 Task: Search one way flight ticket for 5 adults, 1 child, 2 infants in seat and 1 infant on lap in business from Cedar City: Cedar City Regional Airport to Springfield: Abraham Lincoln Capital Airport on 5-2-2023. Choice of flights is Frontier. Number of bags: 1 carry on bag. Price is upto 50000. Outbound departure time preference is 7:00.
Action: Mouse moved to (393, 160)
Screenshot: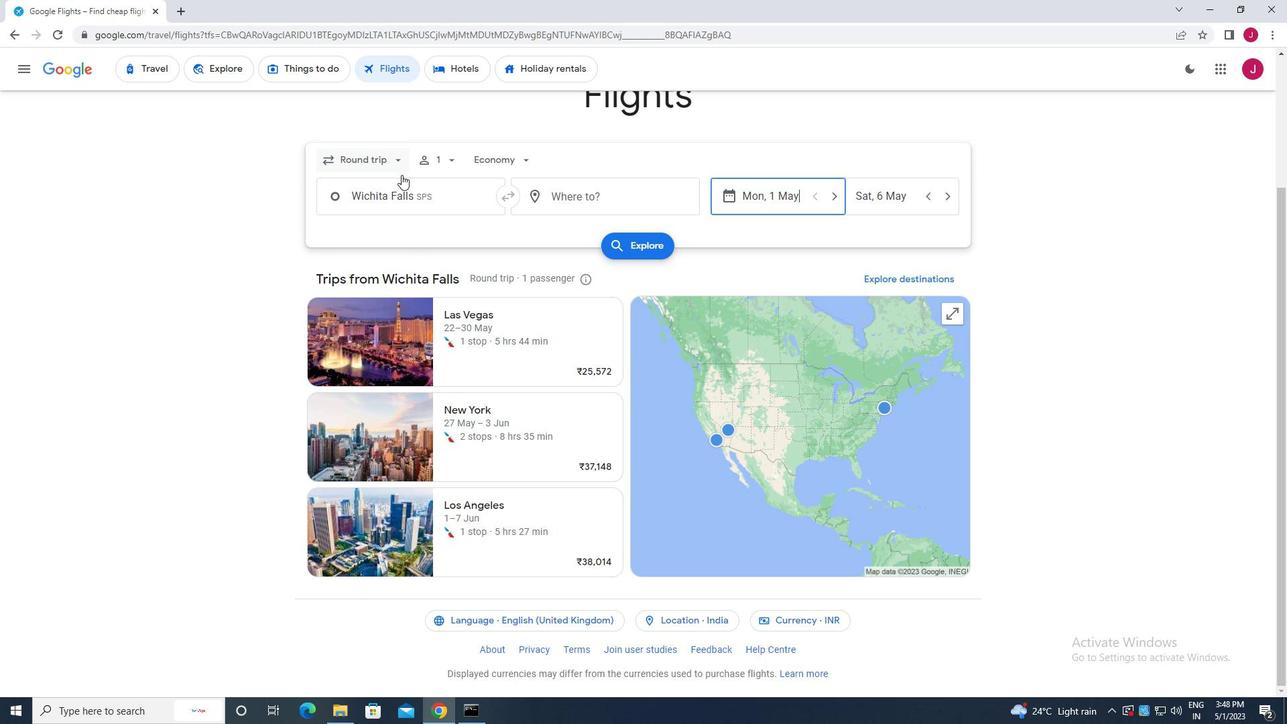 
Action: Mouse pressed left at (393, 160)
Screenshot: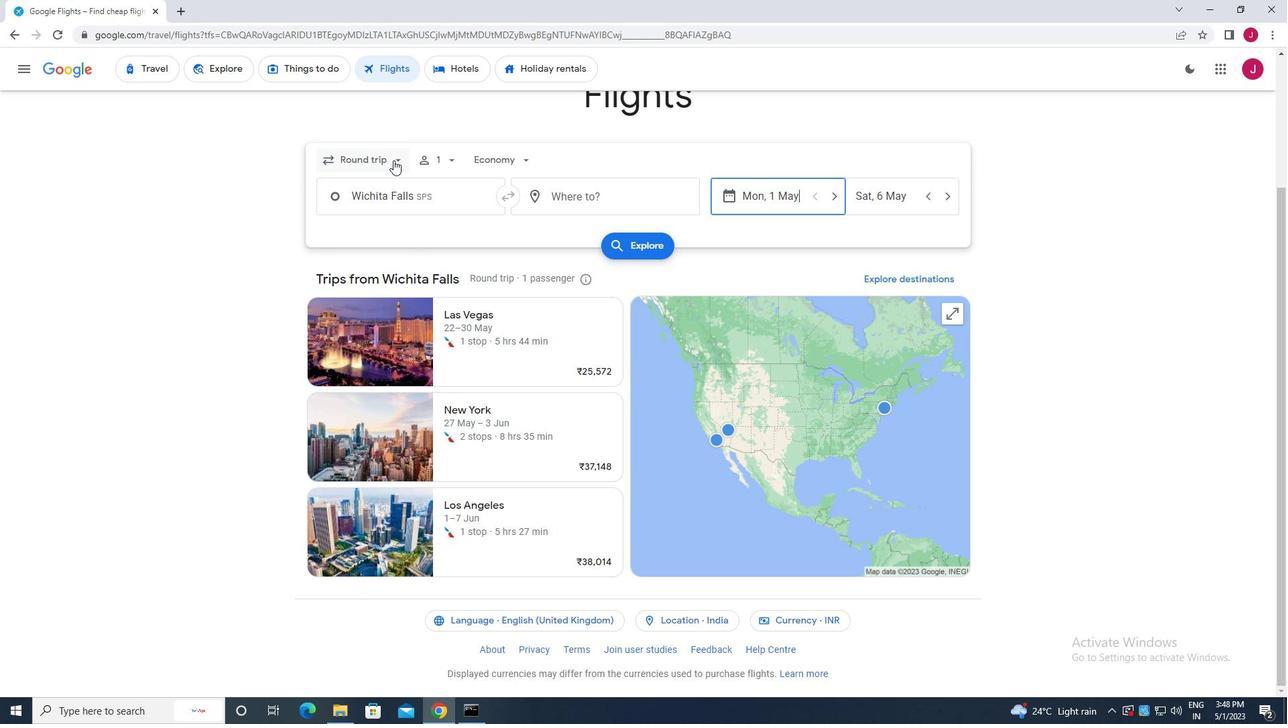 
Action: Mouse moved to (378, 216)
Screenshot: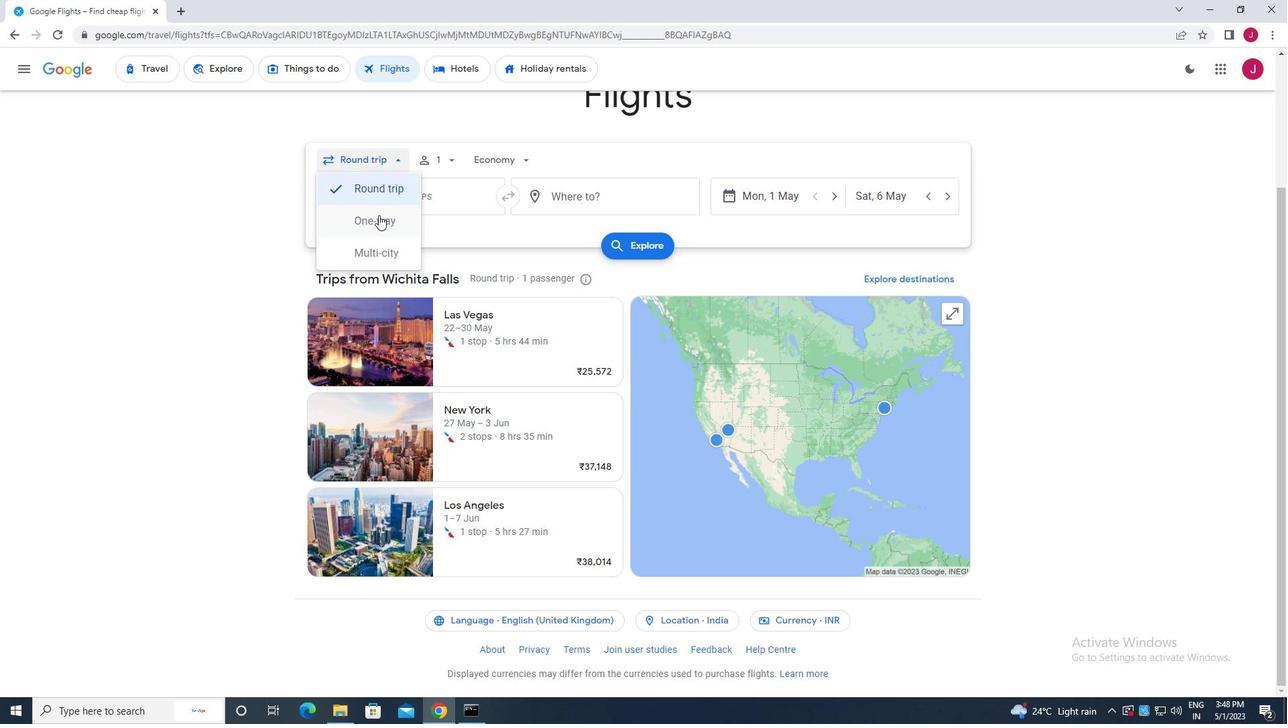
Action: Mouse pressed left at (378, 216)
Screenshot: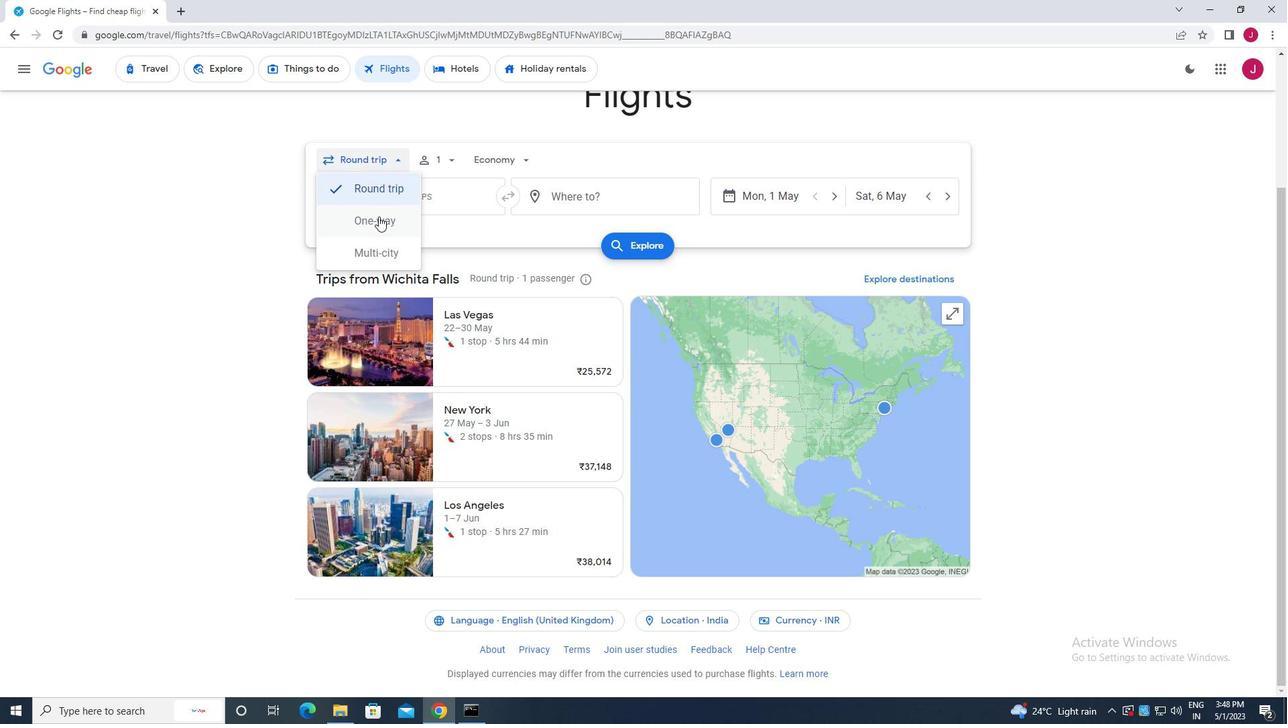 
Action: Mouse moved to (446, 158)
Screenshot: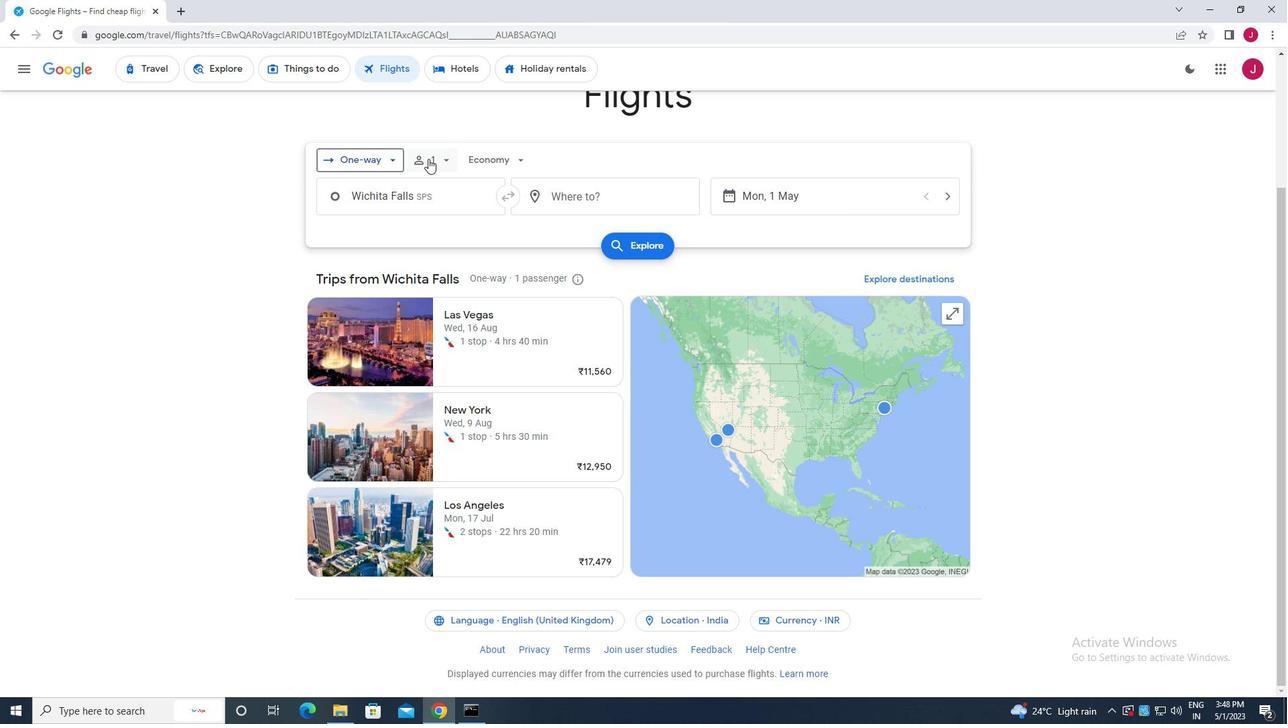 
Action: Mouse pressed left at (446, 158)
Screenshot: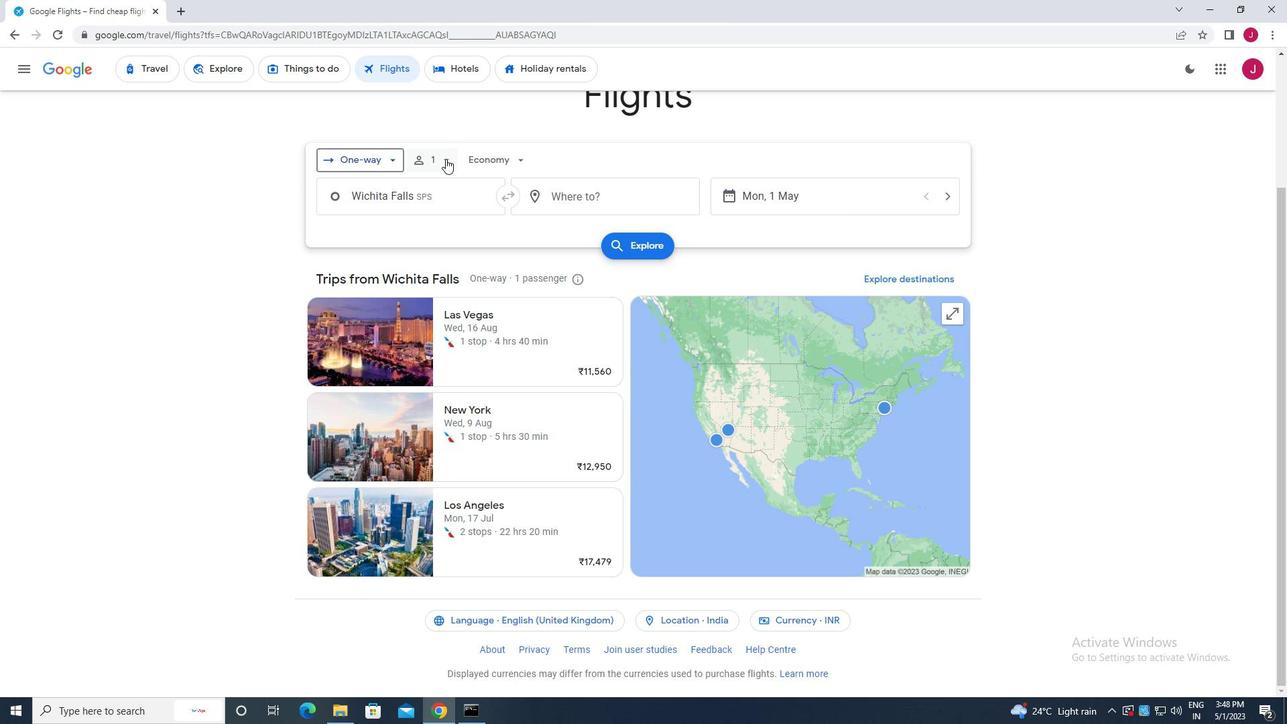 
Action: Mouse moved to (546, 193)
Screenshot: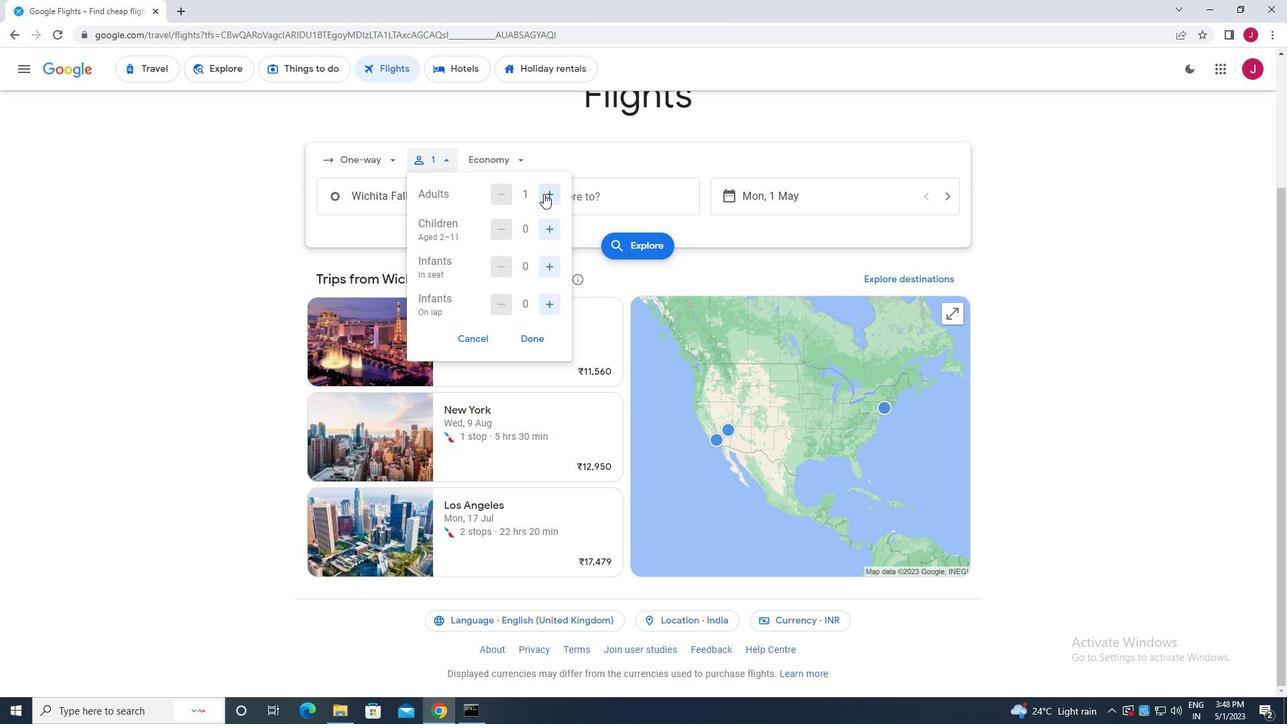 
Action: Mouse pressed left at (546, 193)
Screenshot: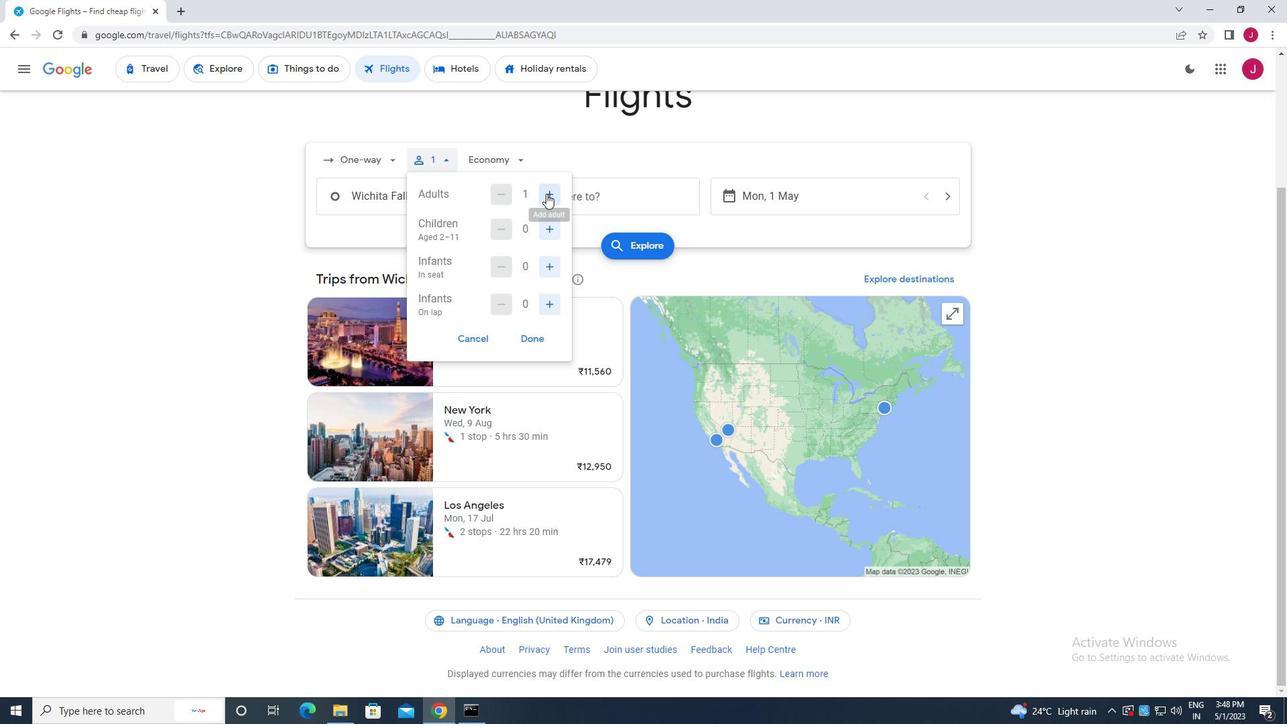 
Action: Mouse pressed left at (546, 193)
Screenshot: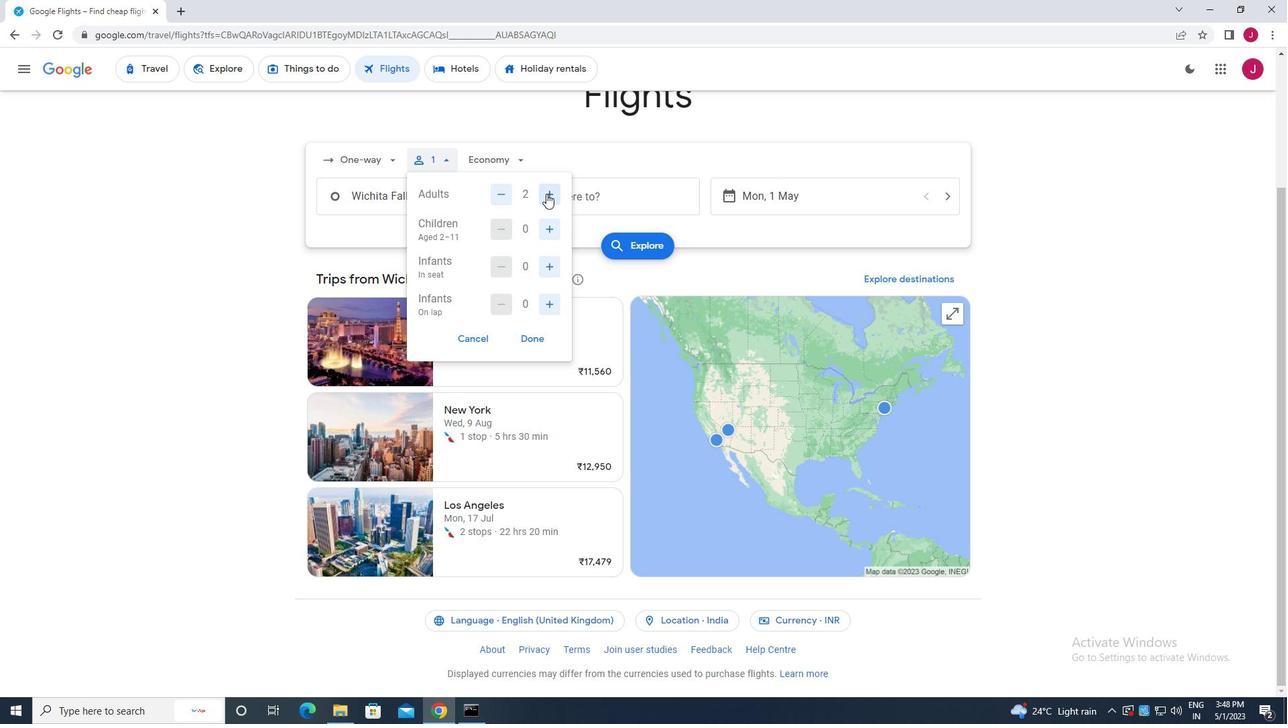 
Action: Mouse pressed left at (546, 193)
Screenshot: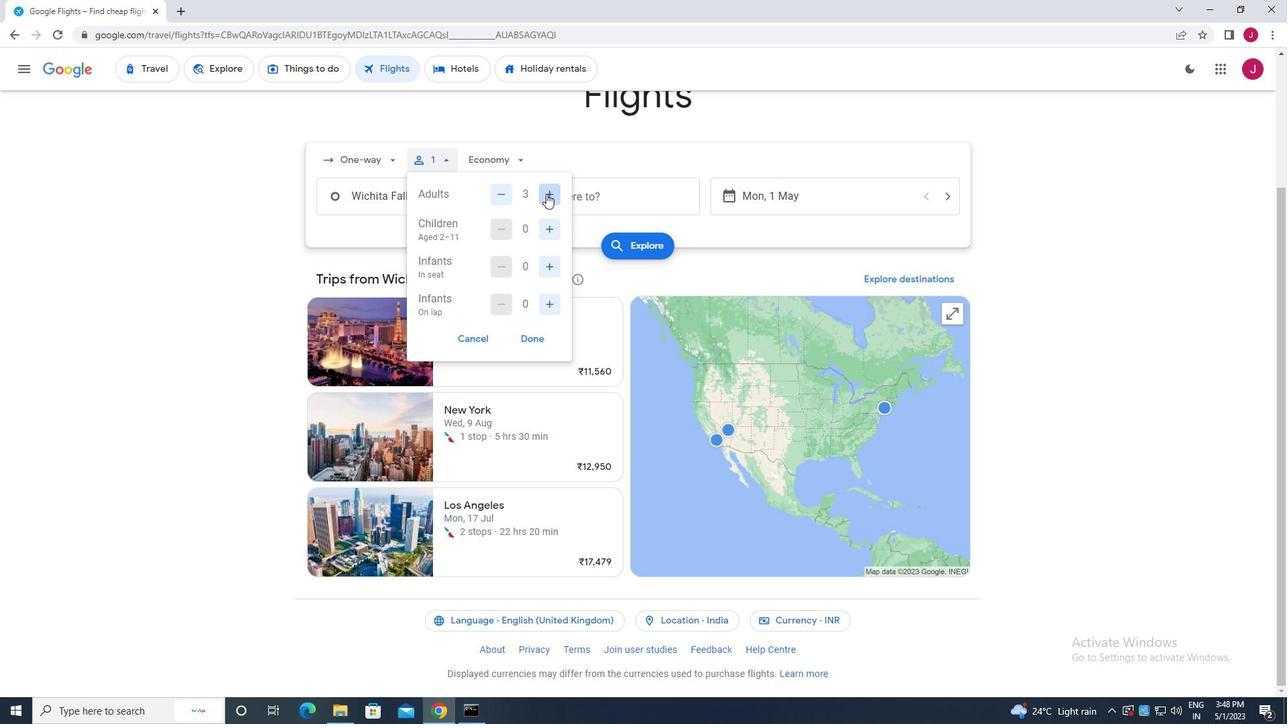 
Action: Mouse pressed left at (546, 193)
Screenshot: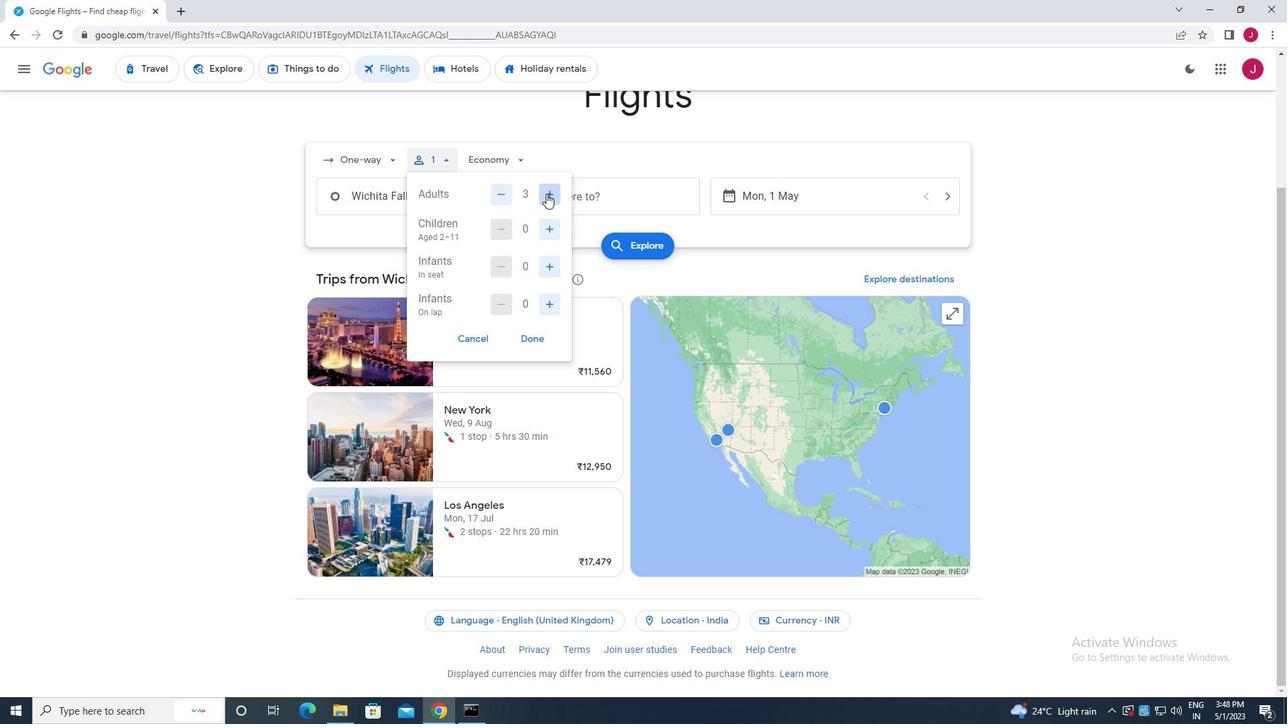 
Action: Mouse moved to (549, 224)
Screenshot: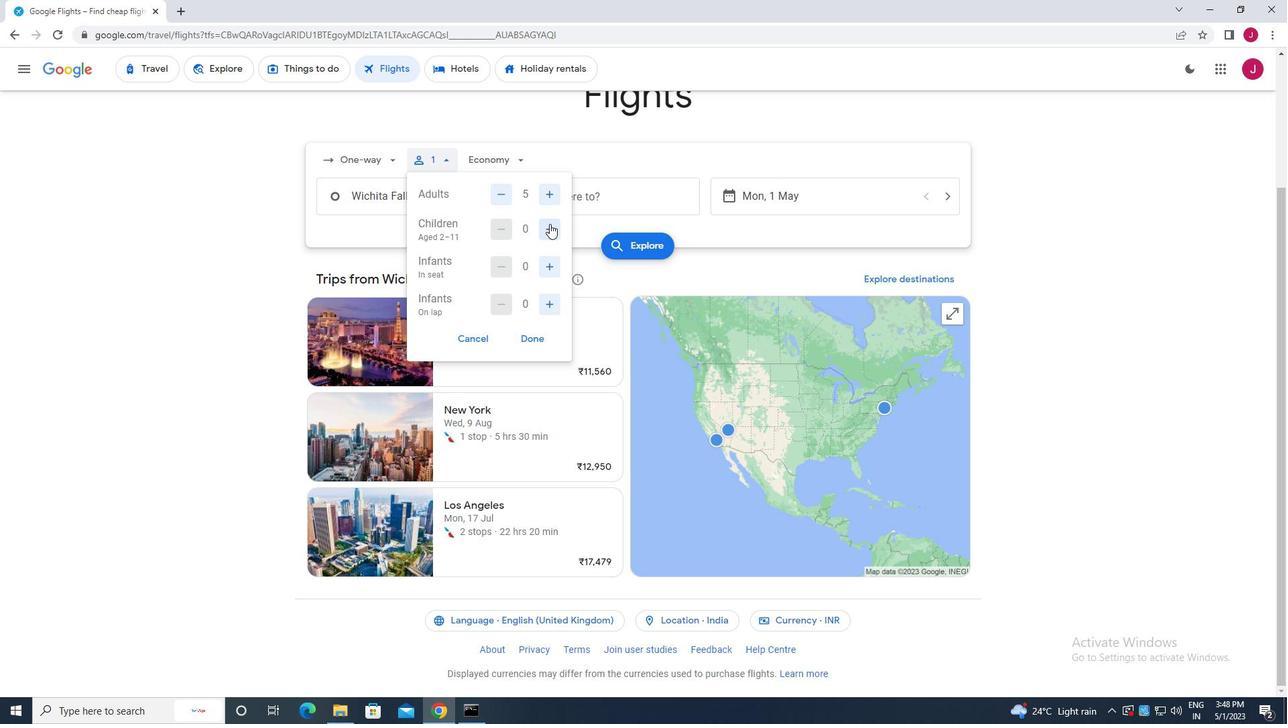 
Action: Mouse pressed left at (549, 224)
Screenshot: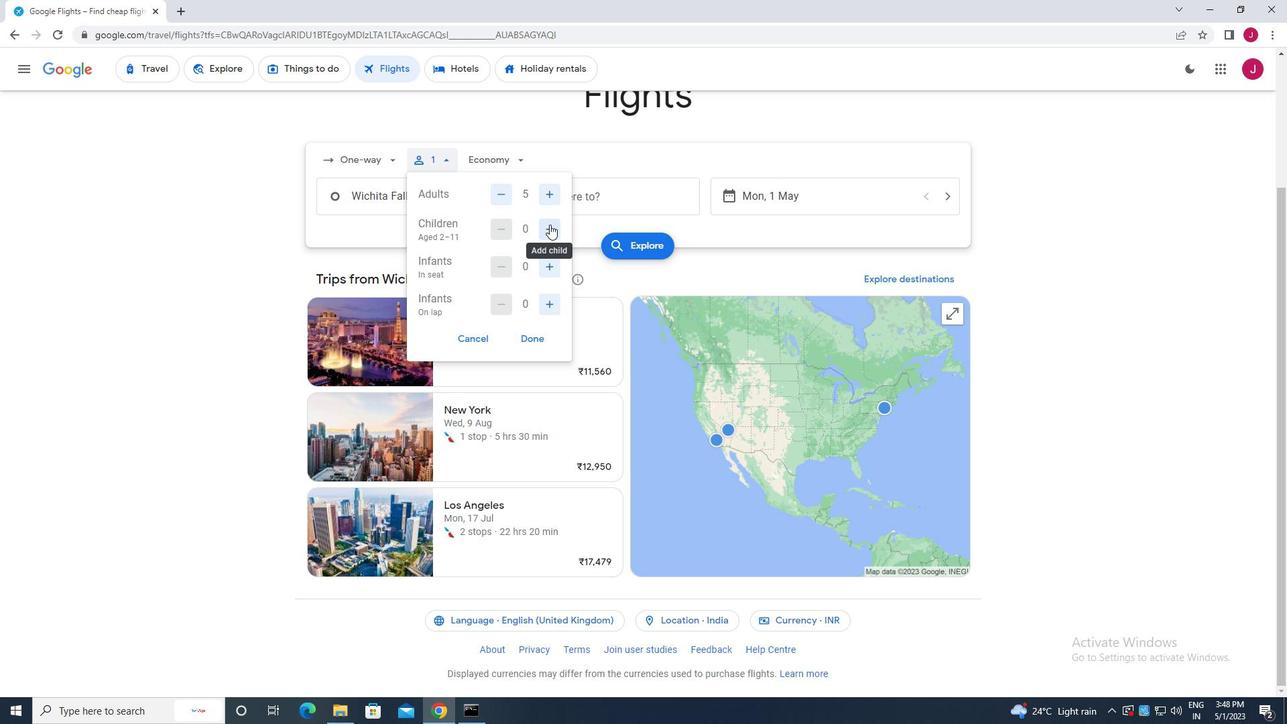 
Action: Mouse moved to (548, 267)
Screenshot: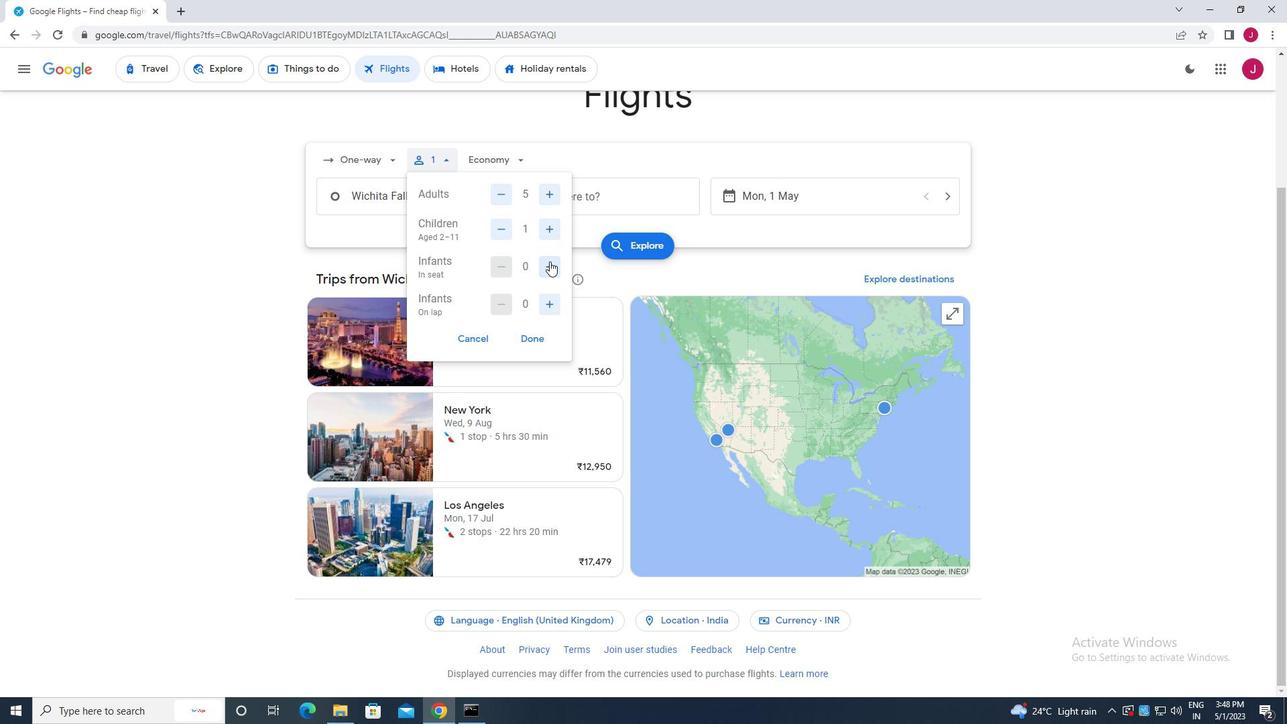 
Action: Mouse pressed left at (548, 267)
Screenshot: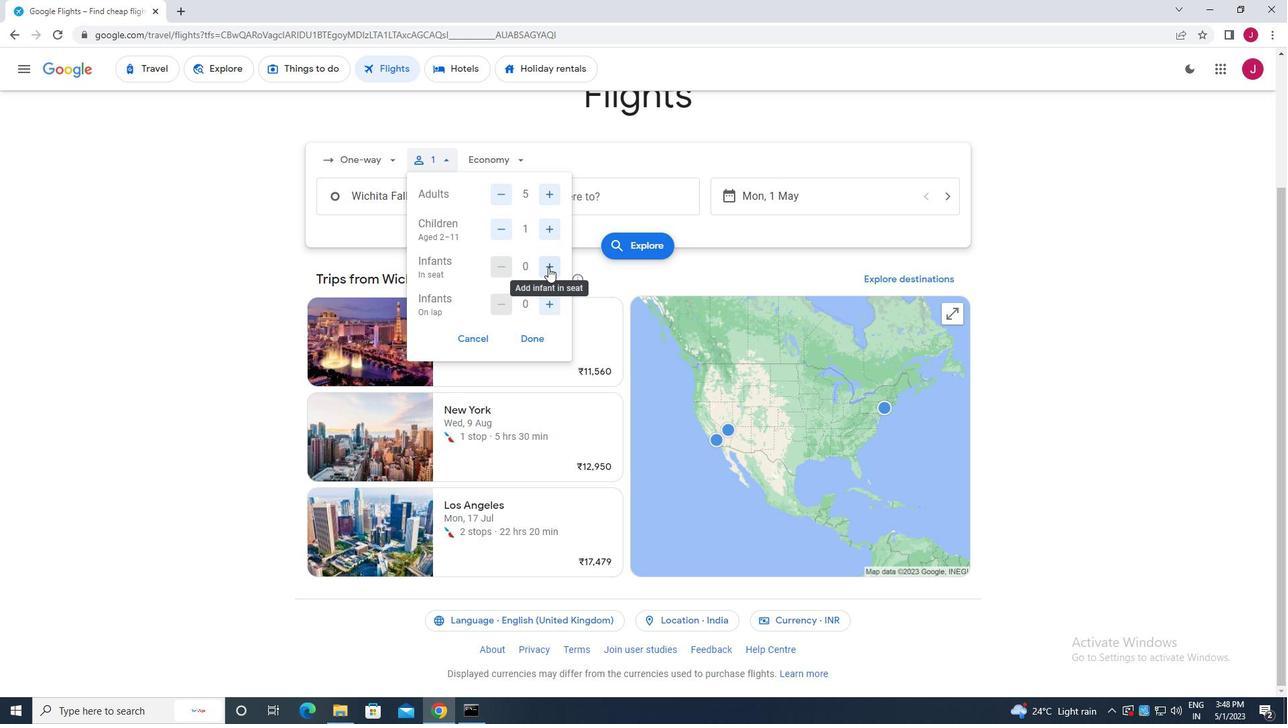 
Action: Mouse pressed left at (548, 267)
Screenshot: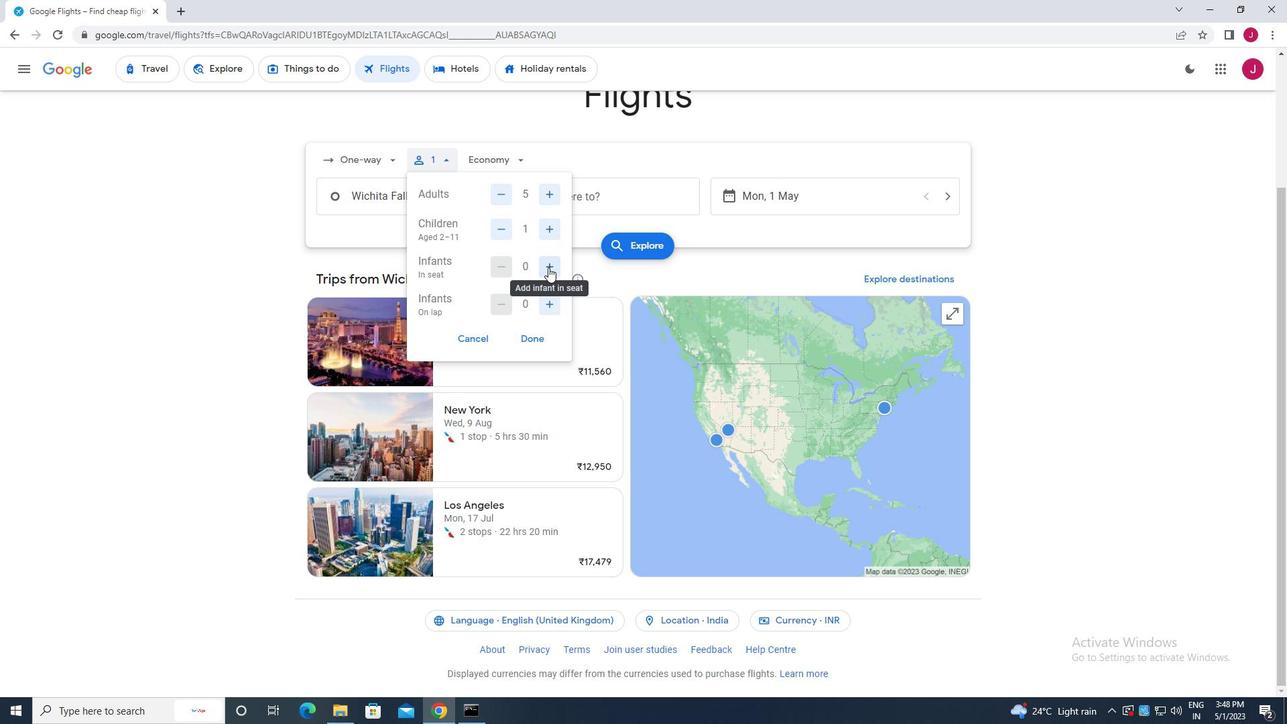 
Action: Mouse moved to (552, 304)
Screenshot: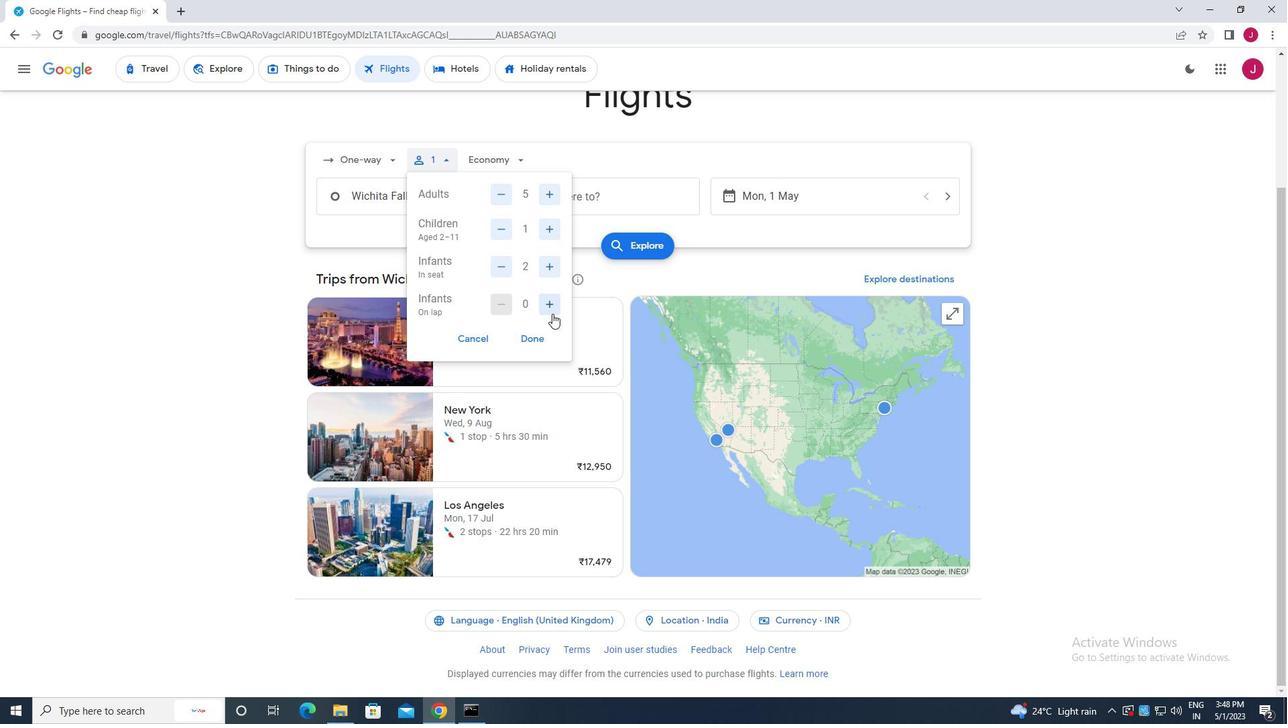 
Action: Mouse pressed left at (552, 304)
Screenshot: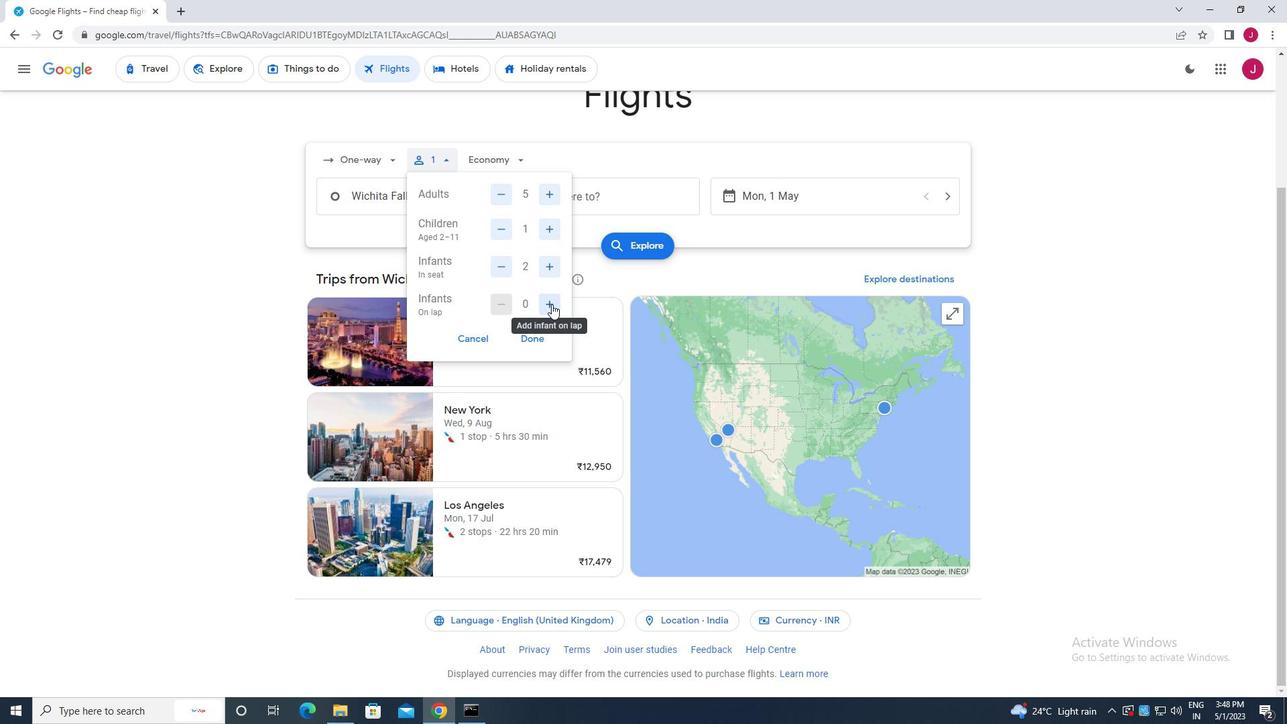 
Action: Mouse moved to (533, 338)
Screenshot: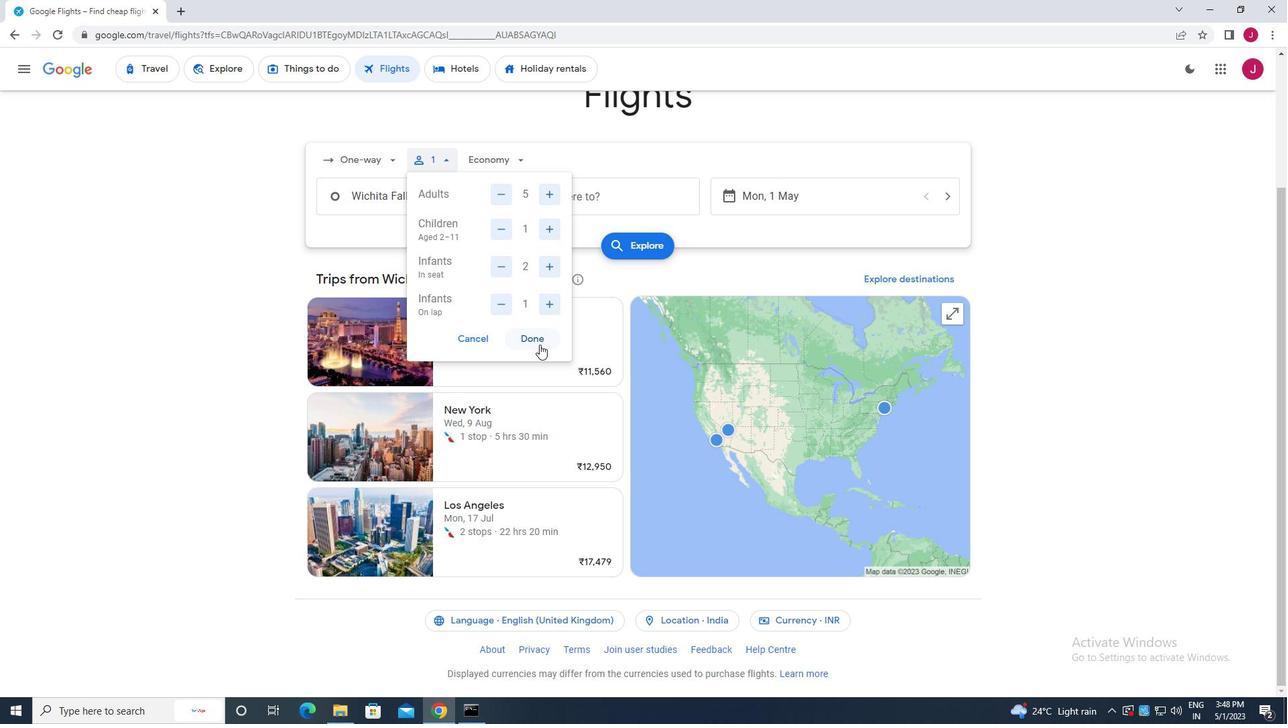 
Action: Mouse pressed left at (533, 338)
Screenshot: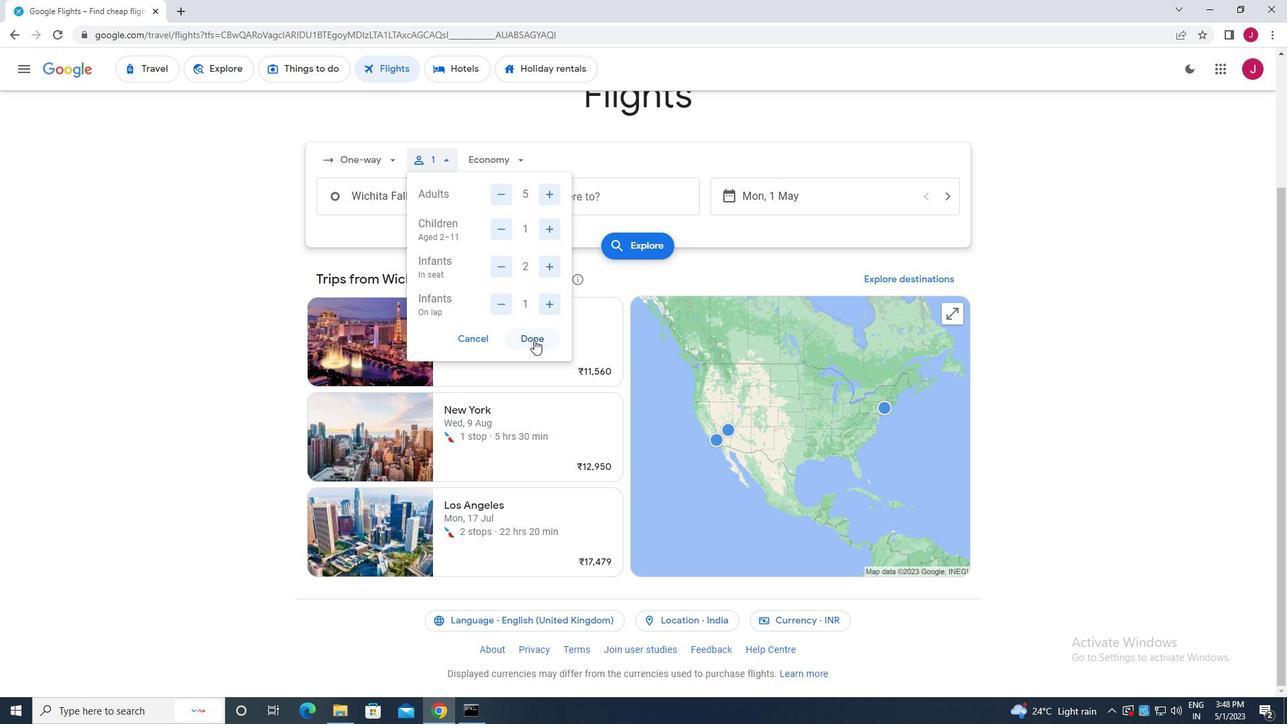 
Action: Mouse moved to (517, 160)
Screenshot: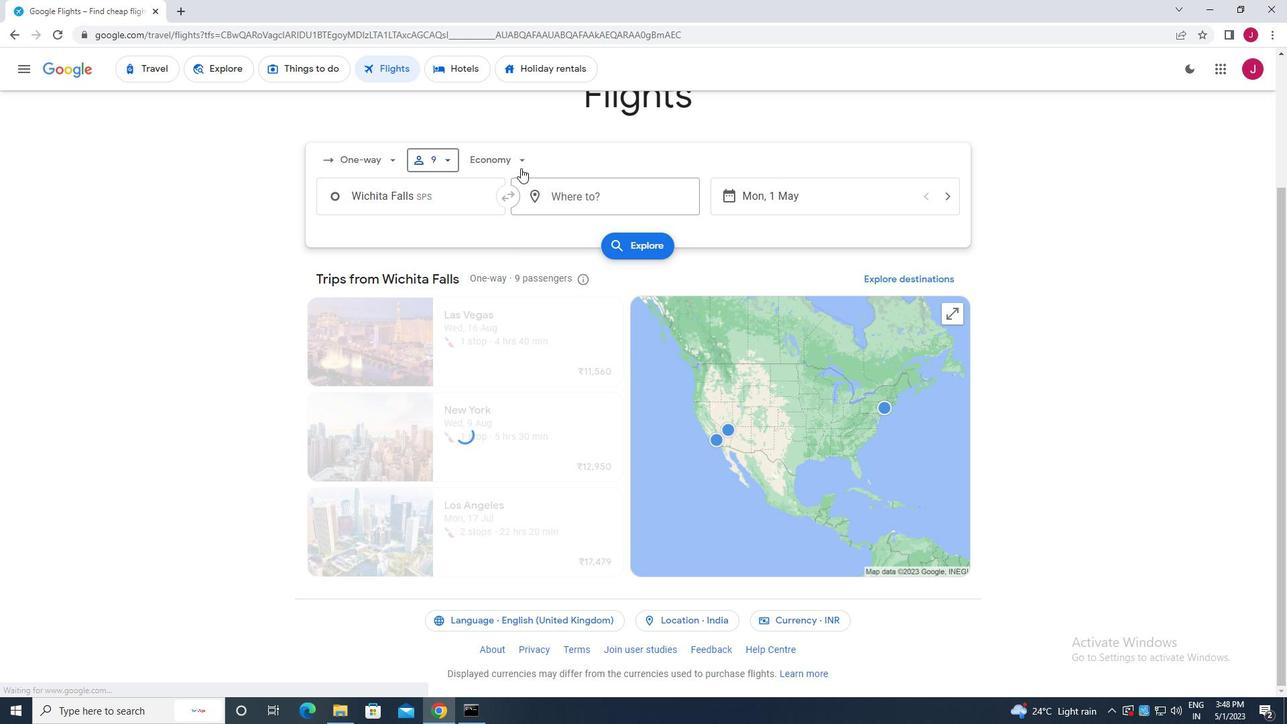 
Action: Mouse pressed left at (517, 160)
Screenshot: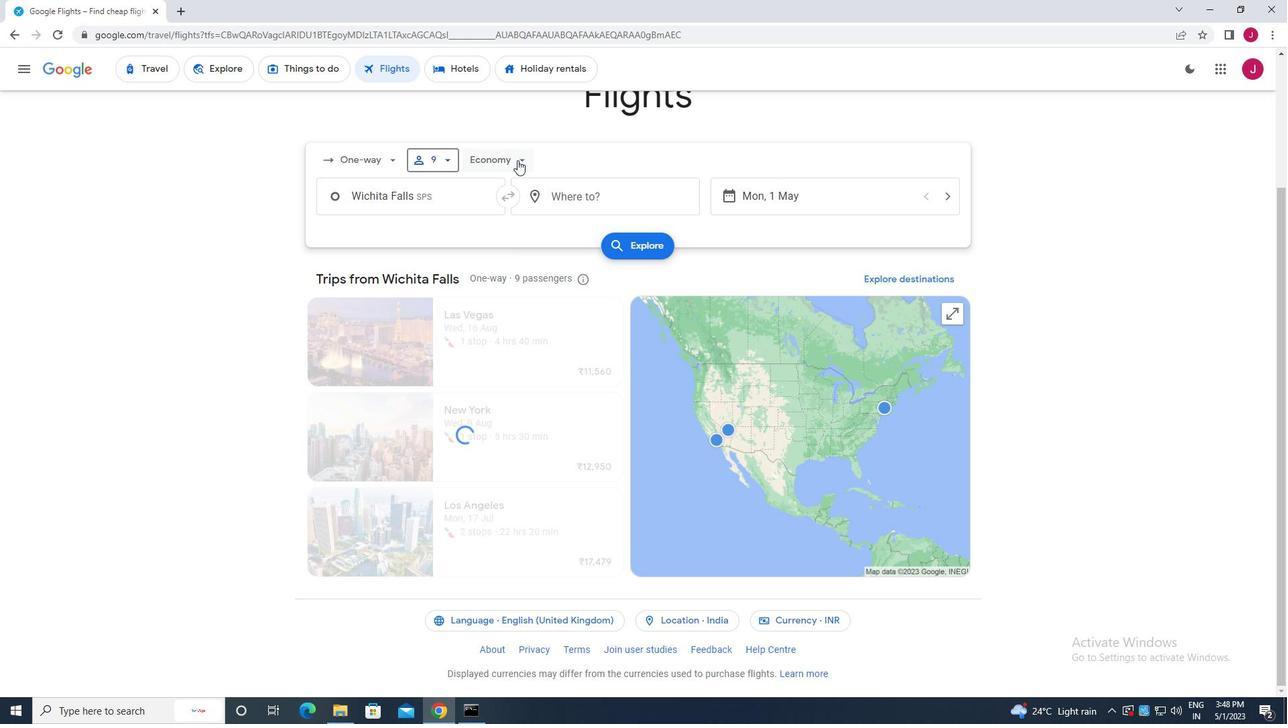 
Action: Mouse moved to (513, 254)
Screenshot: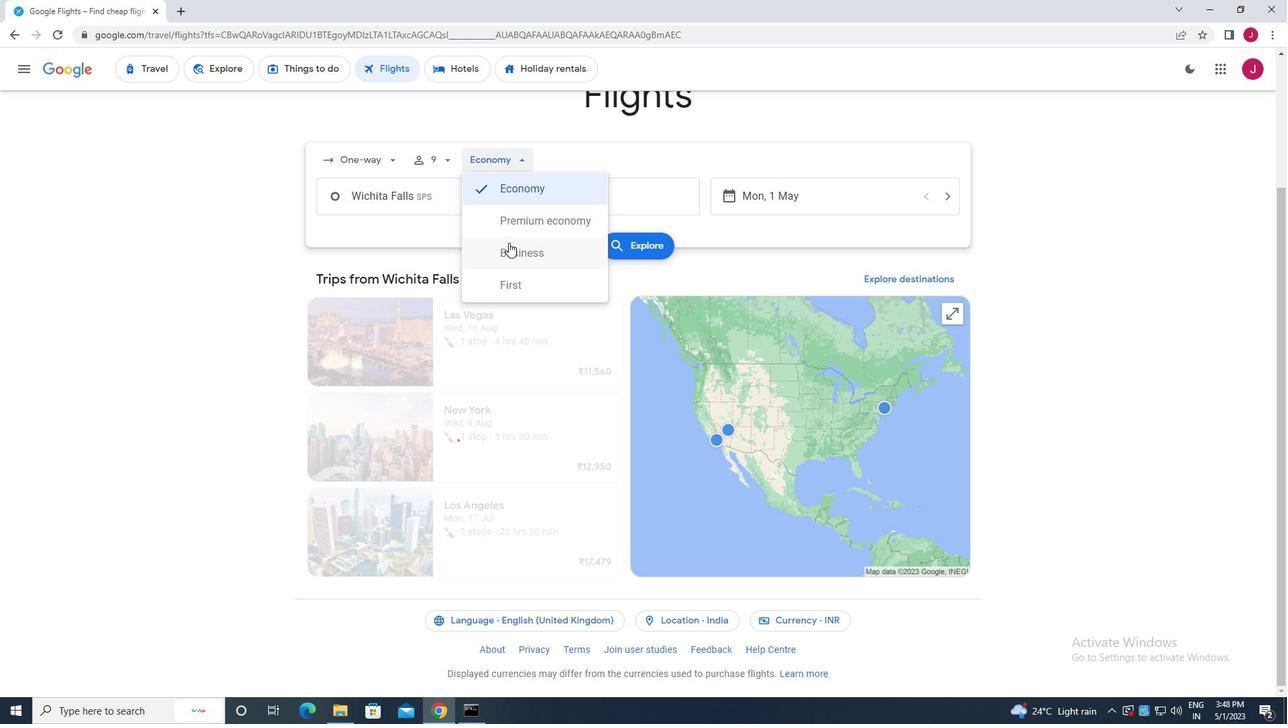 
Action: Mouse pressed left at (513, 254)
Screenshot: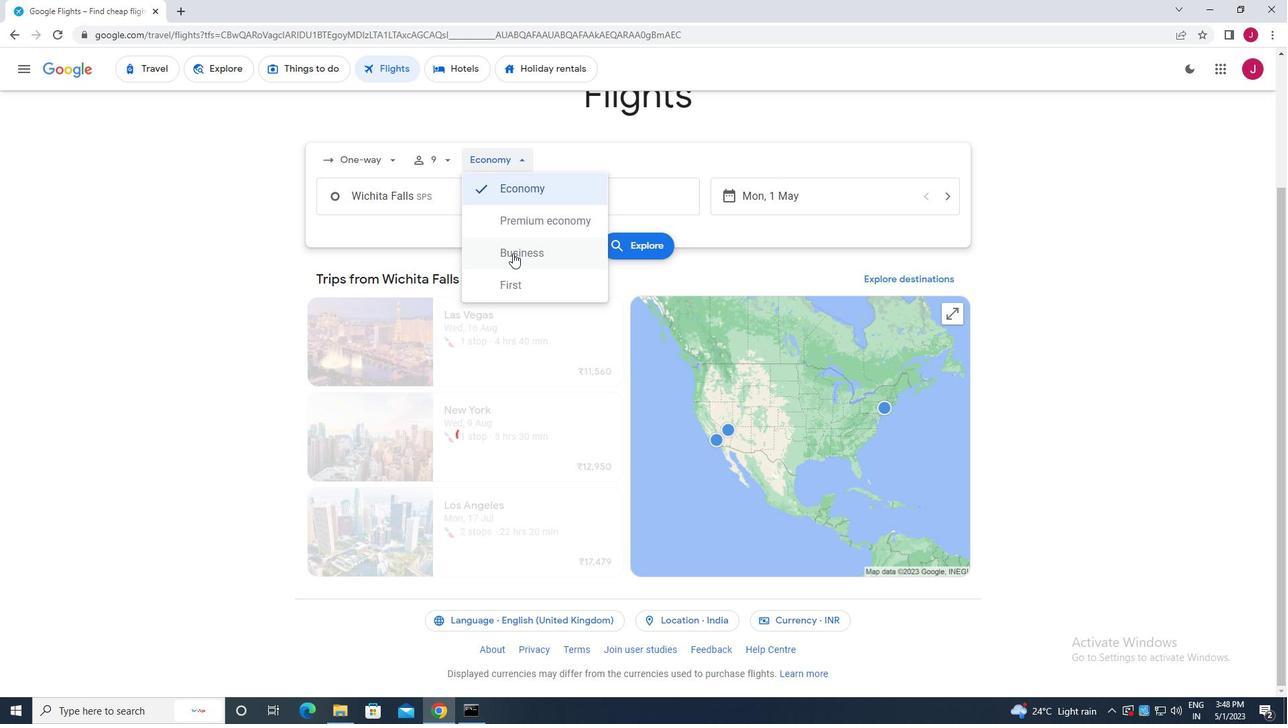 
Action: Mouse moved to (434, 200)
Screenshot: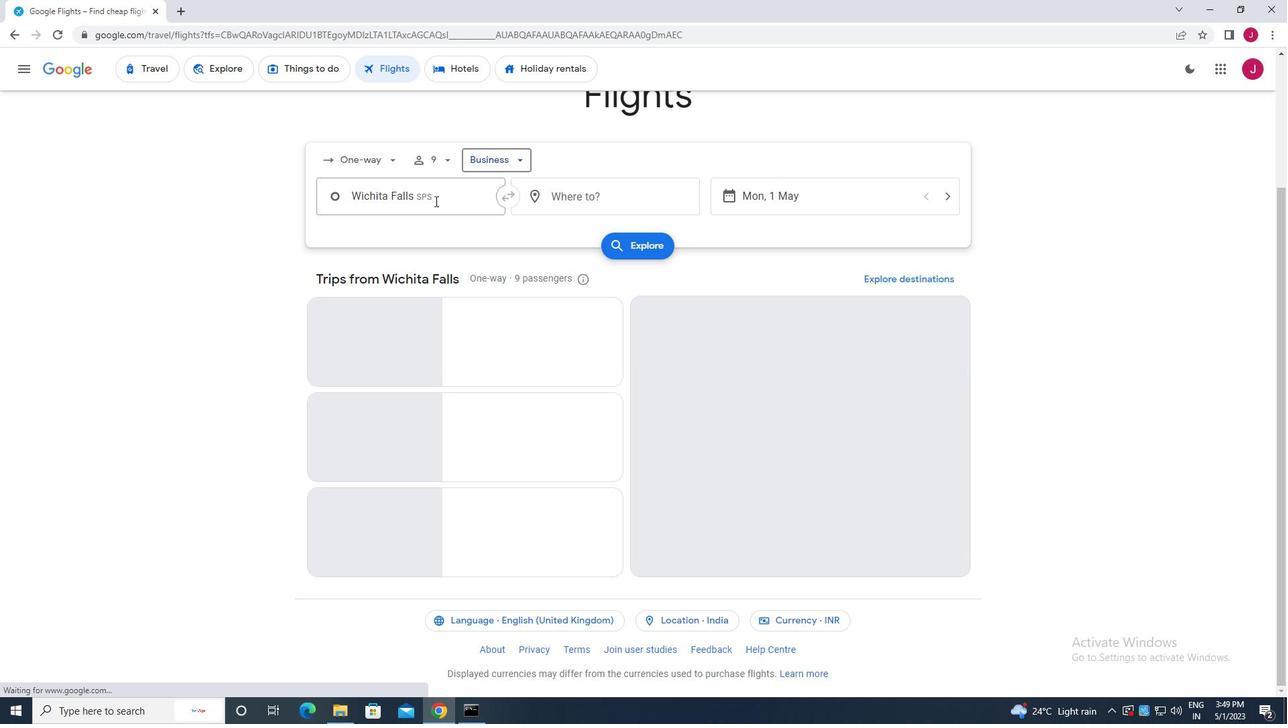 
Action: Mouse pressed left at (434, 200)
Screenshot: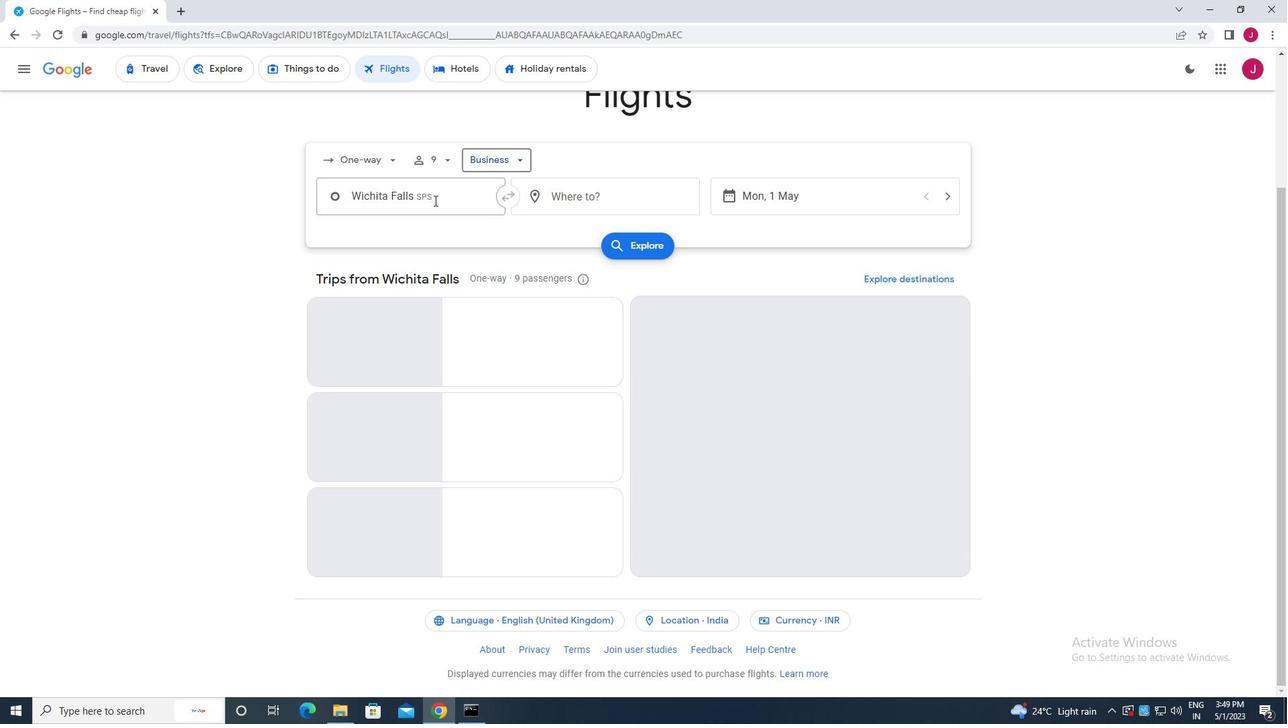 
Action: Mouse moved to (434, 200)
Screenshot: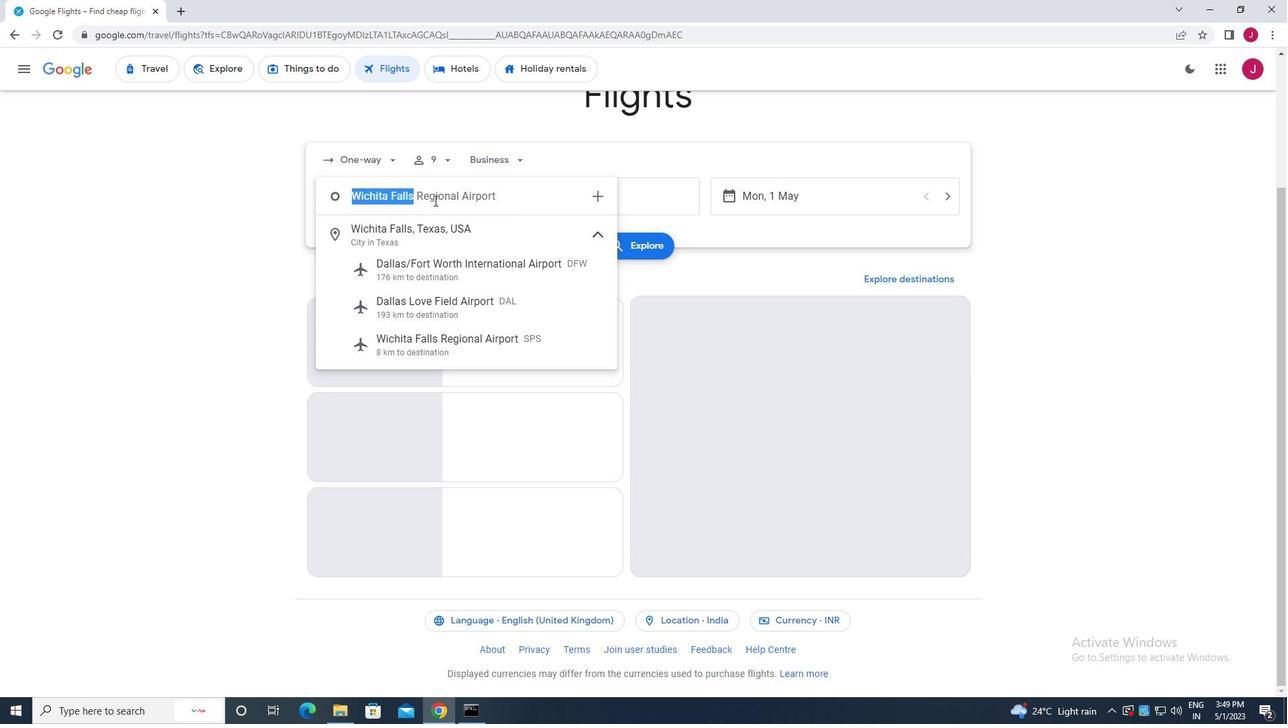
Action: Key pressed cedar
Screenshot: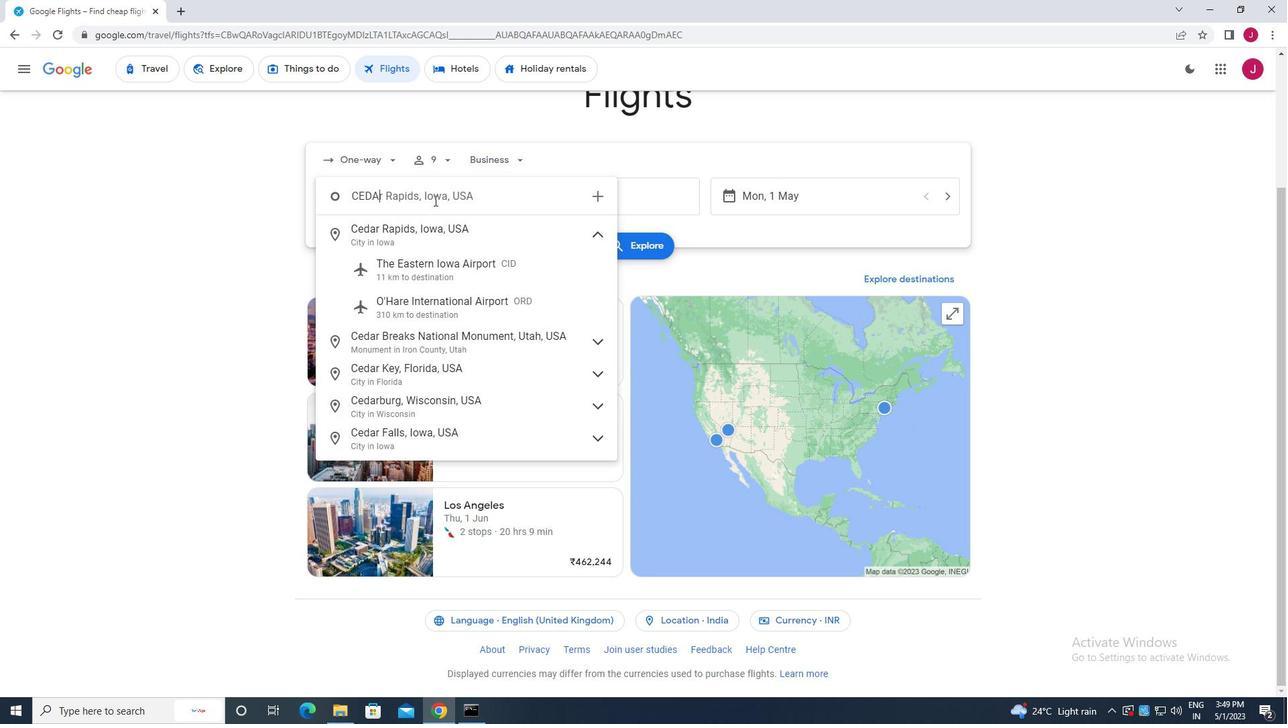 
Action: Mouse moved to (479, 190)
Screenshot: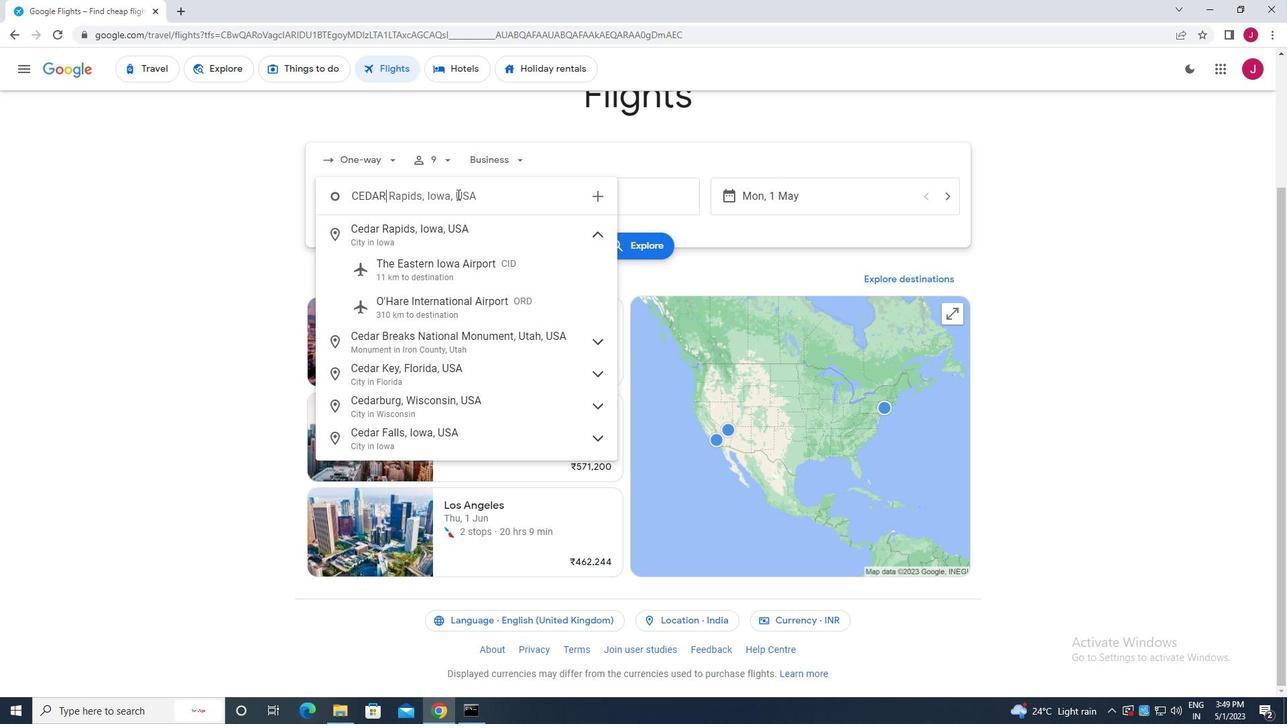 
Action: Key pressed <Key.space>city
Screenshot: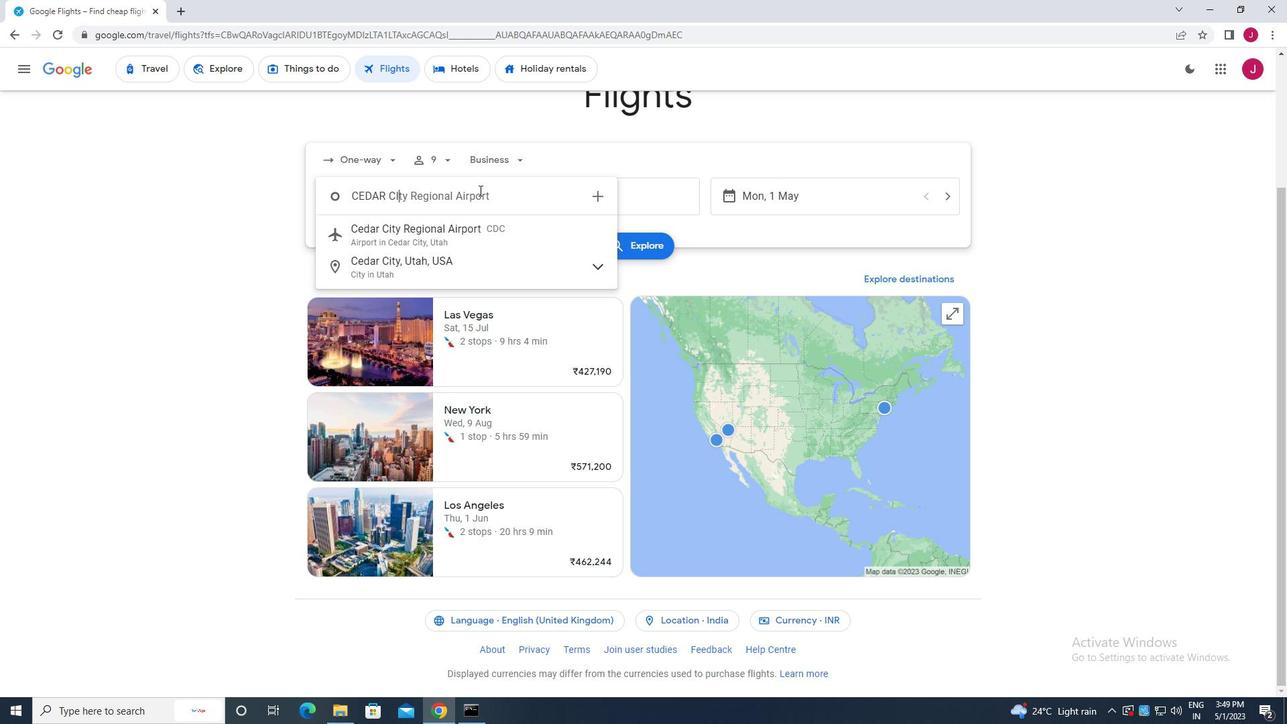 
Action: Mouse moved to (431, 232)
Screenshot: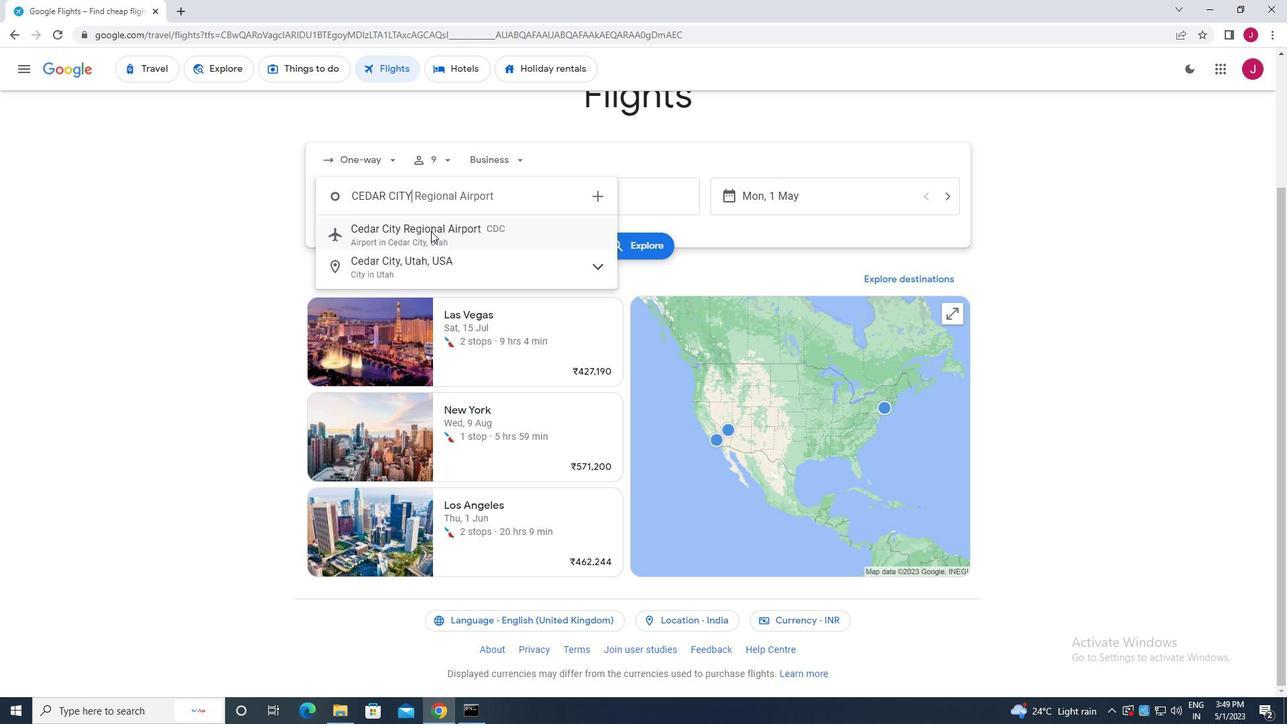 
Action: Mouse pressed left at (431, 232)
Screenshot: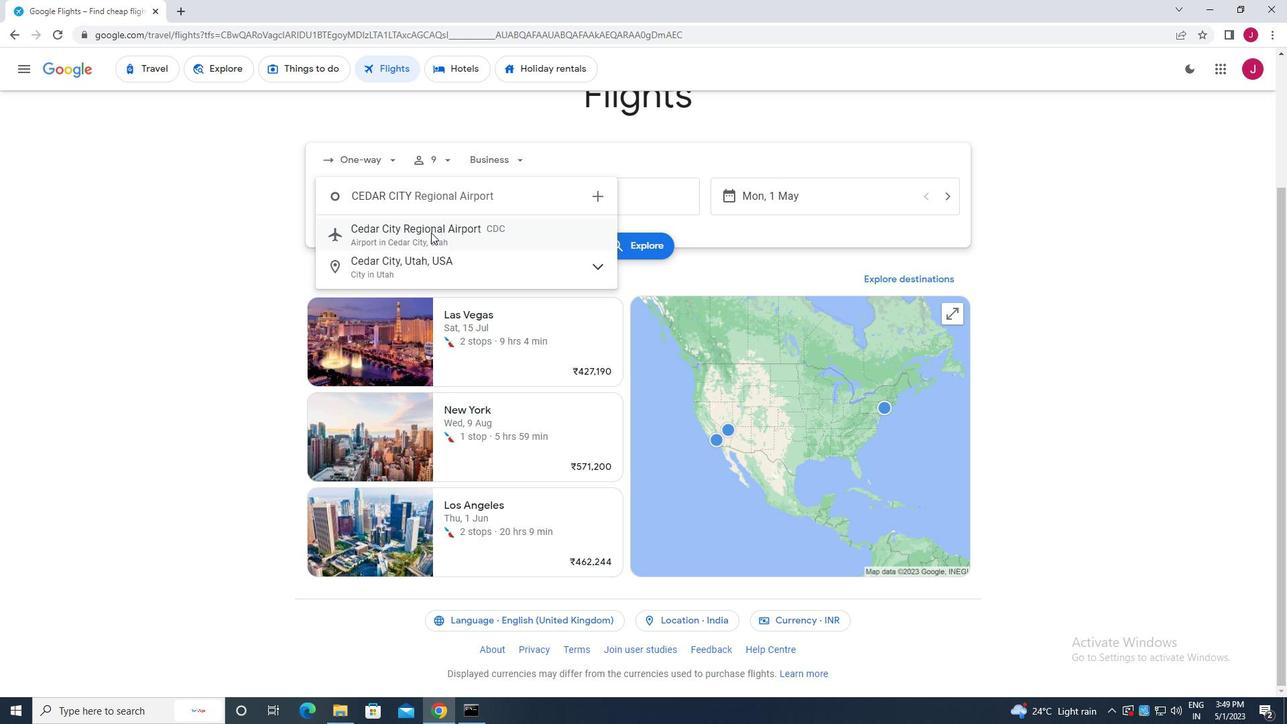 
Action: Mouse moved to (617, 195)
Screenshot: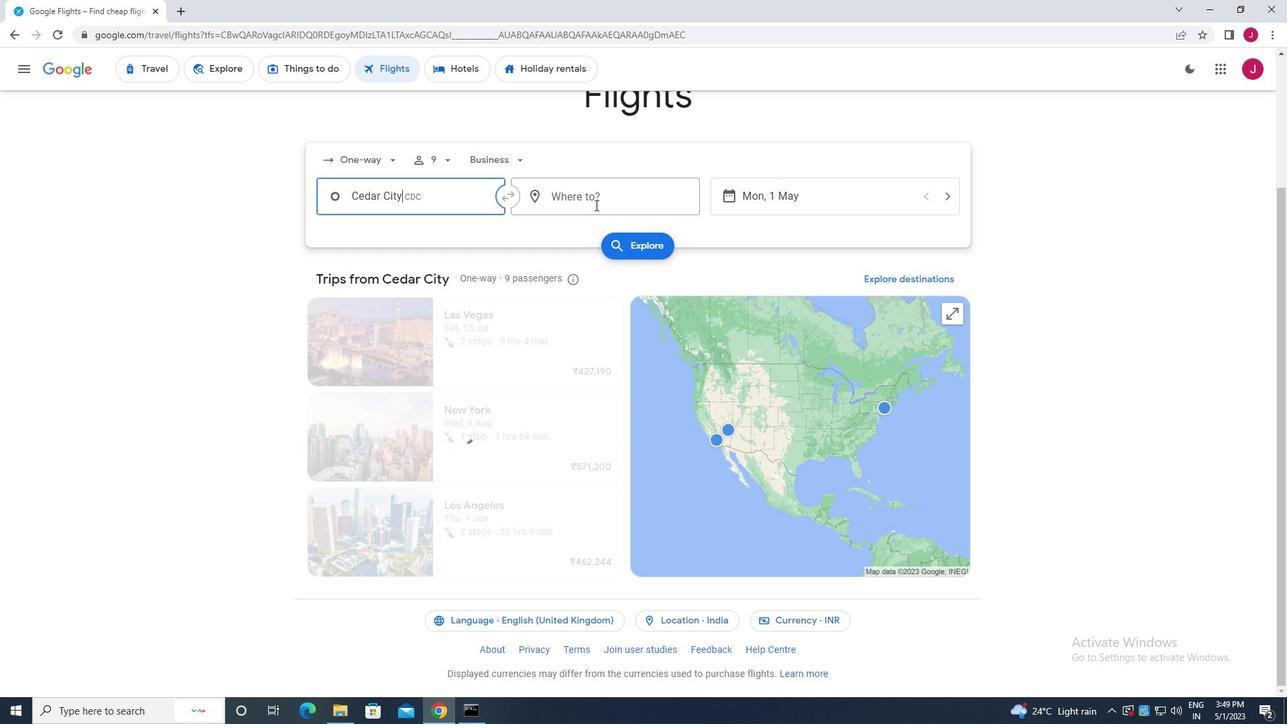 
Action: Mouse pressed left at (617, 195)
Screenshot: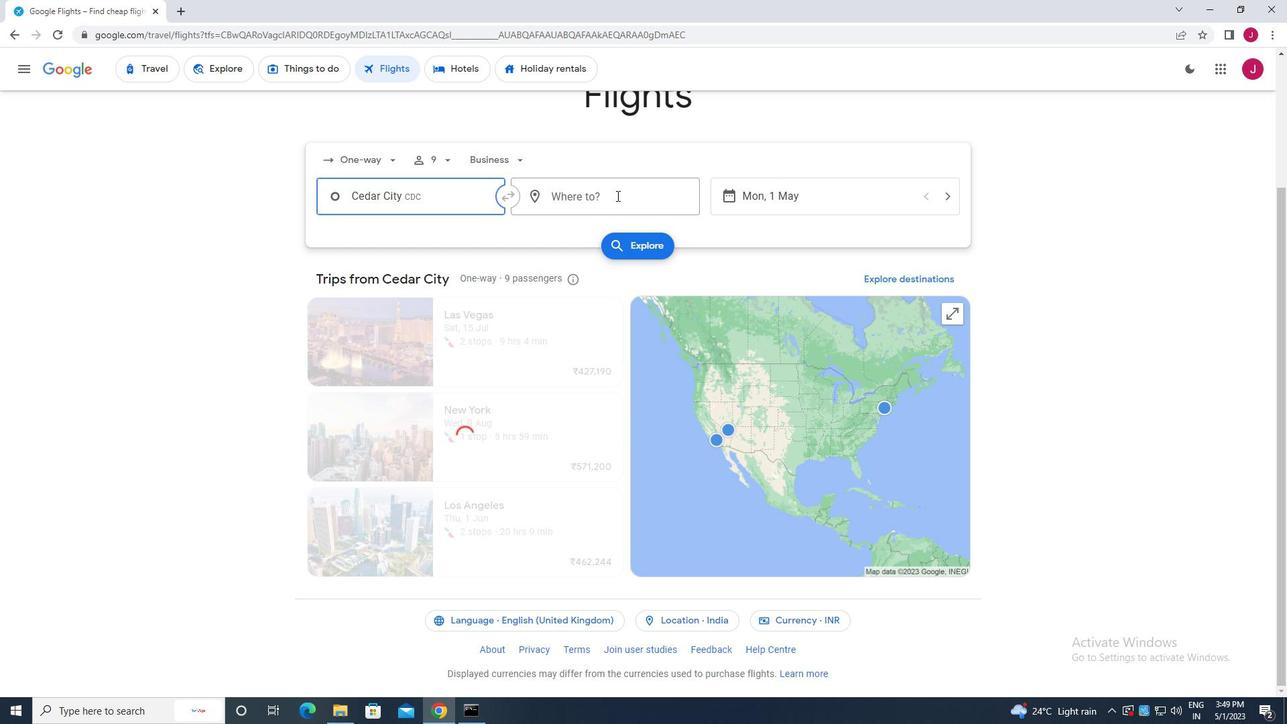 
Action: Key pressed springf
Screenshot: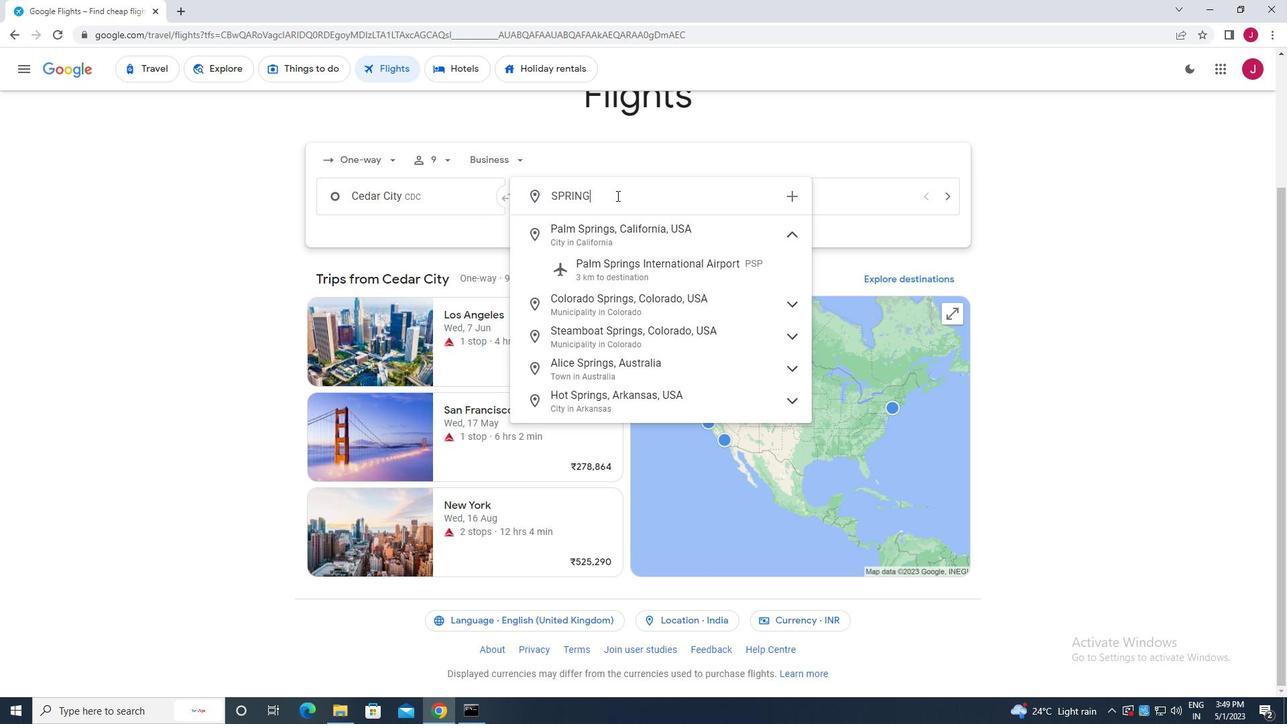 
Action: Mouse moved to (633, 299)
Screenshot: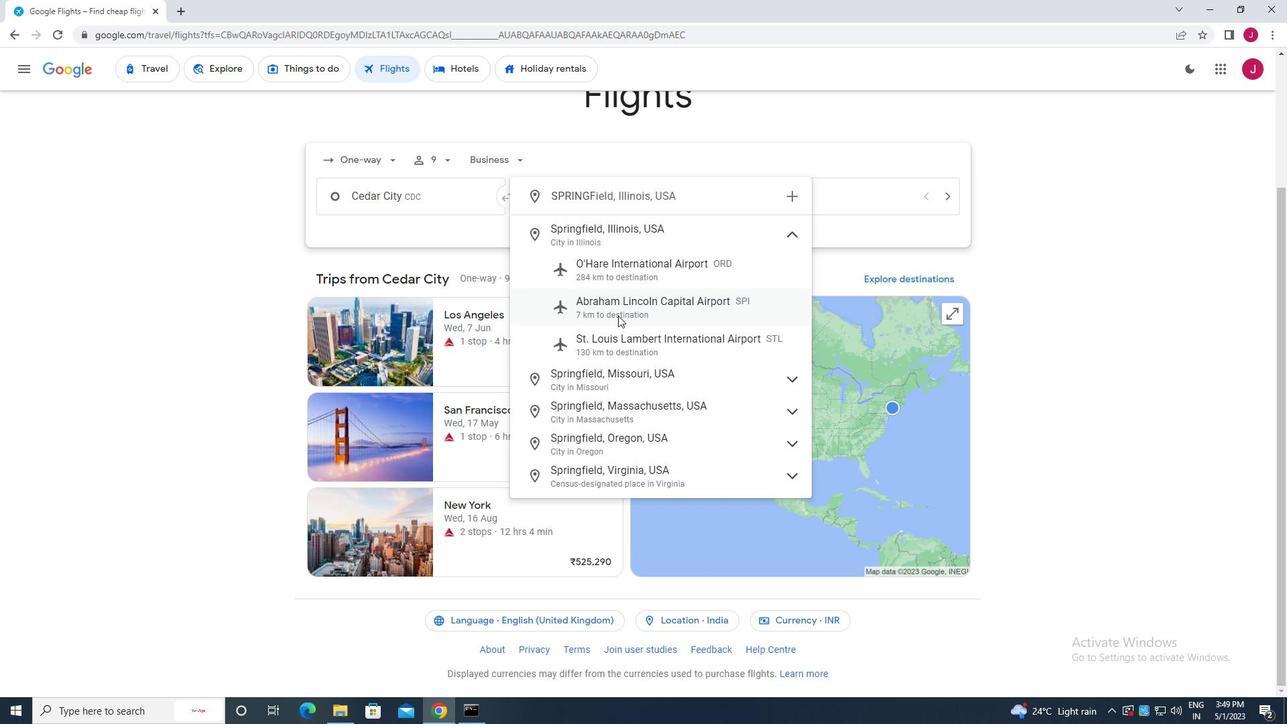 
Action: Mouse pressed left at (633, 299)
Screenshot: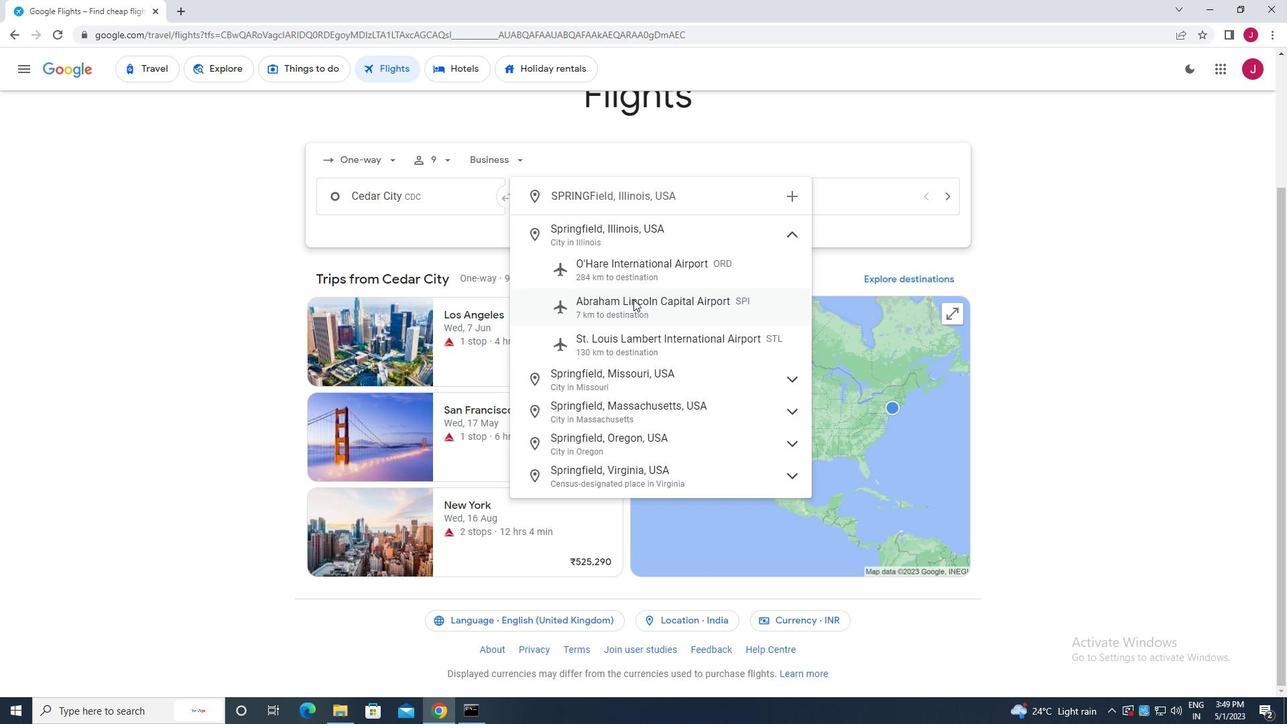 
Action: Mouse moved to (790, 202)
Screenshot: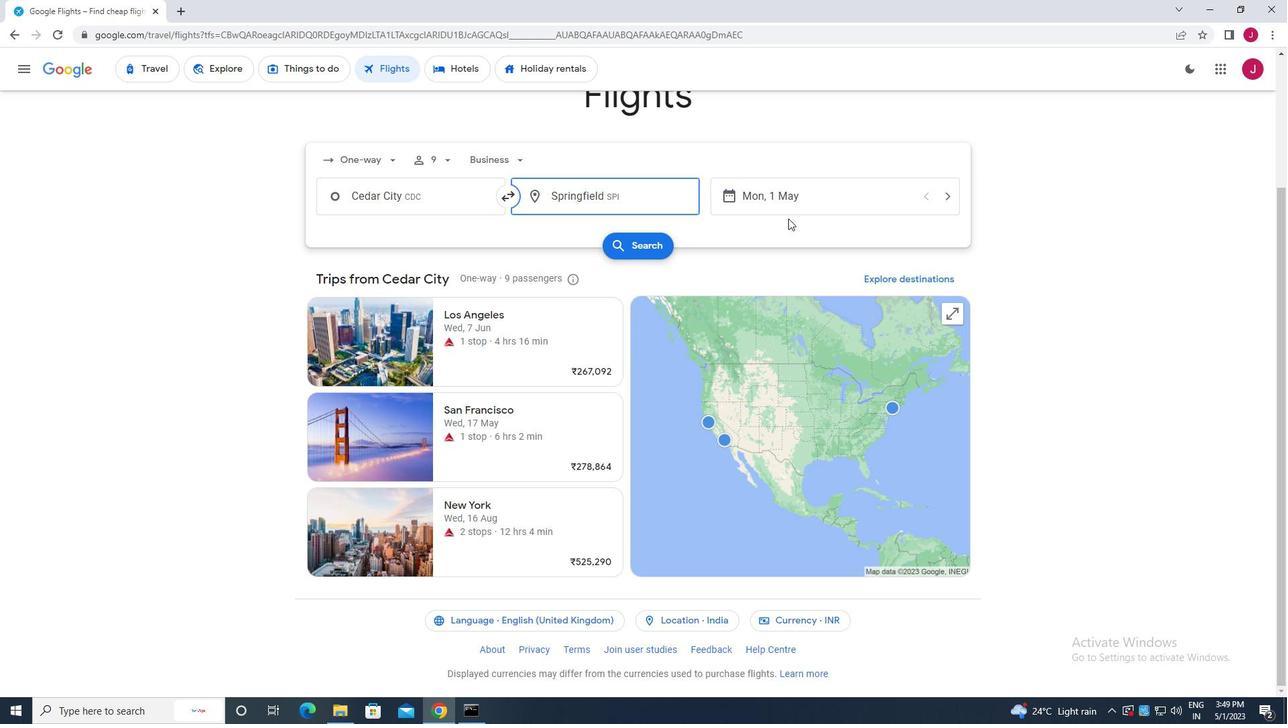 
Action: Mouse pressed left at (790, 202)
Screenshot: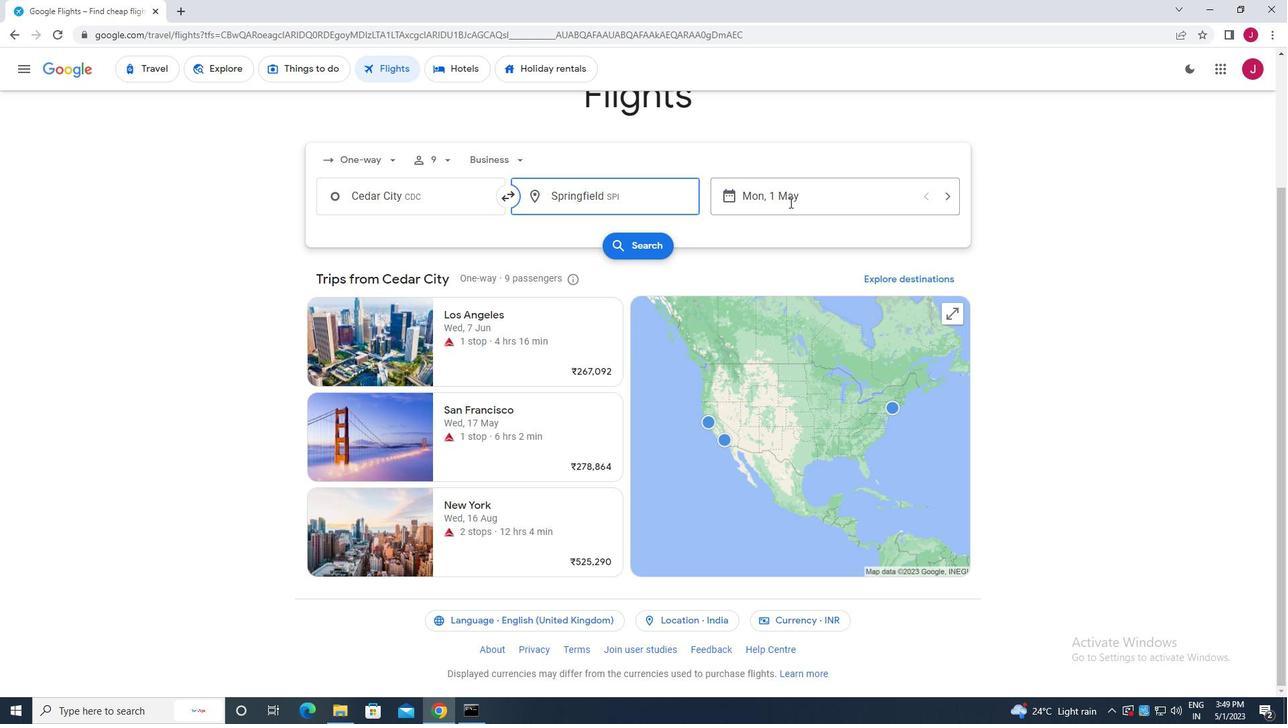 
Action: Mouse moved to (554, 299)
Screenshot: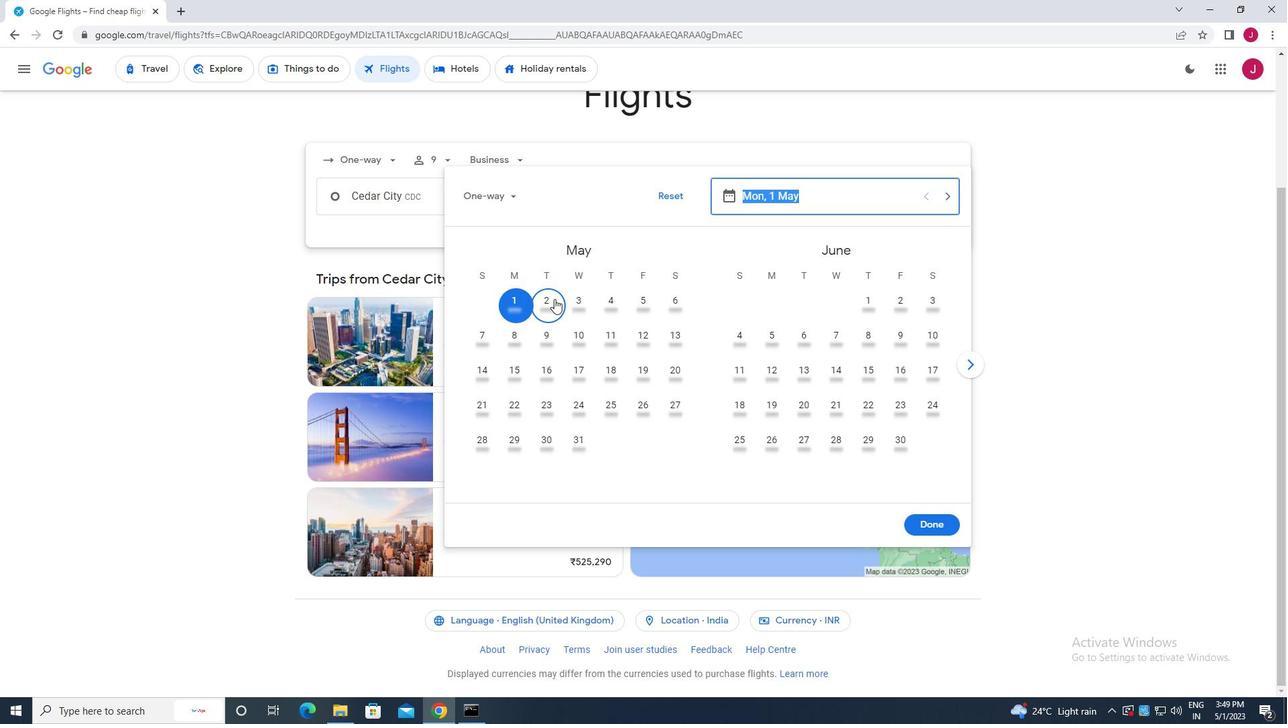 
Action: Mouse pressed left at (554, 299)
Screenshot: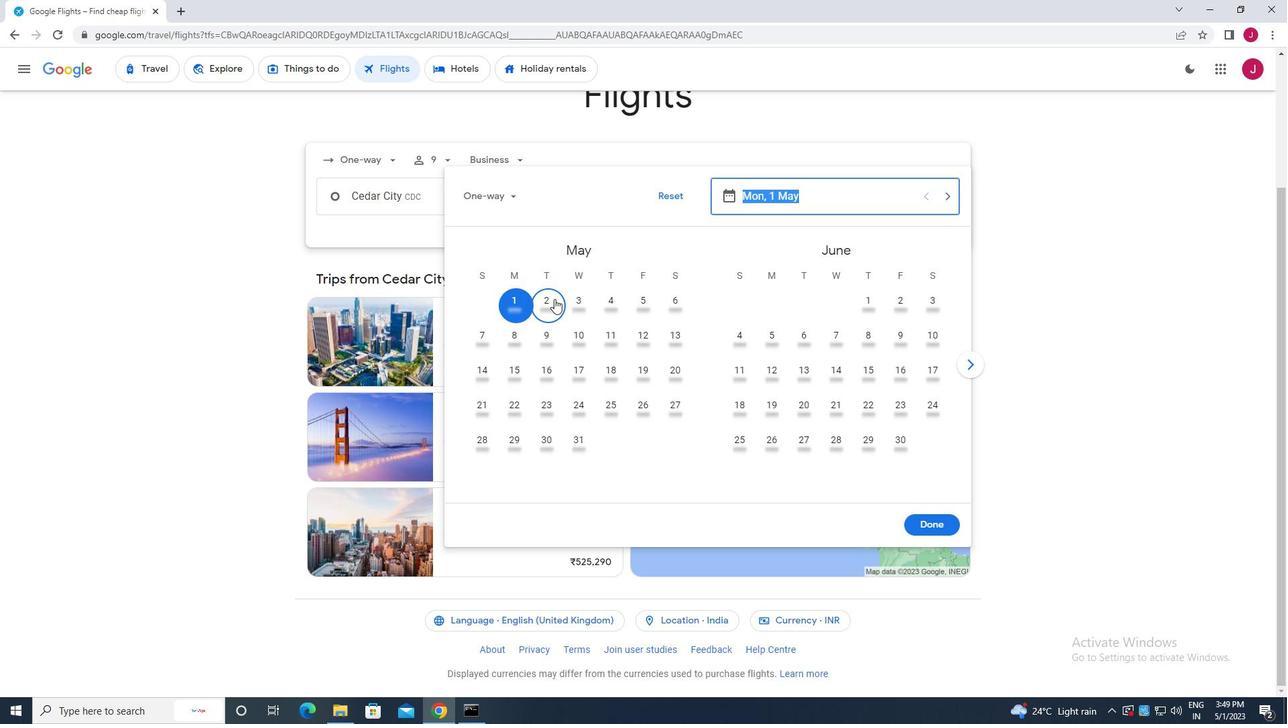 
Action: Mouse moved to (926, 520)
Screenshot: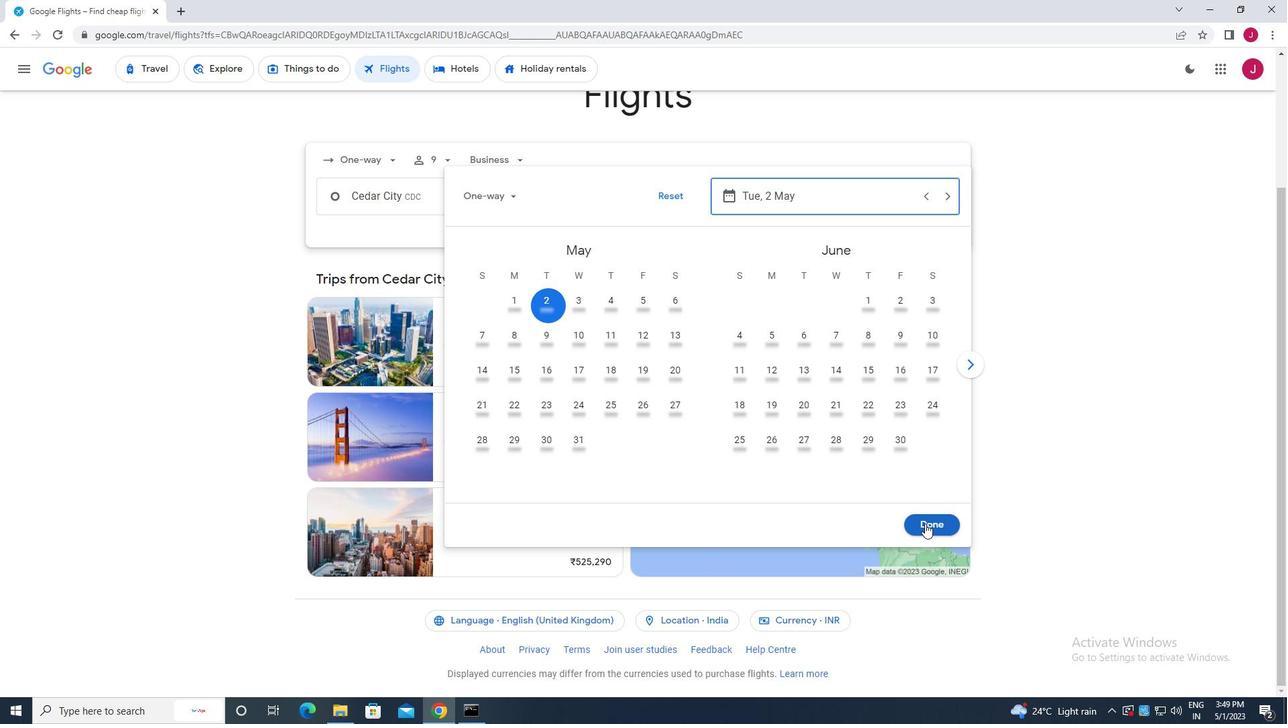 
Action: Mouse pressed left at (926, 520)
Screenshot: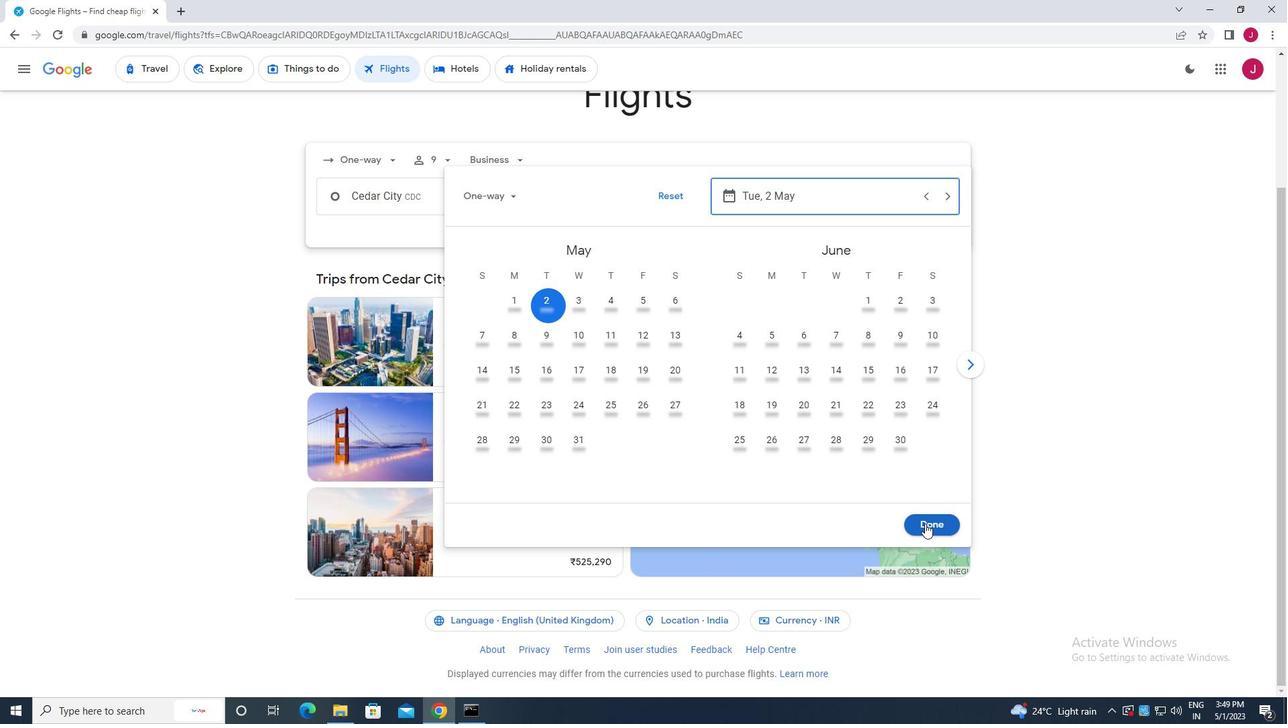 
Action: Mouse moved to (648, 247)
Screenshot: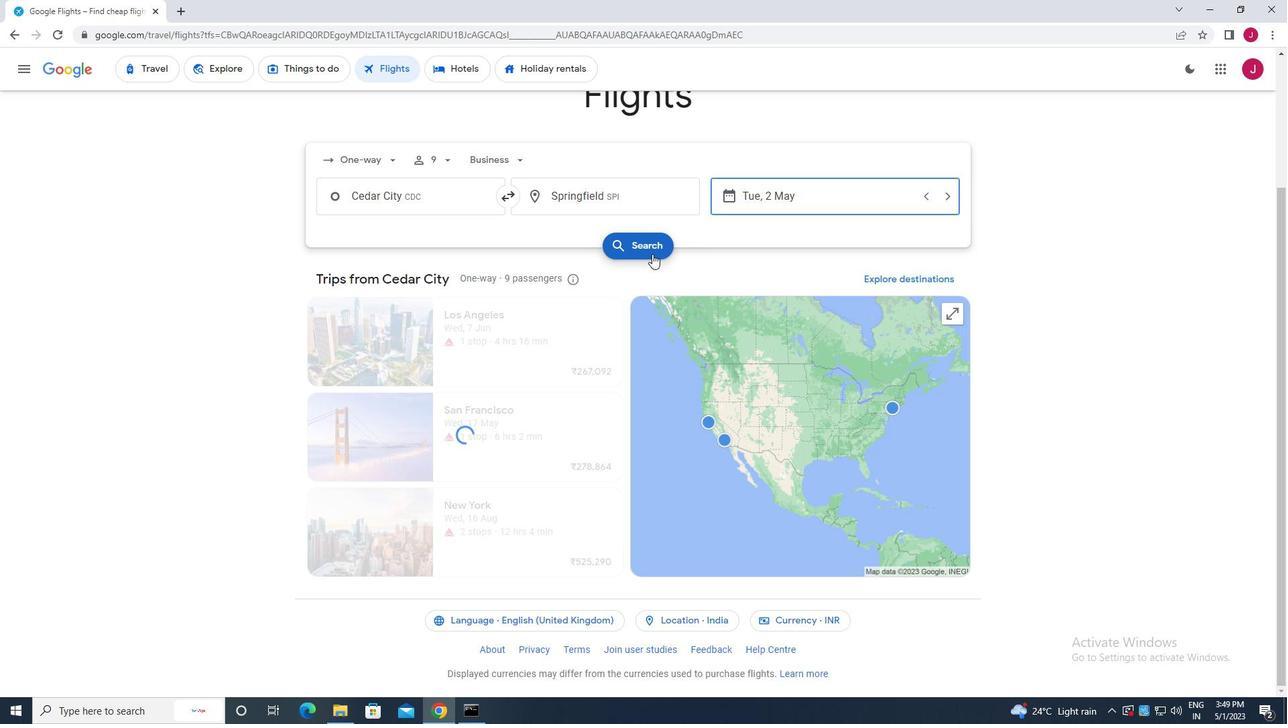 
Action: Mouse pressed left at (648, 247)
Screenshot: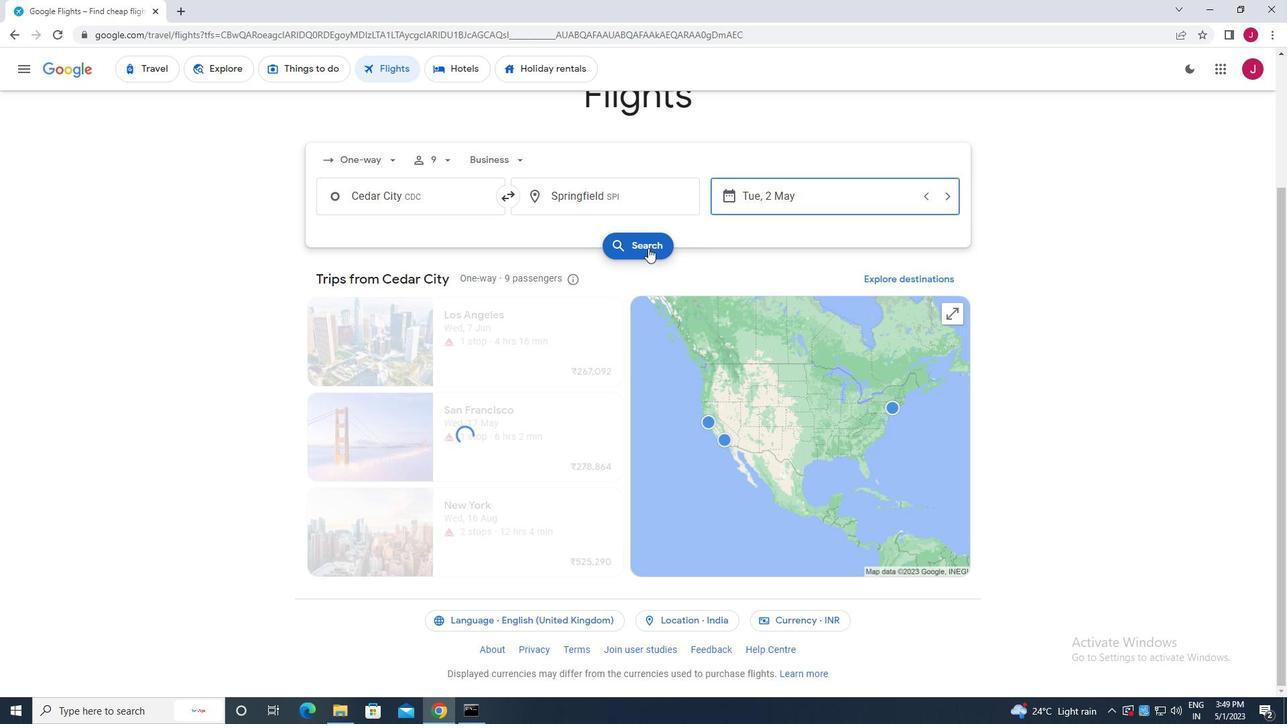 
Action: Mouse moved to (344, 190)
Screenshot: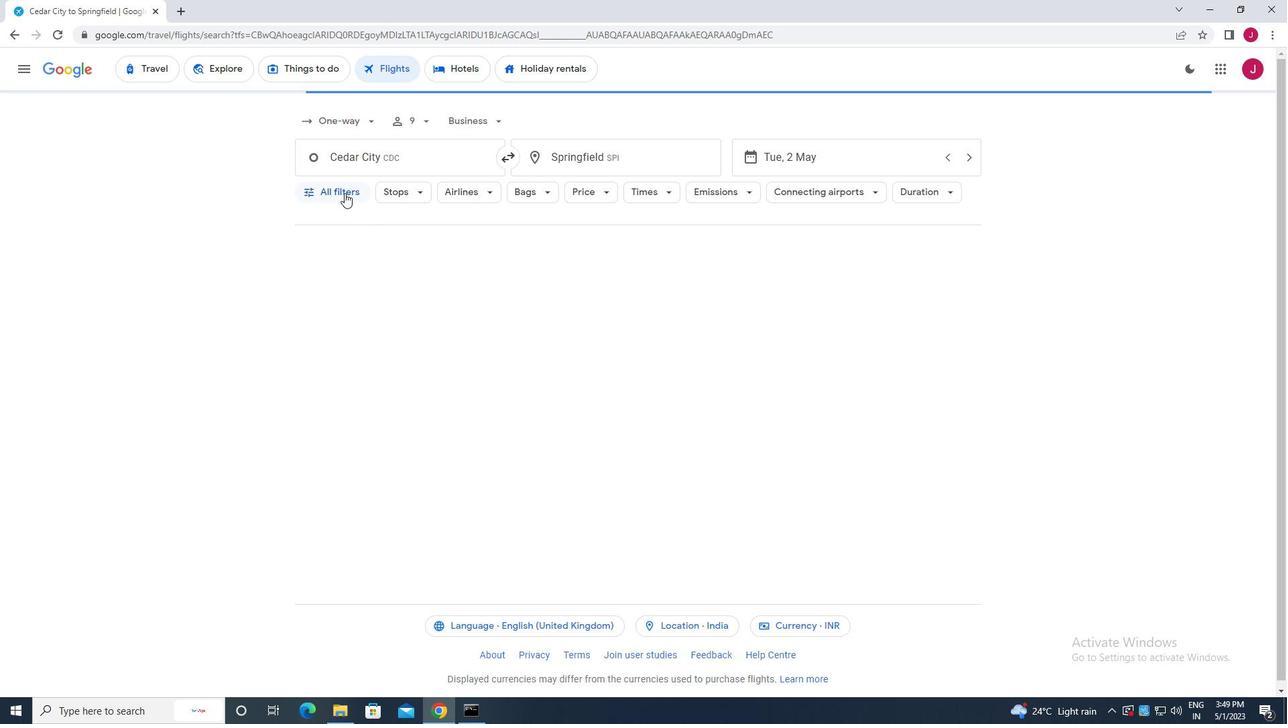 
Action: Mouse pressed left at (344, 190)
Screenshot: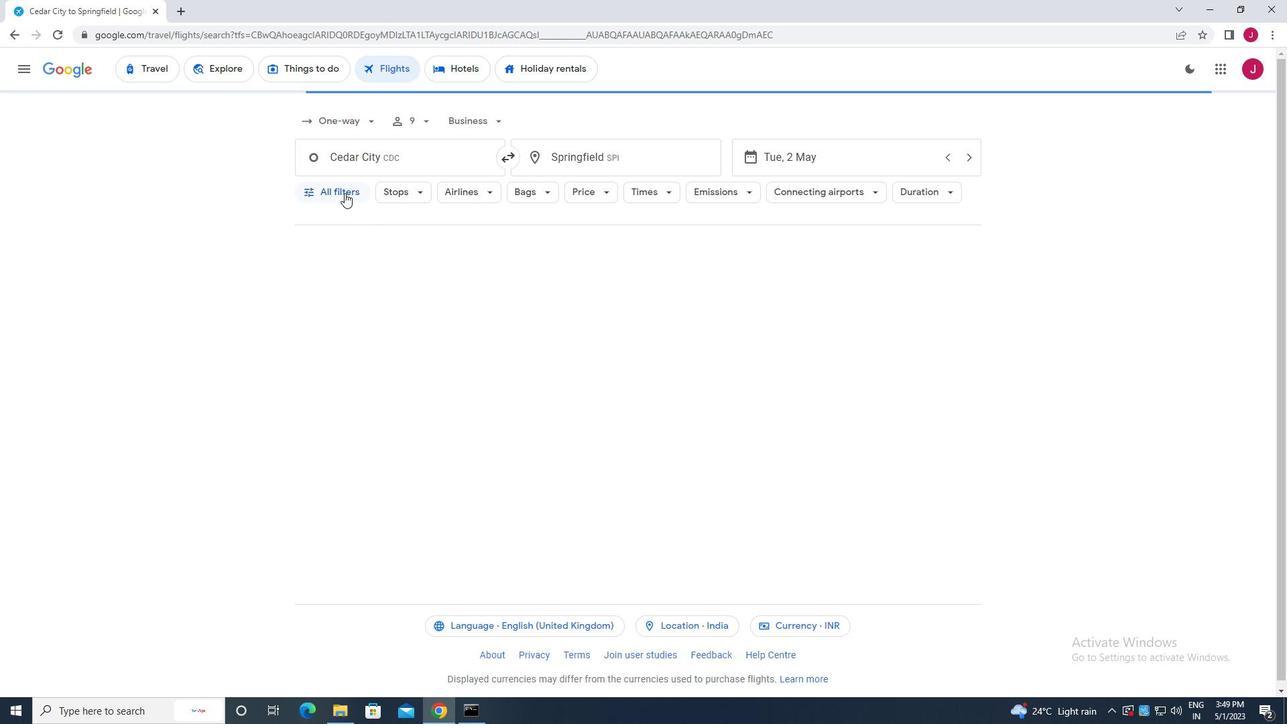 
Action: Mouse moved to (429, 328)
Screenshot: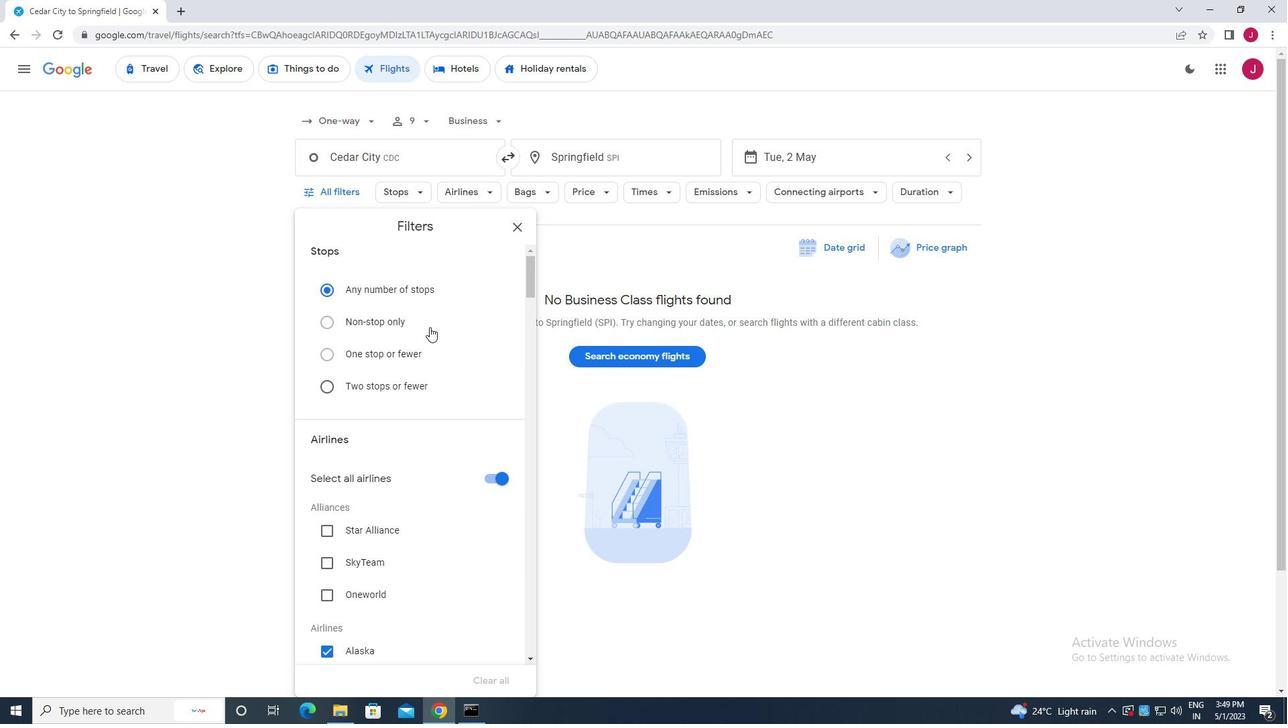 
Action: Mouse scrolled (429, 327) with delta (0, 0)
Screenshot: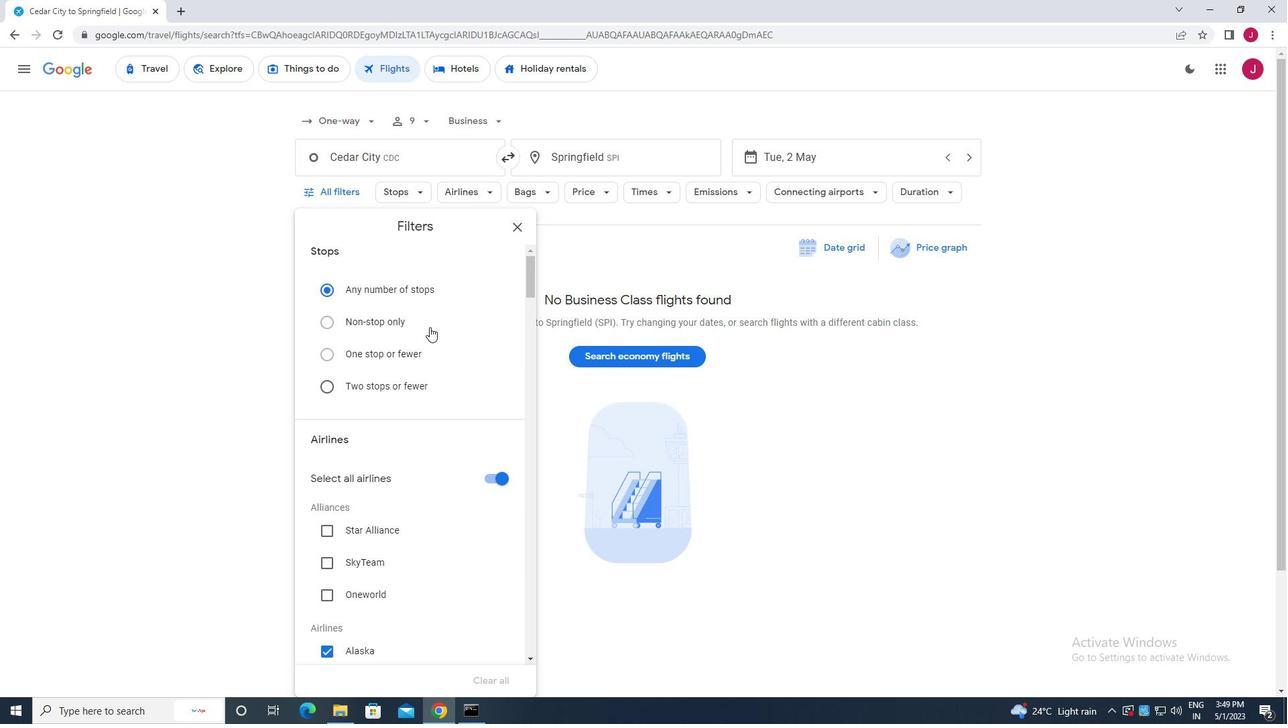 
Action: Mouse scrolled (429, 327) with delta (0, 0)
Screenshot: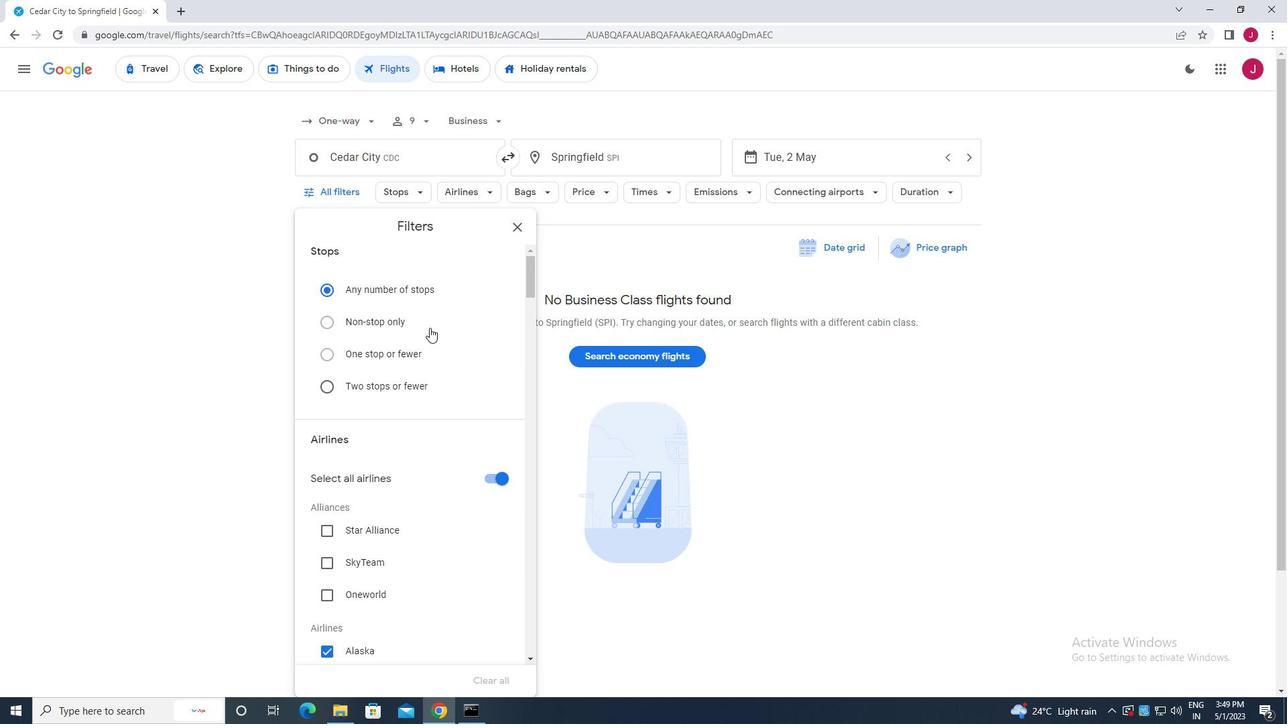 
Action: Mouse moved to (488, 346)
Screenshot: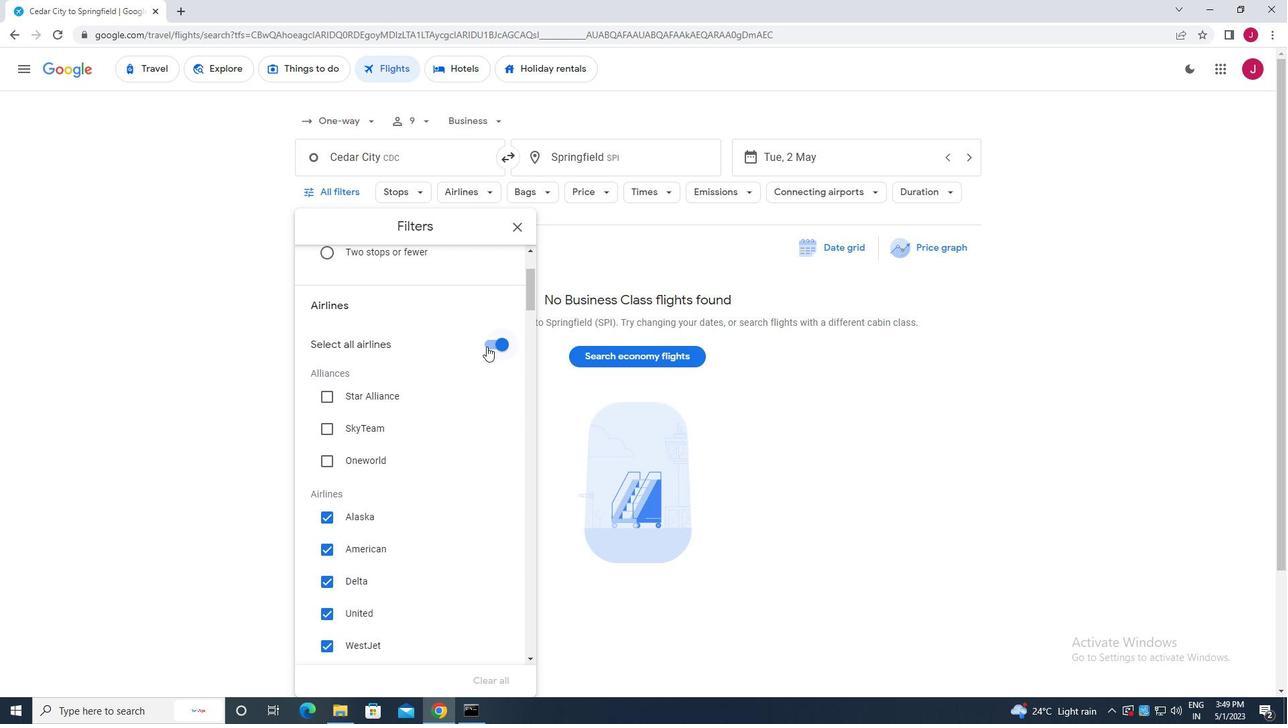 
Action: Mouse pressed left at (488, 346)
Screenshot: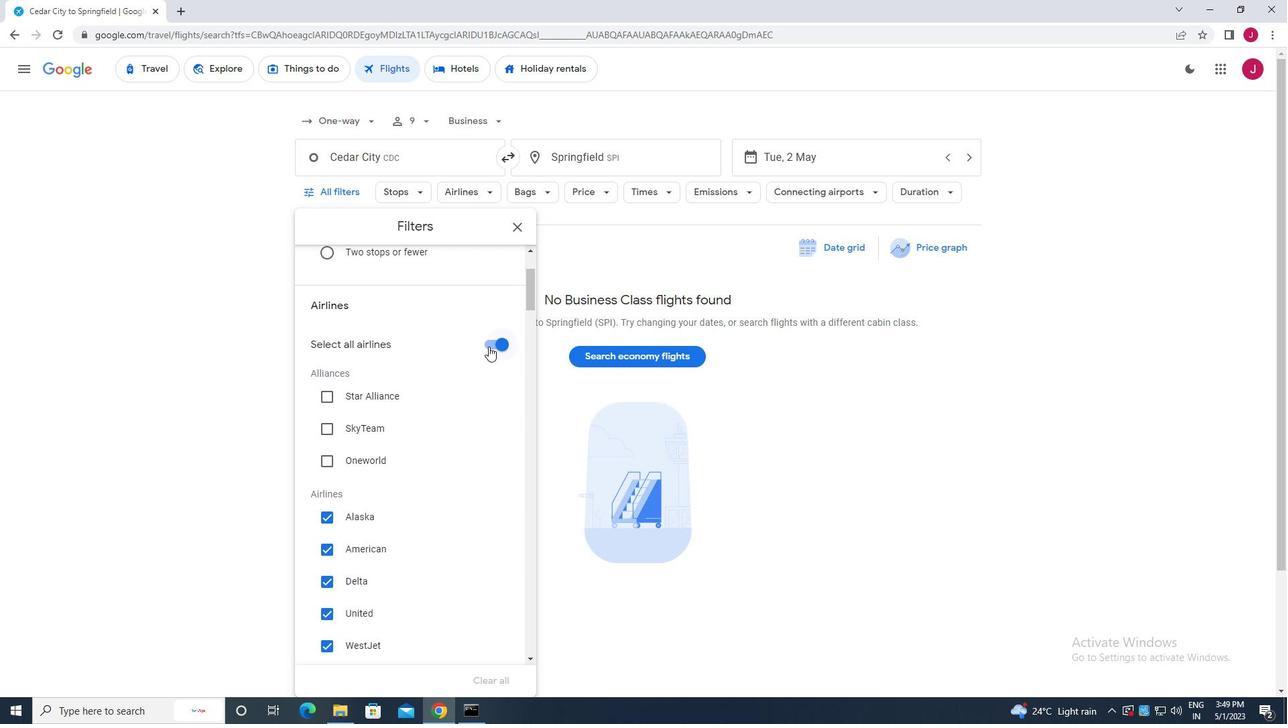
Action: Mouse moved to (419, 361)
Screenshot: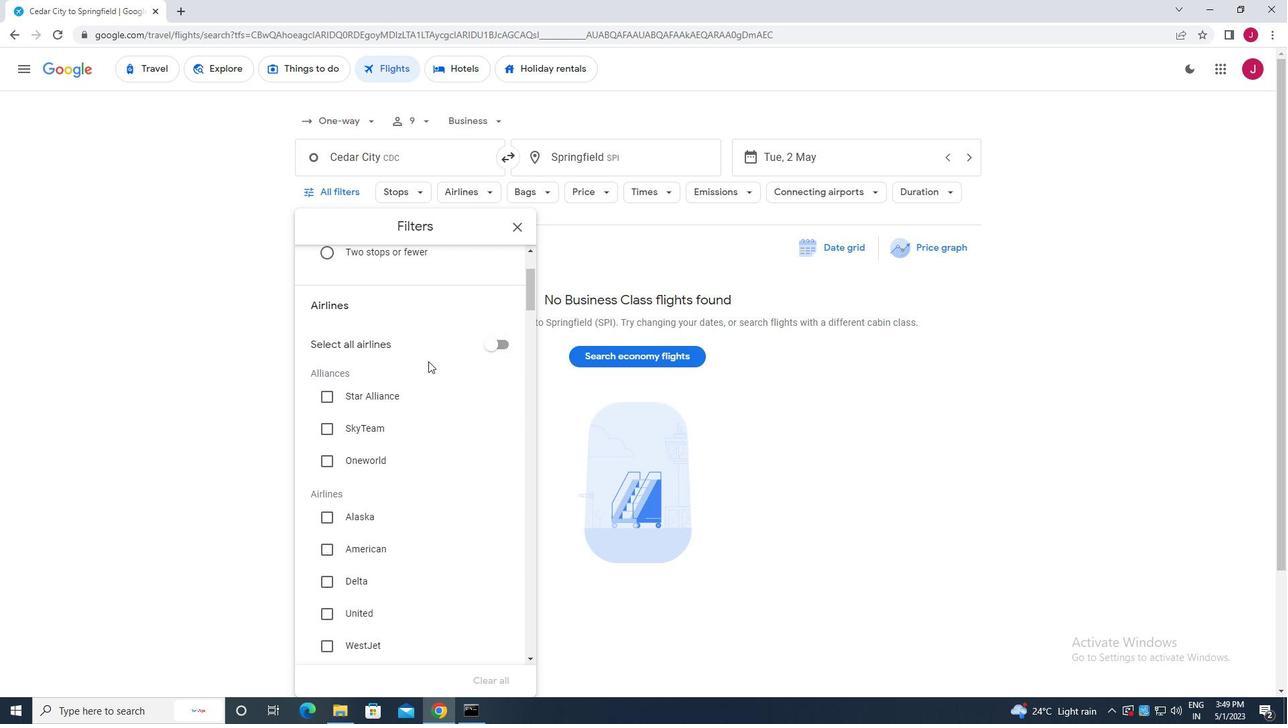 
Action: Mouse scrolled (419, 360) with delta (0, 0)
Screenshot: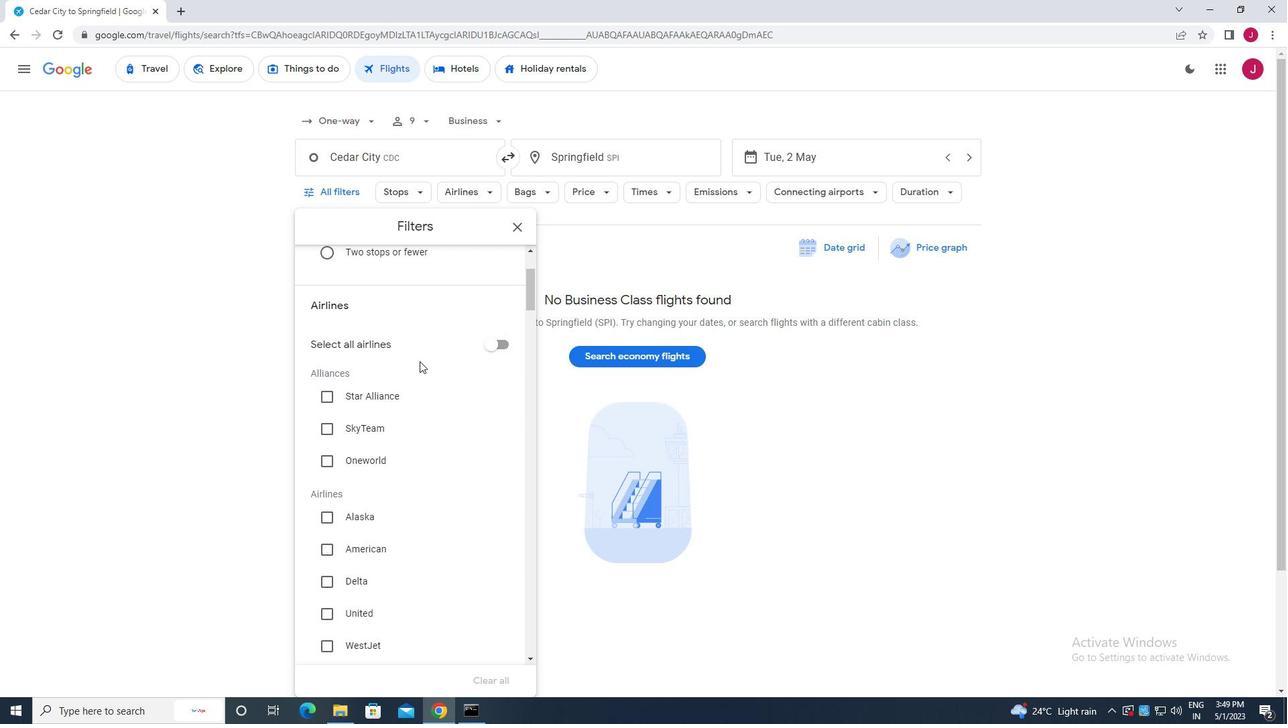 
Action: Mouse scrolled (419, 360) with delta (0, 0)
Screenshot: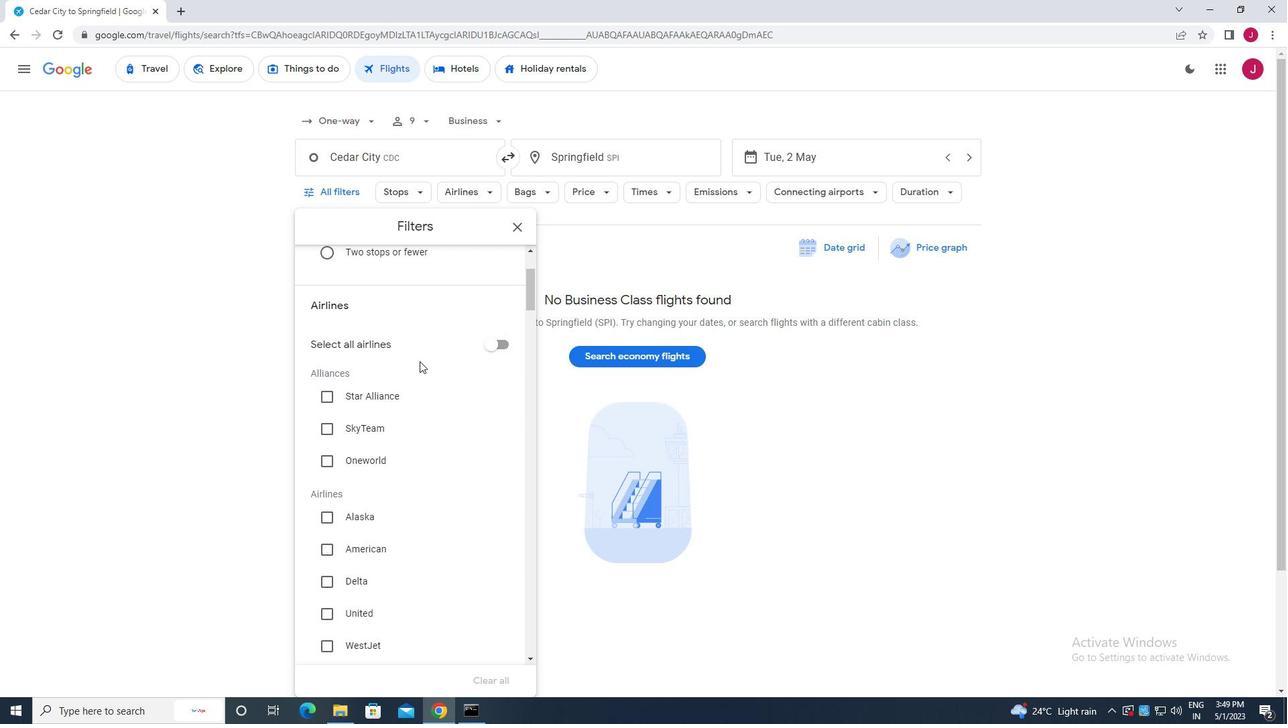 
Action: Mouse moved to (403, 426)
Screenshot: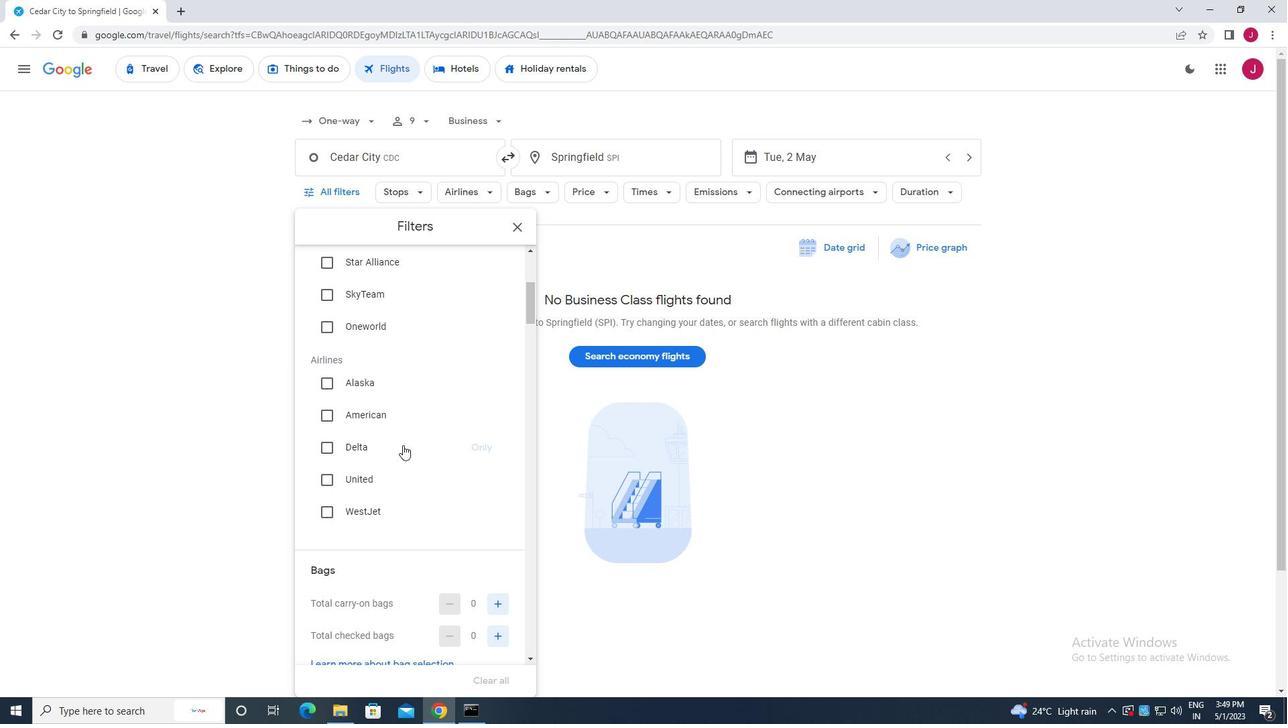 
Action: Mouse scrolled (403, 427) with delta (0, 0)
Screenshot: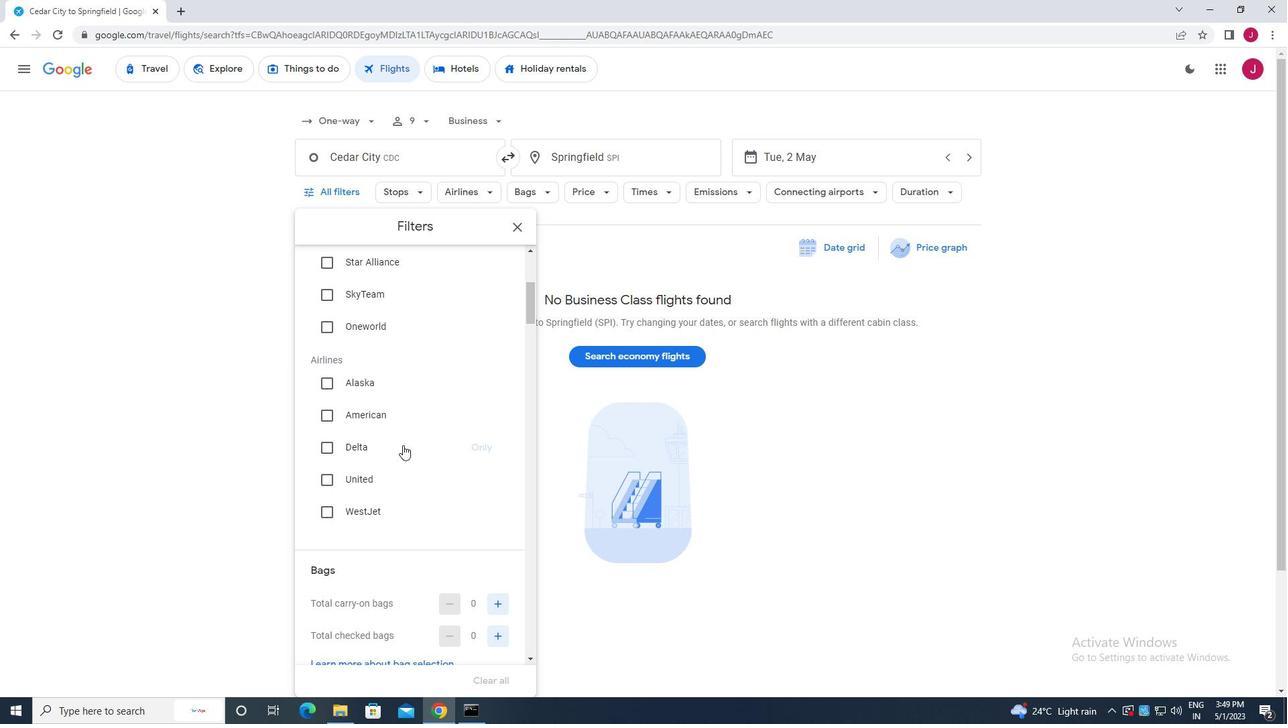 
Action: Mouse moved to (403, 423)
Screenshot: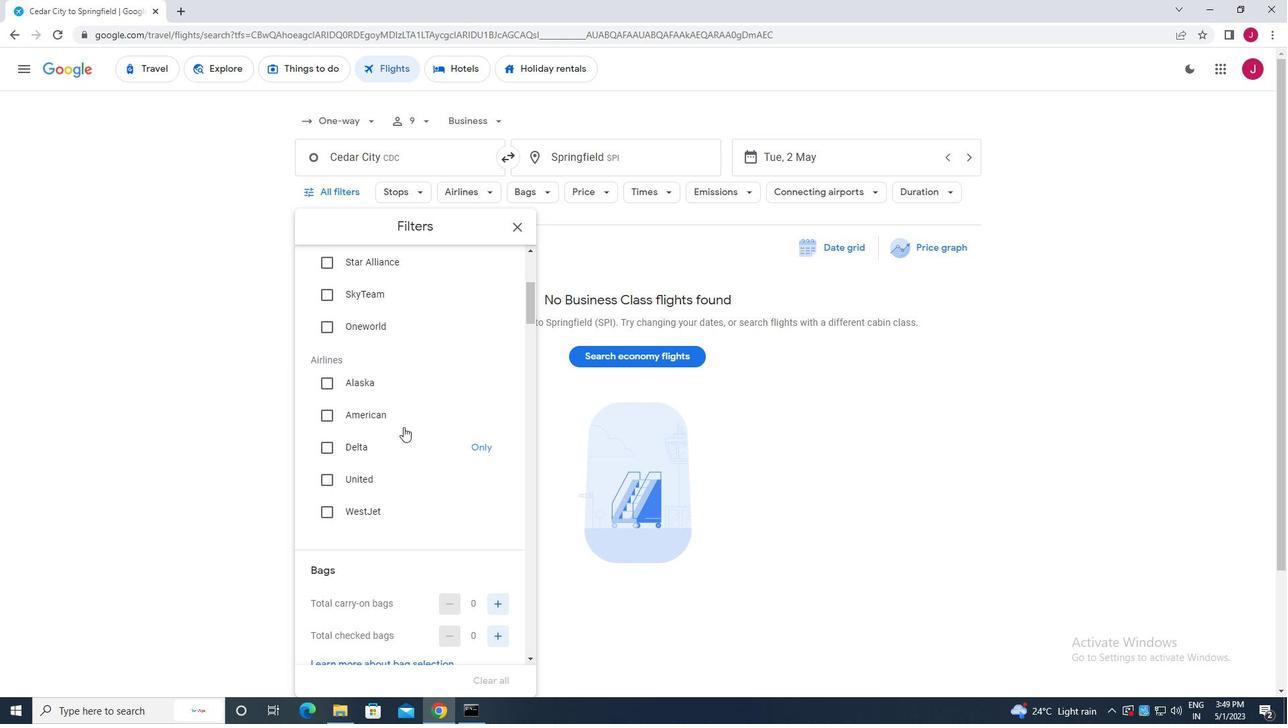 
Action: Mouse scrolled (403, 423) with delta (0, 0)
Screenshot: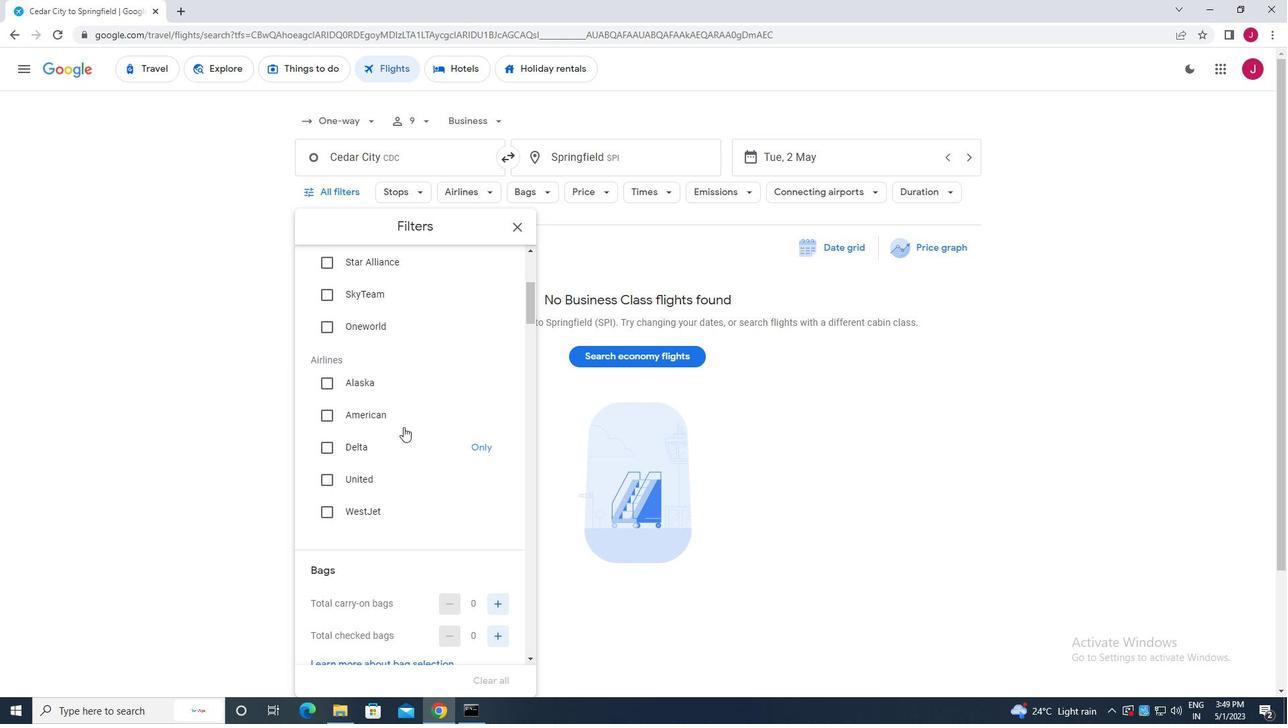 
Action: Mouse moved to (403, 422)
Screenshot: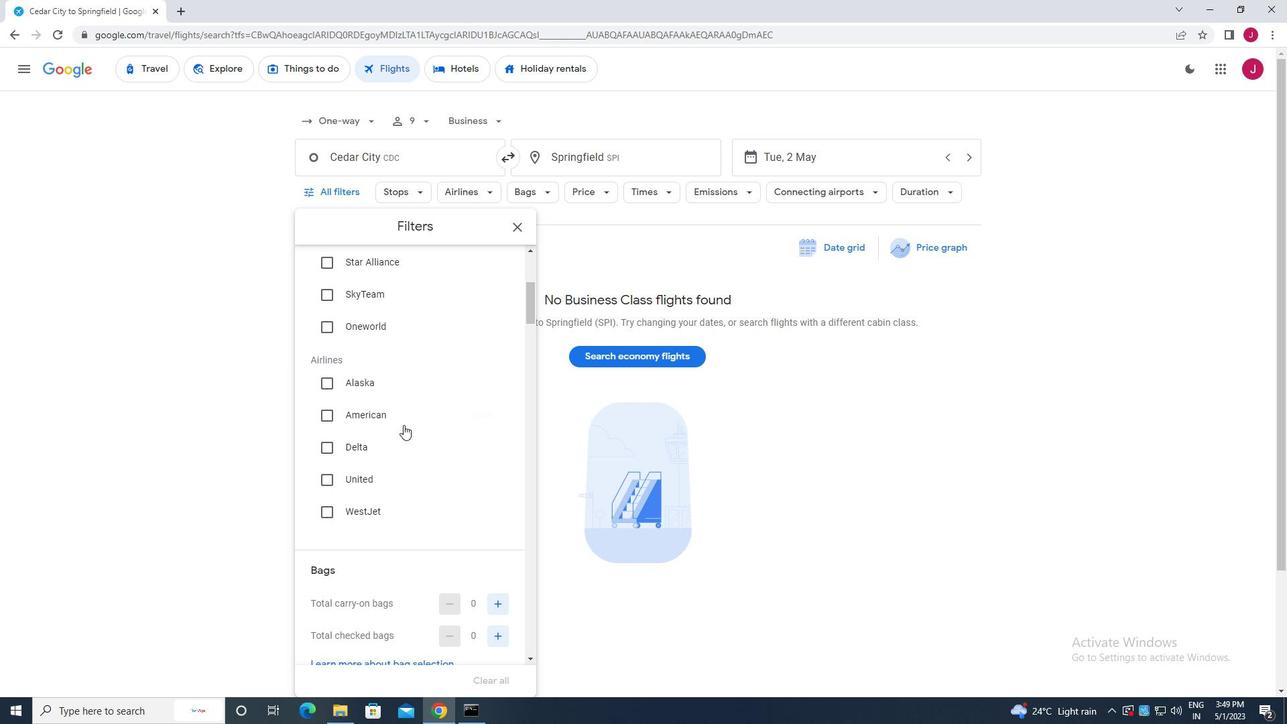 
Action: Mouse scrolled (403, 421) with delta (0, 0)
Screenshot: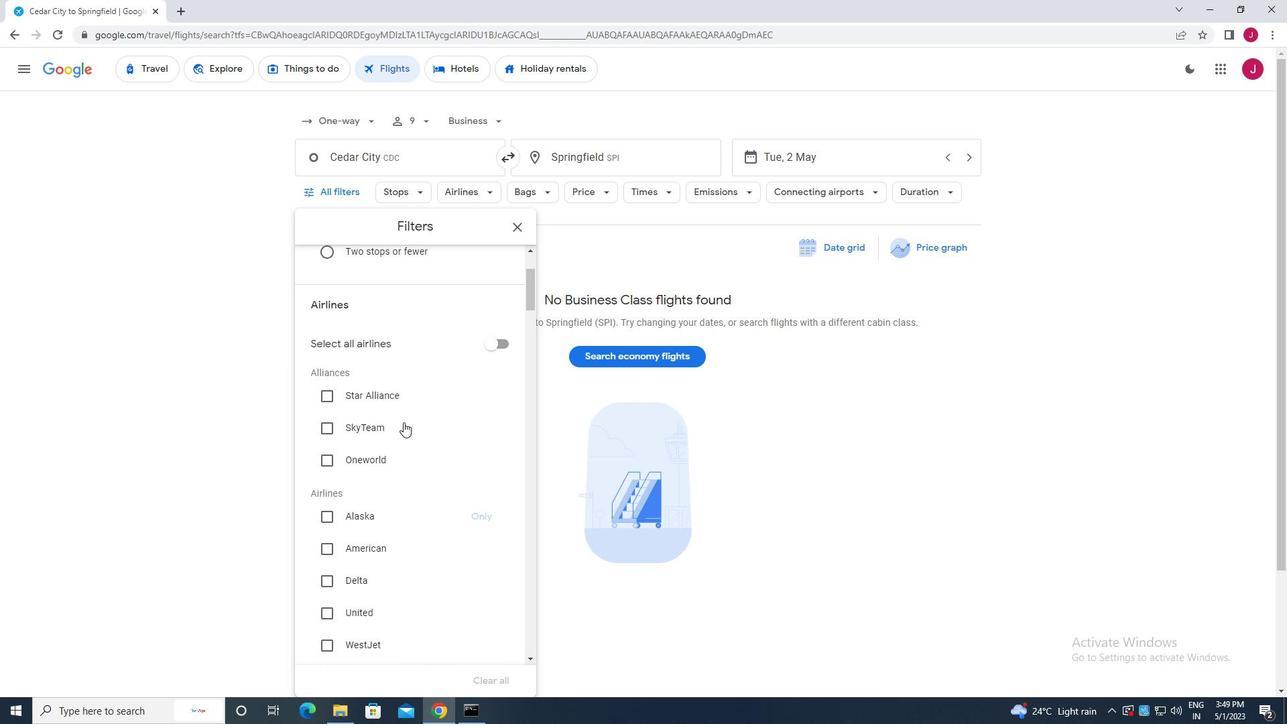 
Action: Mouse scrolled (403, 421) with delta (0, 0)
Screenshot: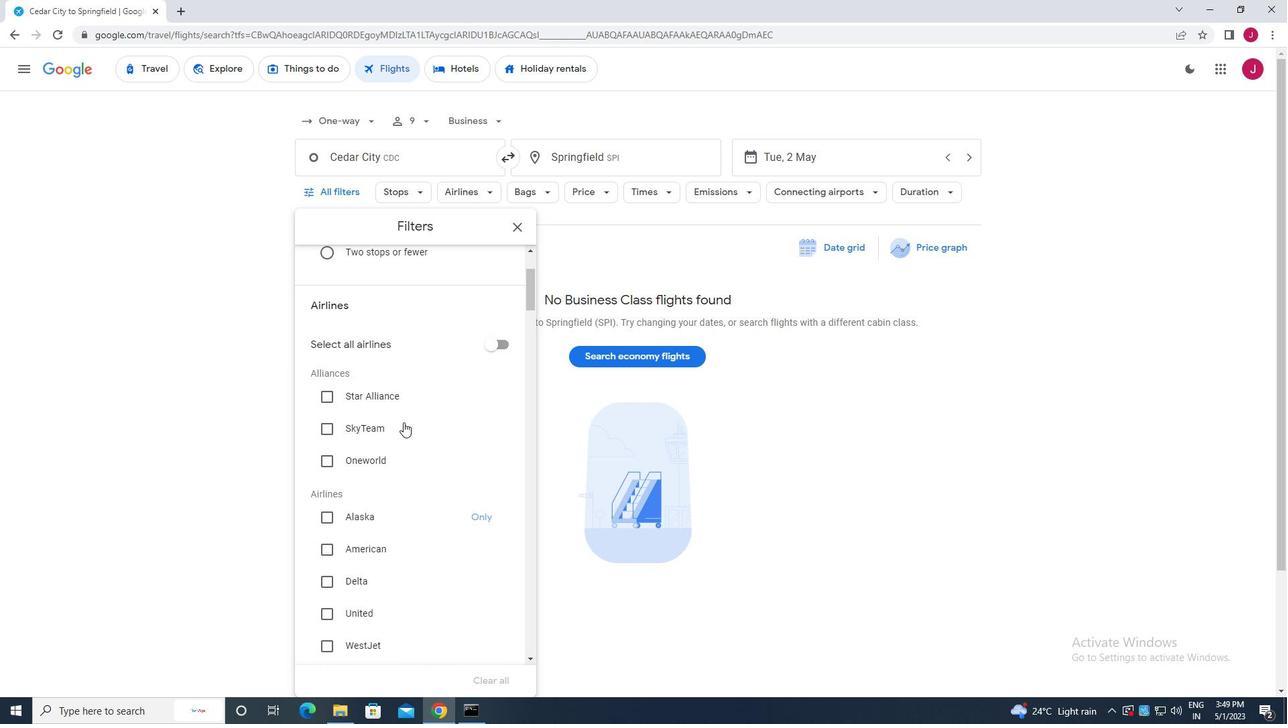 
Action: Mouse scrolled (403, 421) with delta (0, 0)
Screenshot: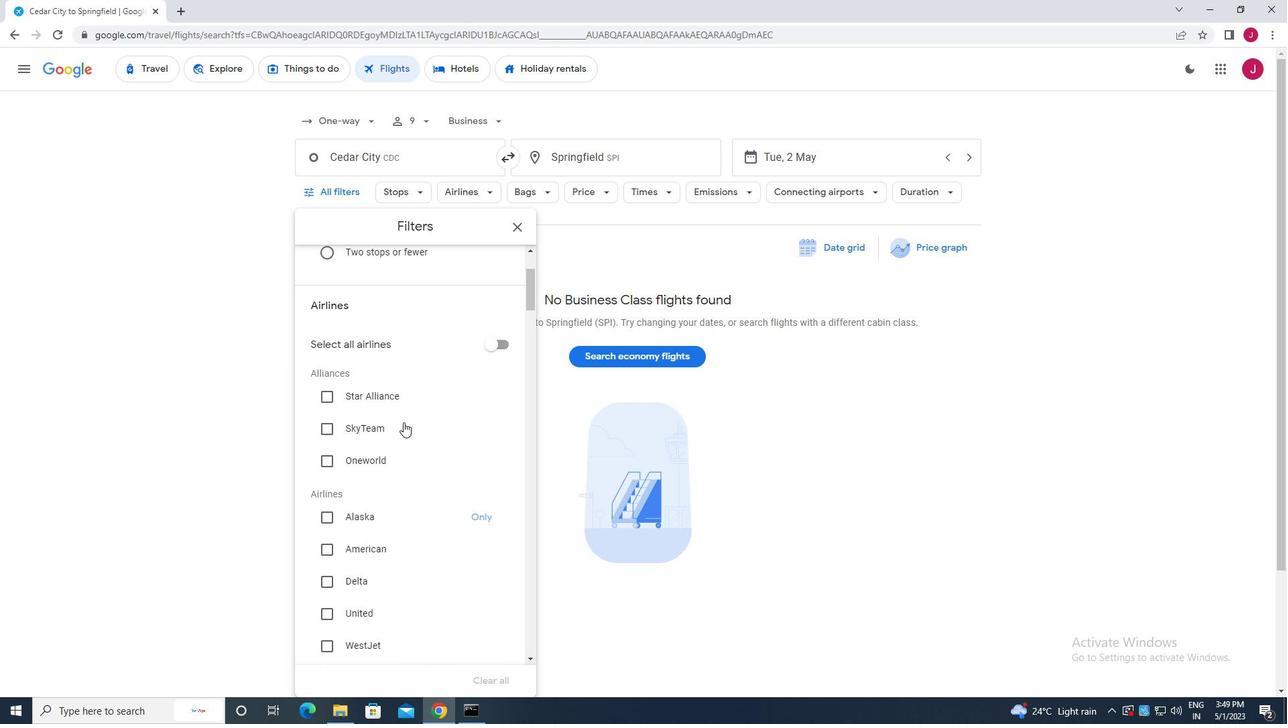 
Action: Mouse scrolled (403, 421) with delta (0, 0)
Screenshot: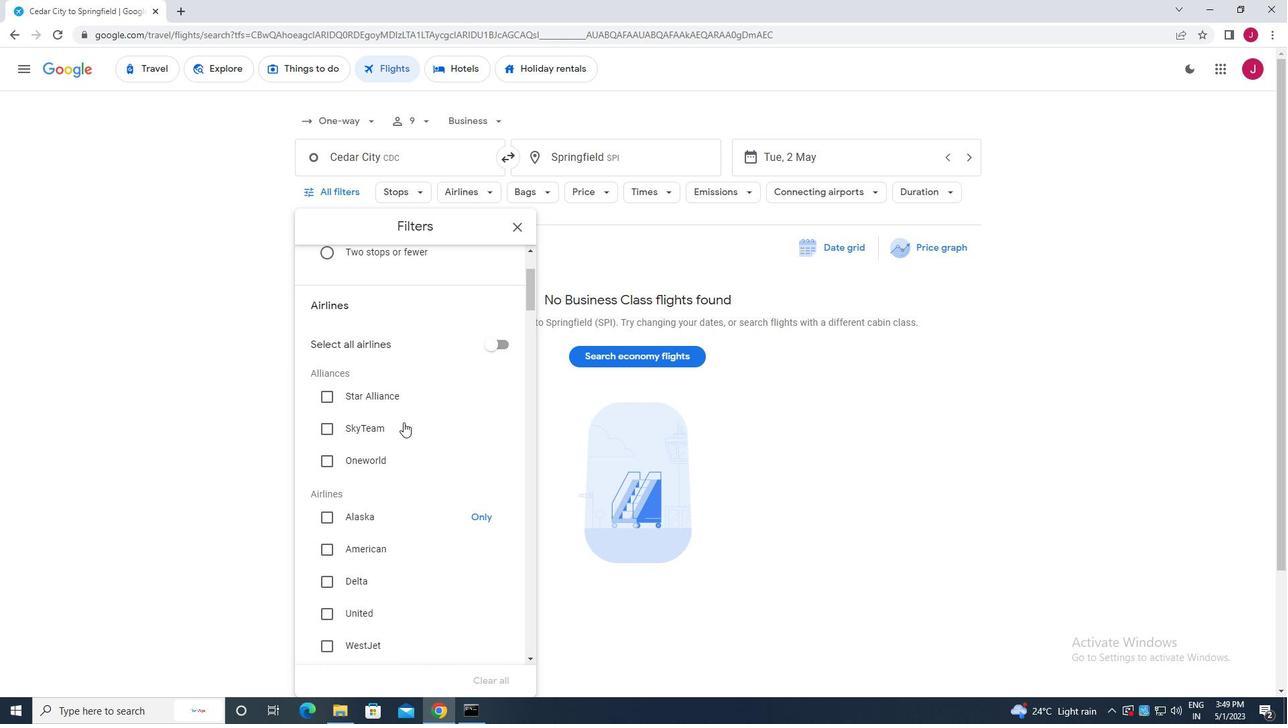 
Action: Mouse scrolled (403, 421) with delta (0, 0)
Screenshot: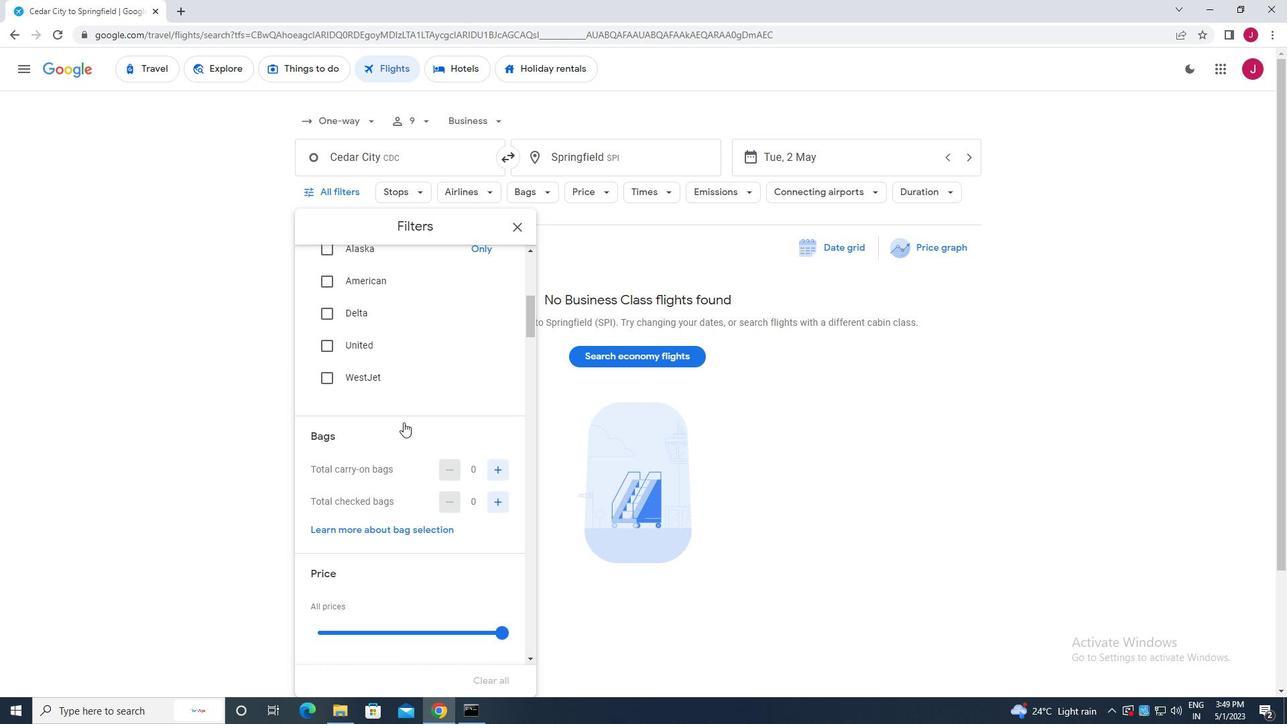 
Action: Mouse scrolled (403, 421) with delta (0, 0)
Screenshot: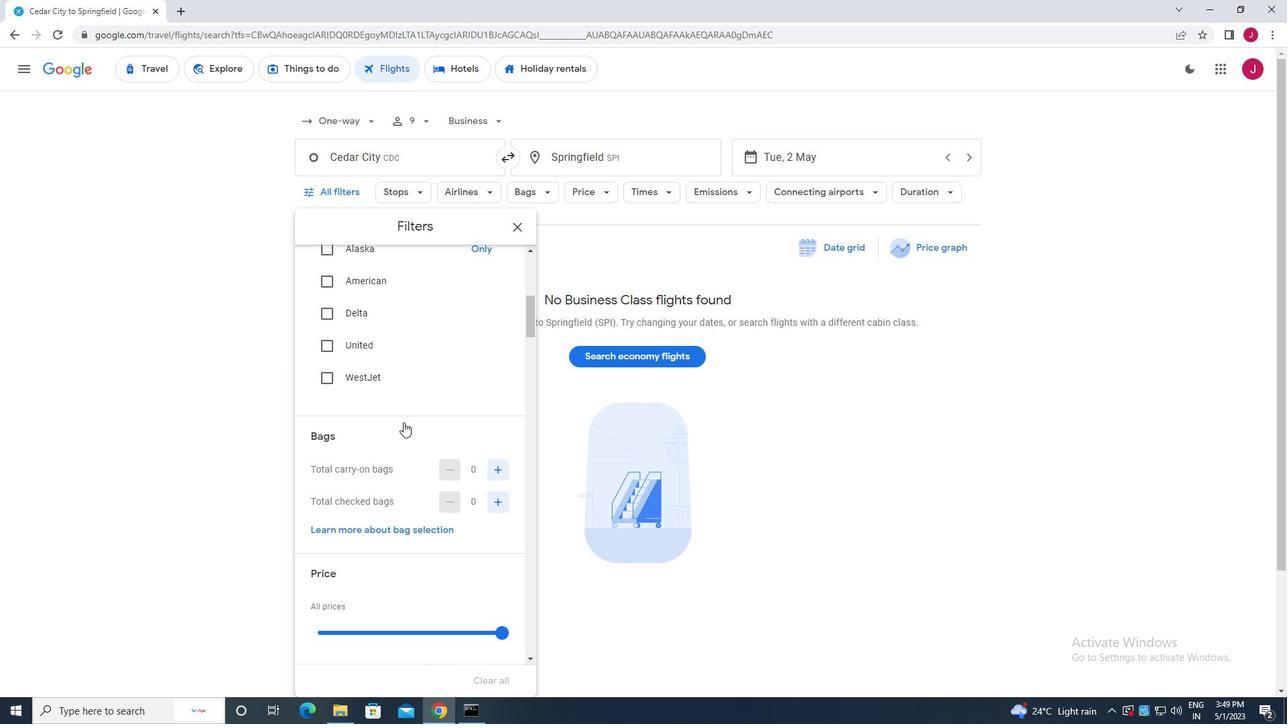 
Action: Mouse moved to (498, 336)
Screenshot: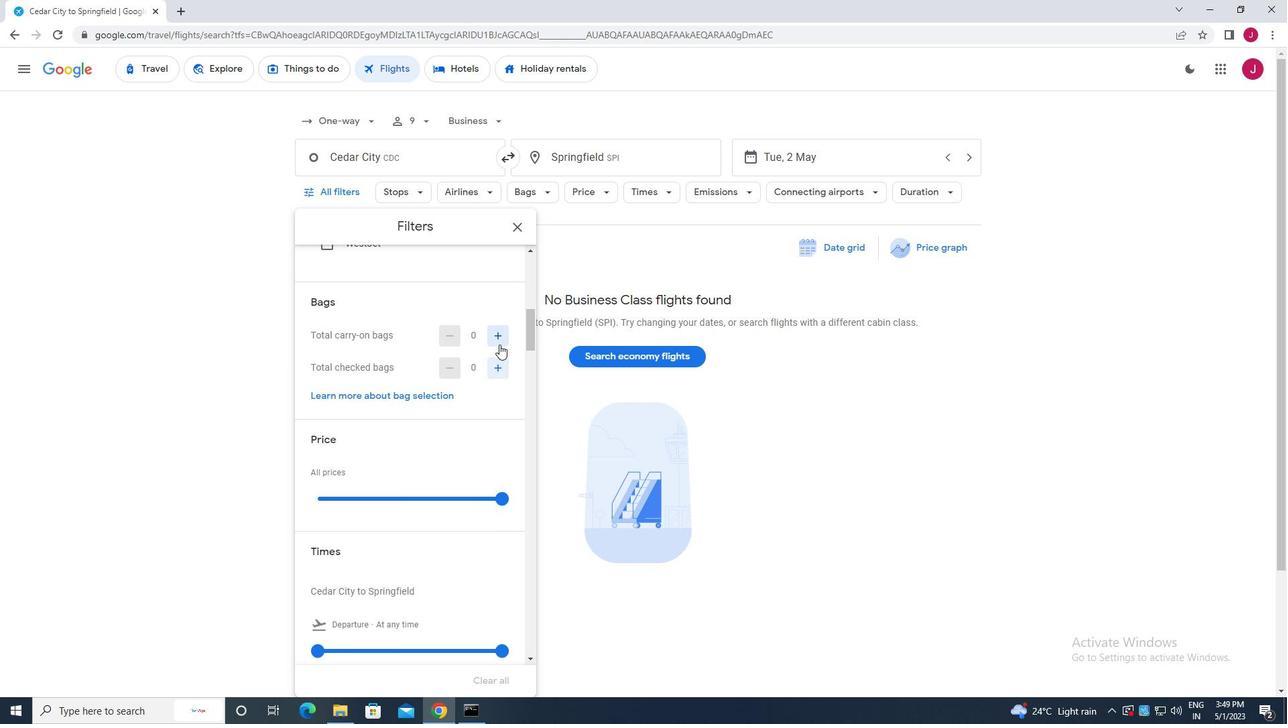 
Action: Mouse pressed left at (498, 336)
Screenshot: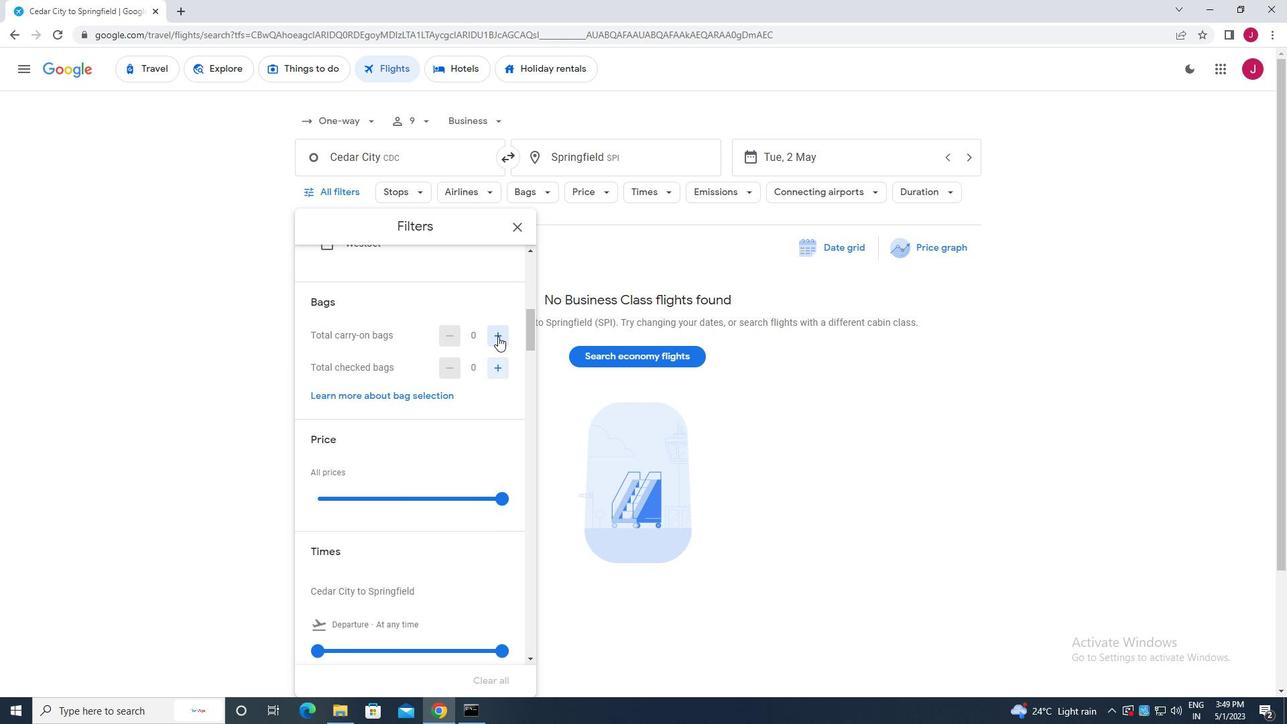 
Action: Mouse moved to (498, 336)
Screenshot: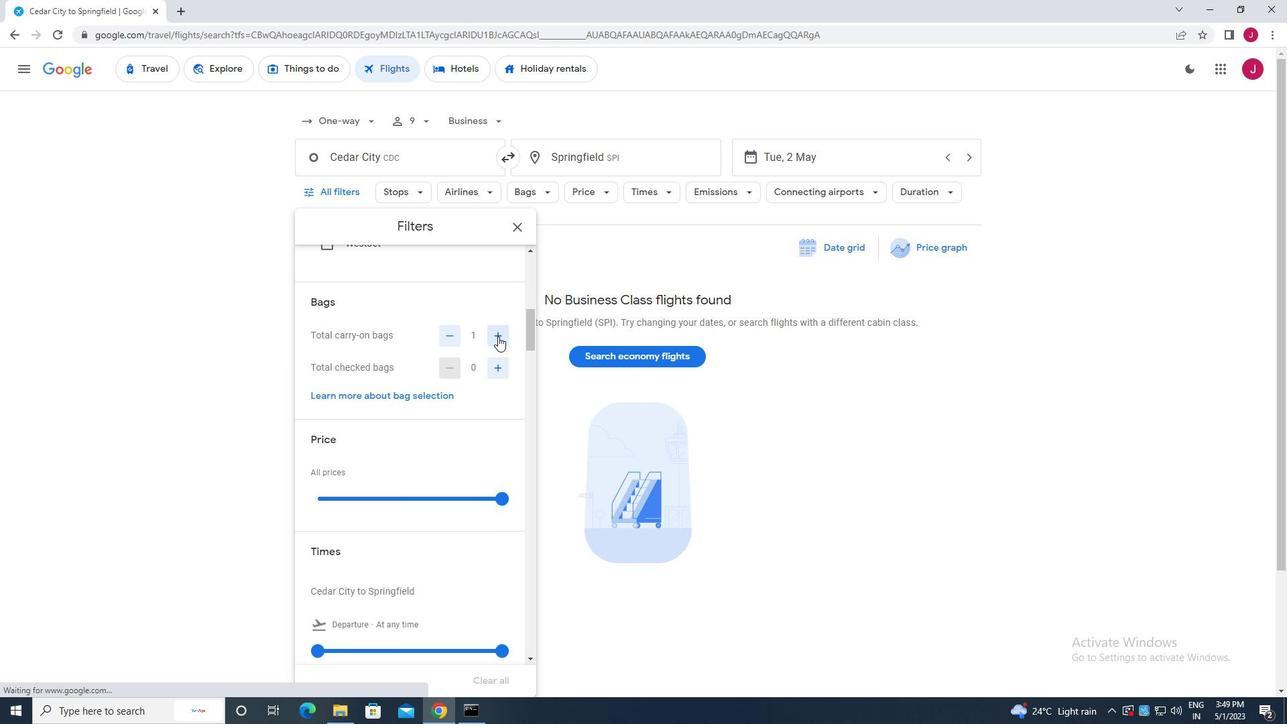 
Action: Mouse scrolled (498, 336) with delta (0, 0)
Screenshot: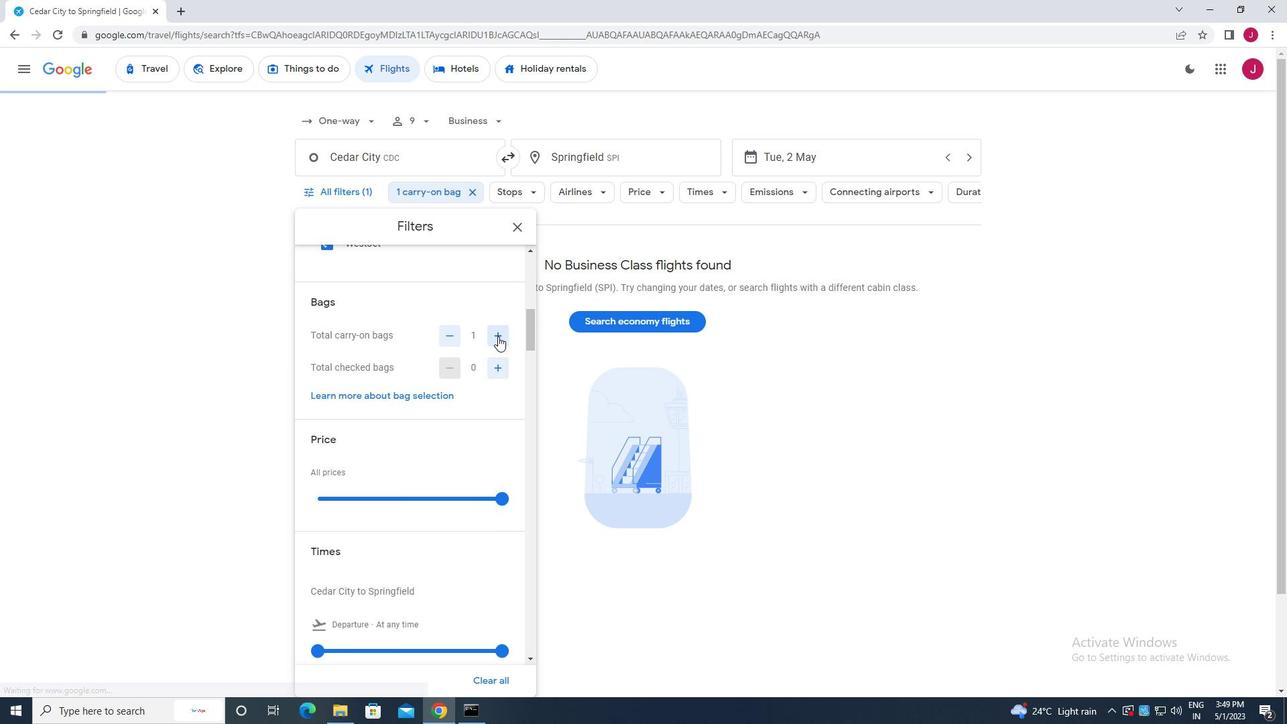 
Action: Mouse scrolled (498, 336) with delta (0, 0)
Screenshot: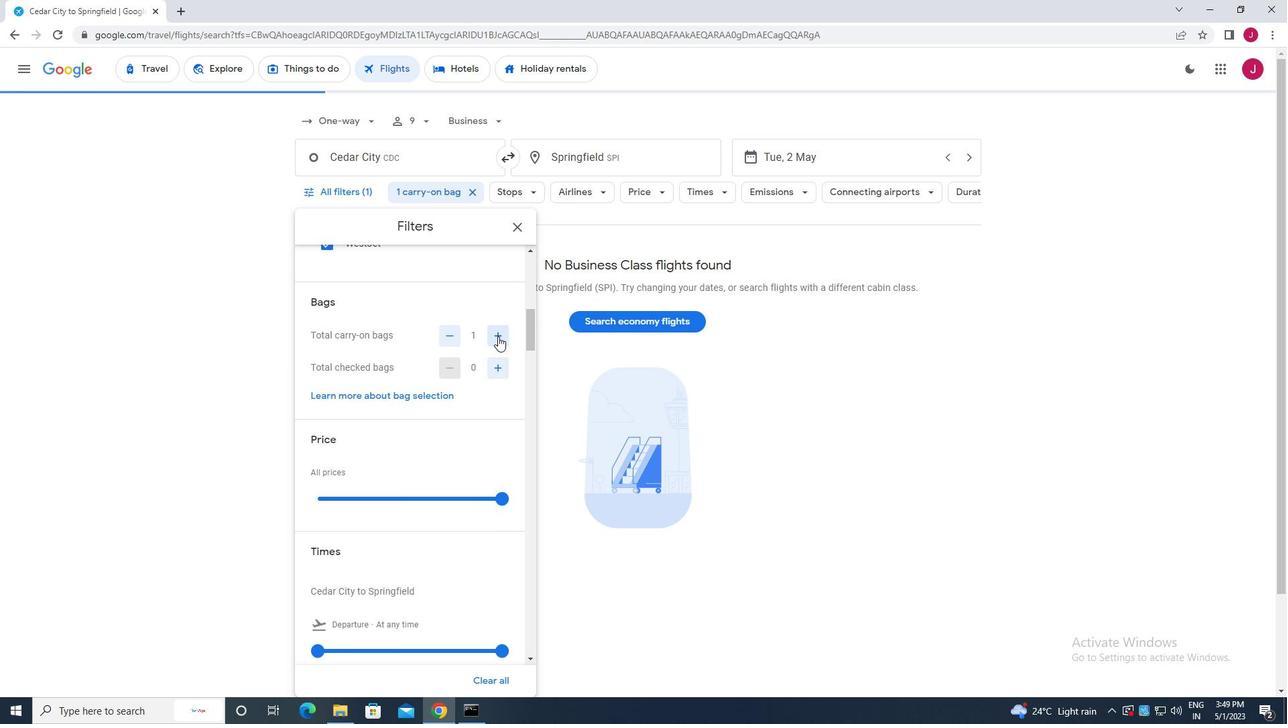 
Action: Mouse moved to (499, 360)
Screenshot: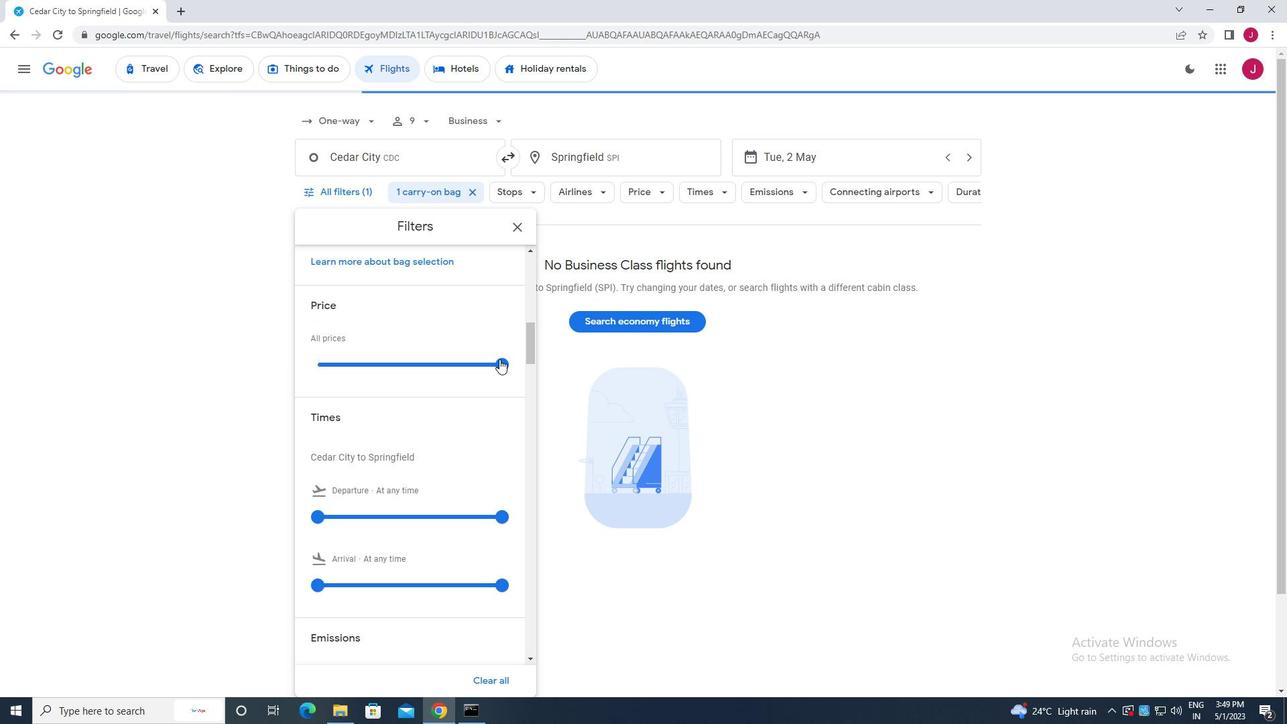 
Action: Mouse pressed left at (499, 360)
Screenshot: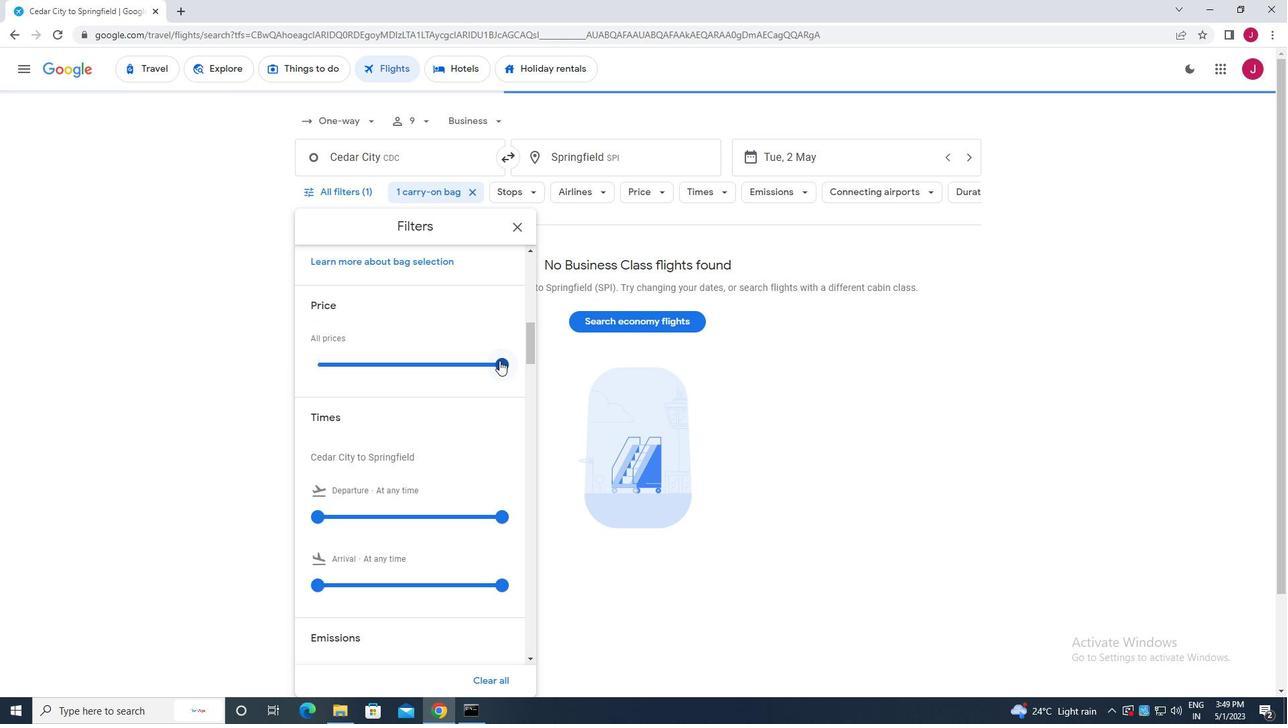 
Action: Mouse moved to (313, 517)
Screenshot: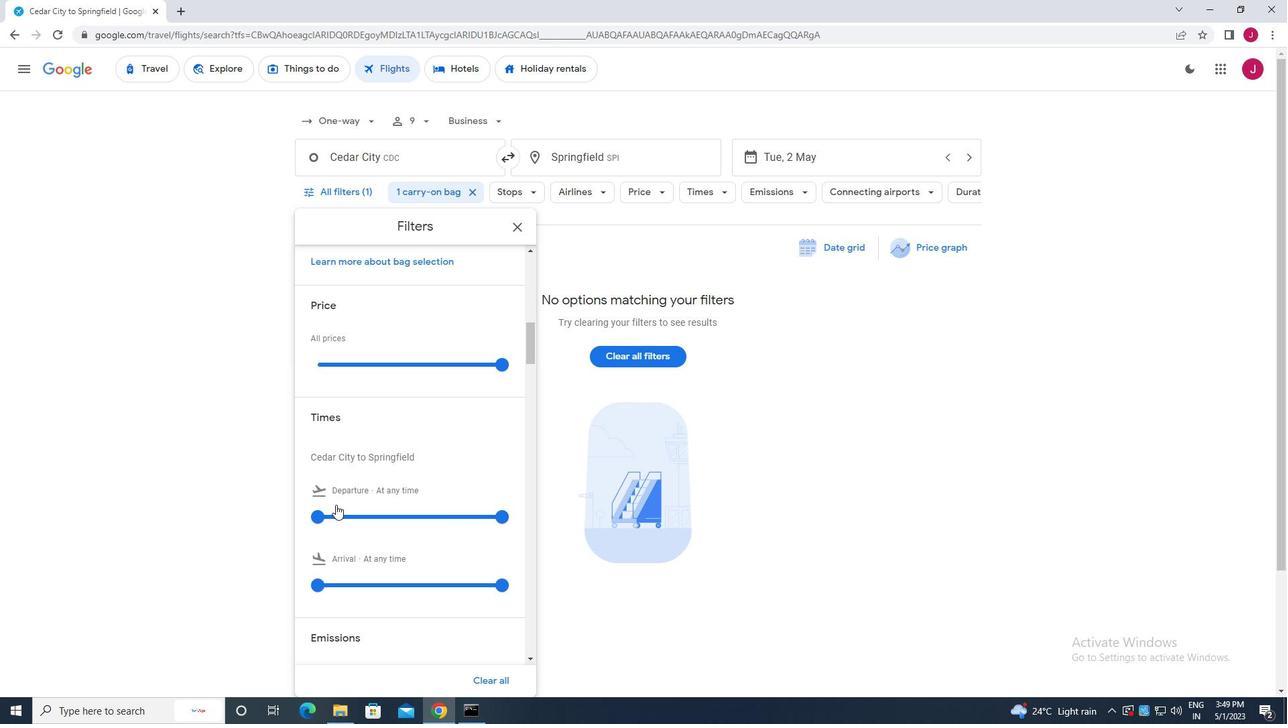 
Action: Mouse pressed left at (313, 517)
Screenshot: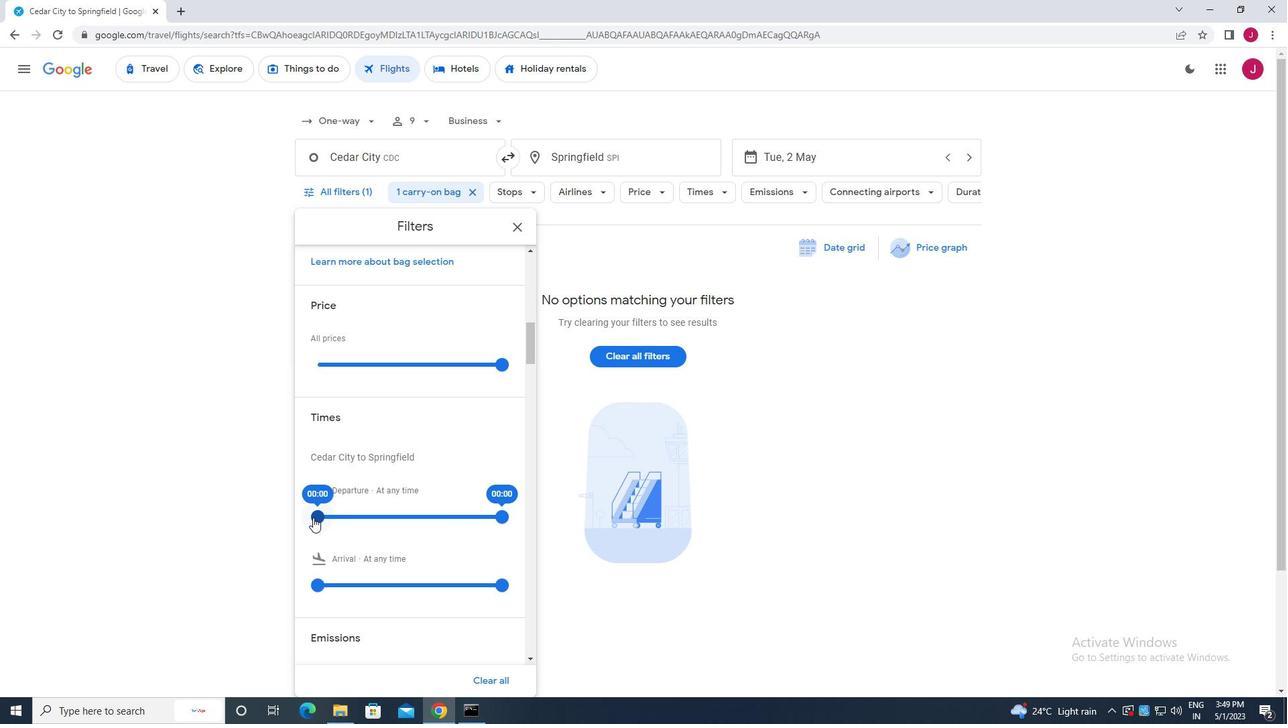 
Action: Mouse moved to (501, 517)
Screenshot: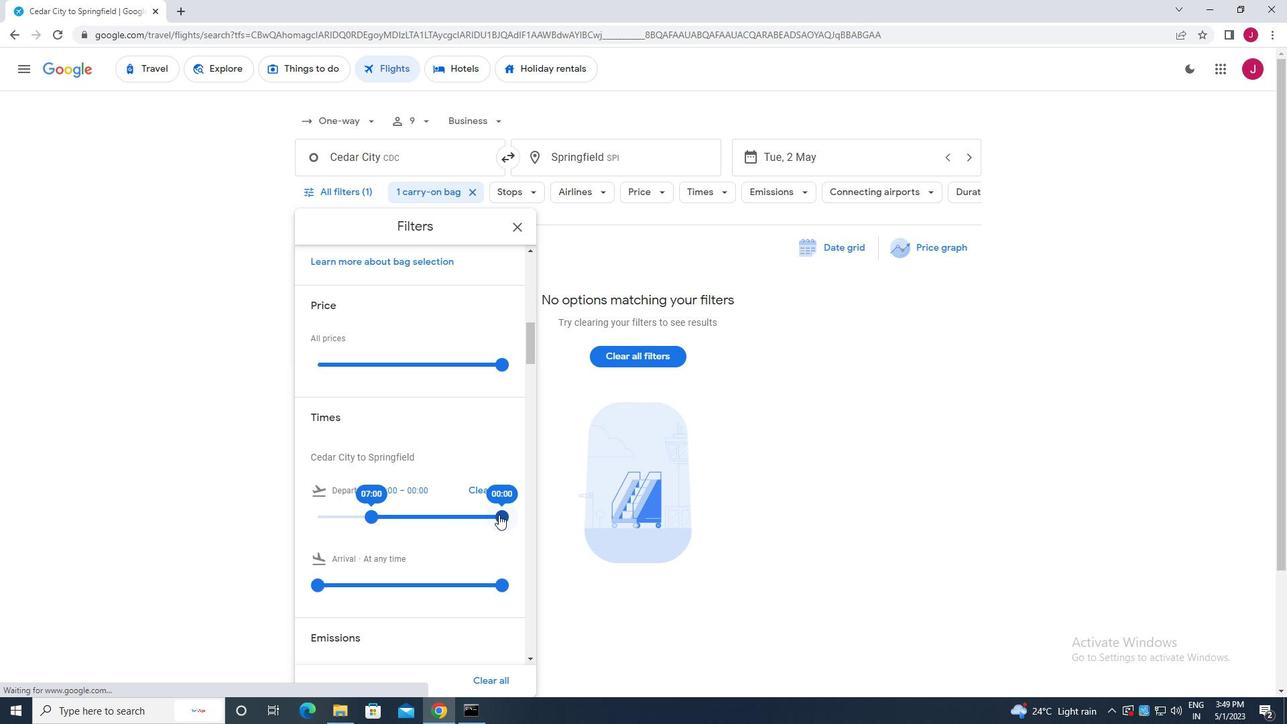 
Action: Mouse pressed left at (501, 517)
Screenshot: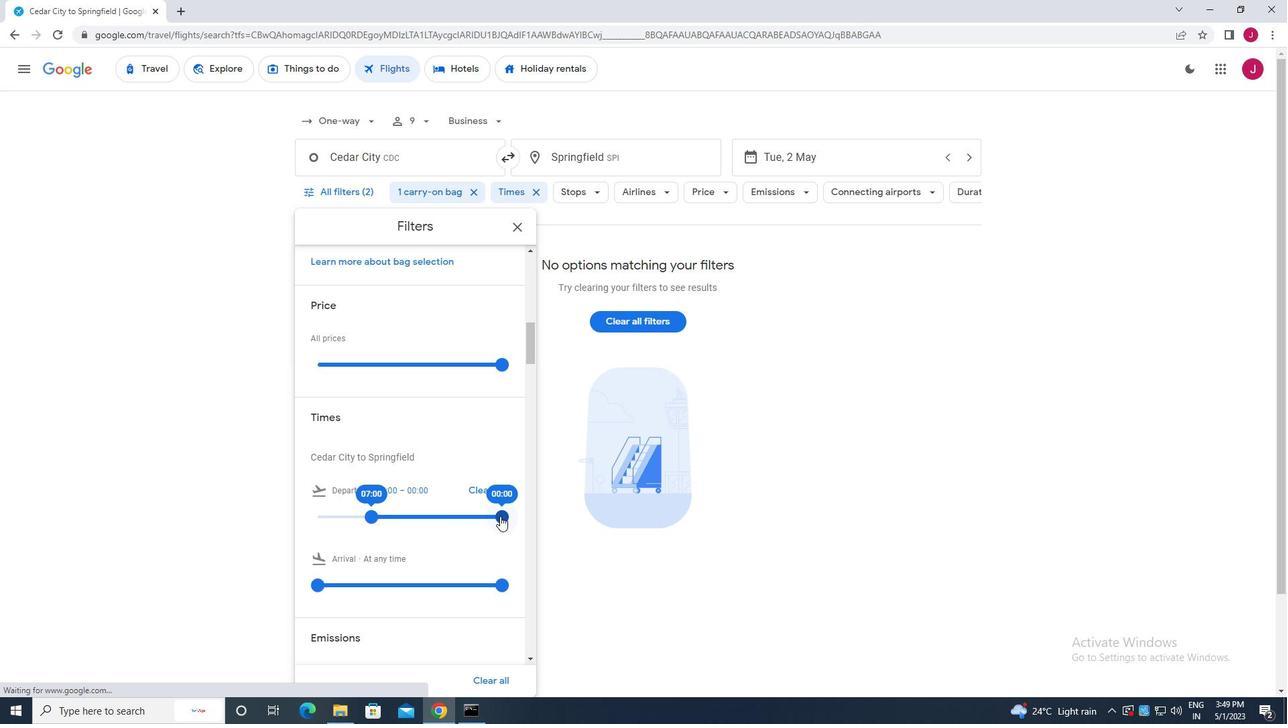 
Action: Mouse moved to (522, 230)
Screenshot: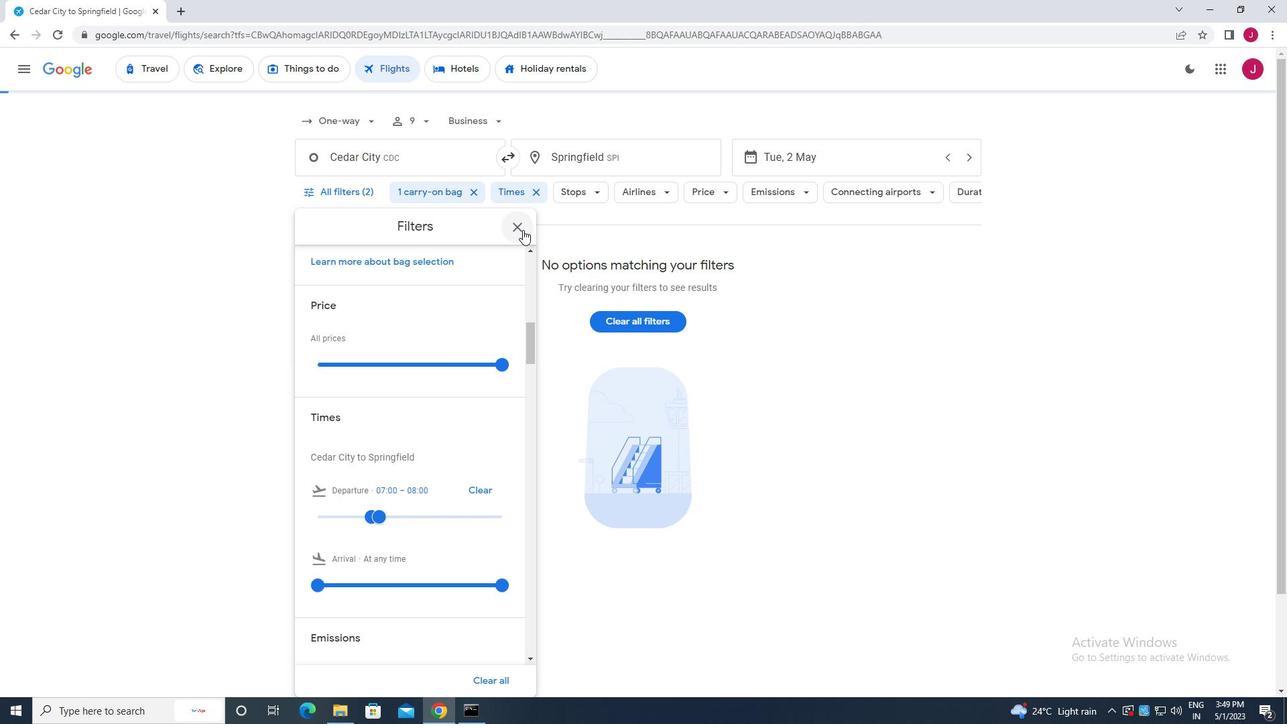 
Action: Mouse pressed left at (522, 230)
Screenshot: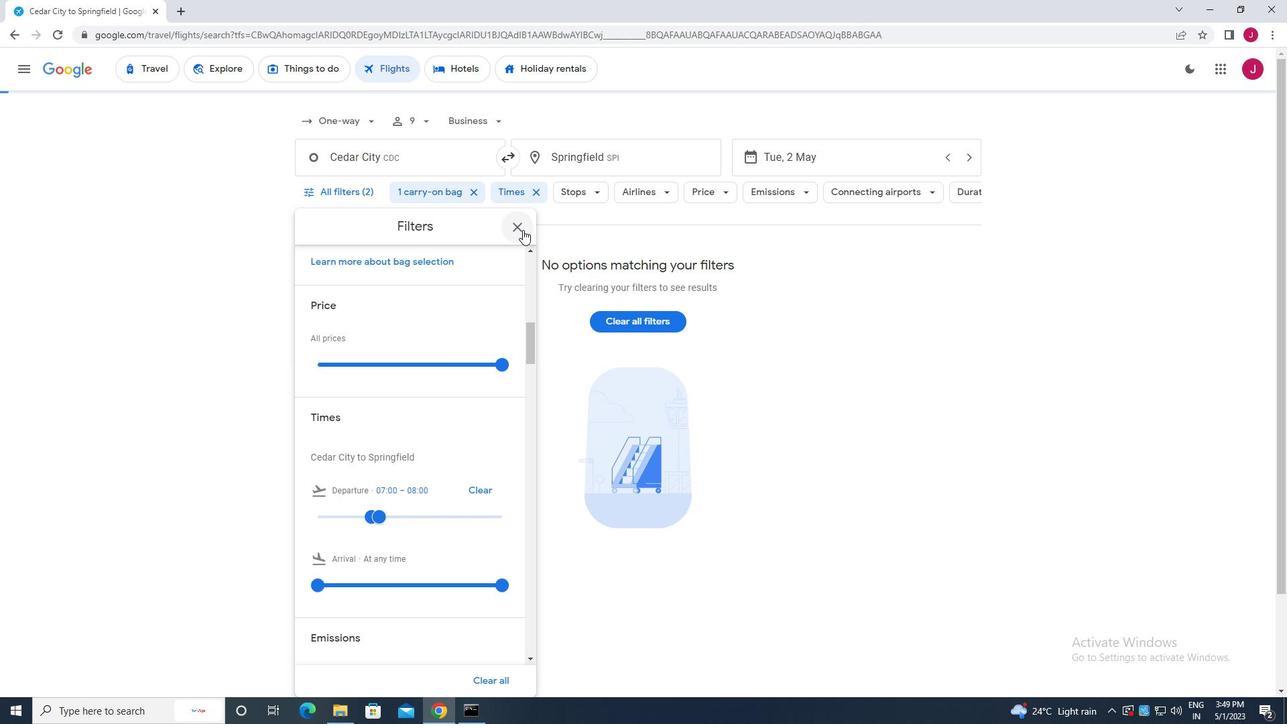 
Action: Mouse moved to (521, 230)
Screenshot: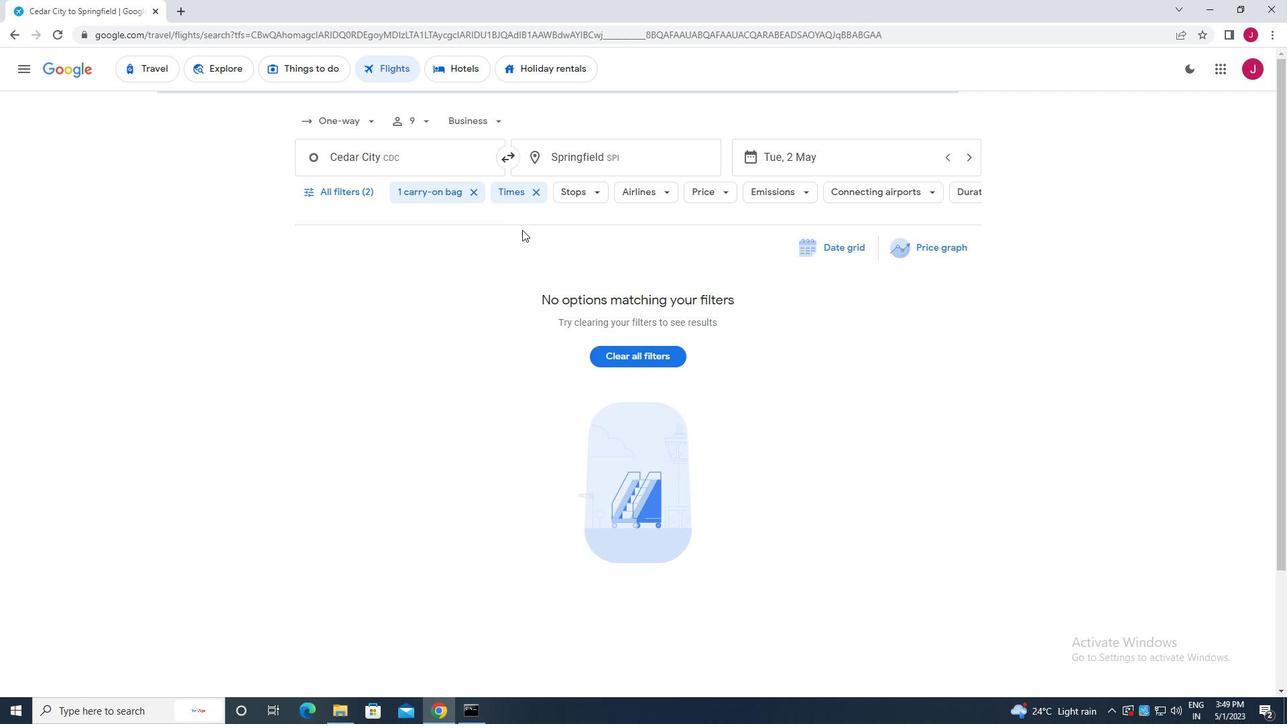 
